 Task: Enable and manage GitHub Discussions for project updates.
Action: Mouse moved to (812, 437)
Screenshot: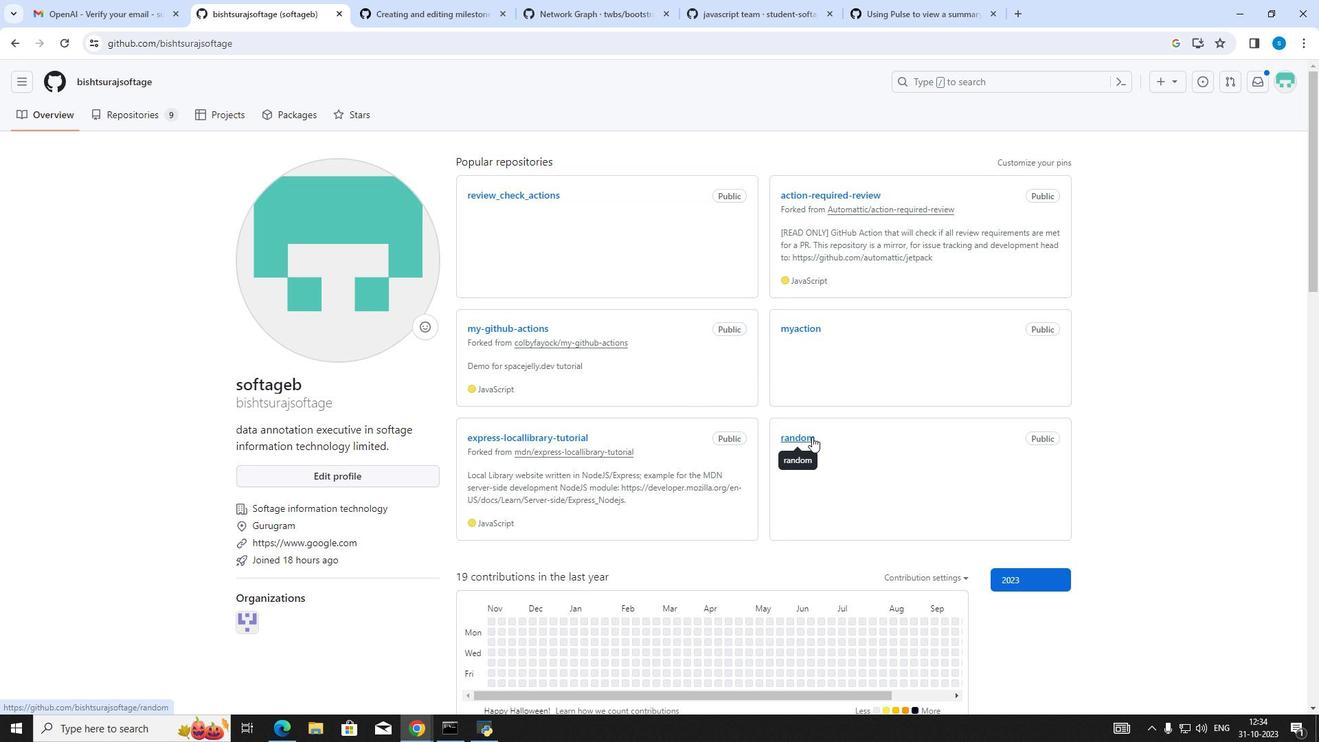 
Action: Mouse pressed left at (812, 437)
Screenshot: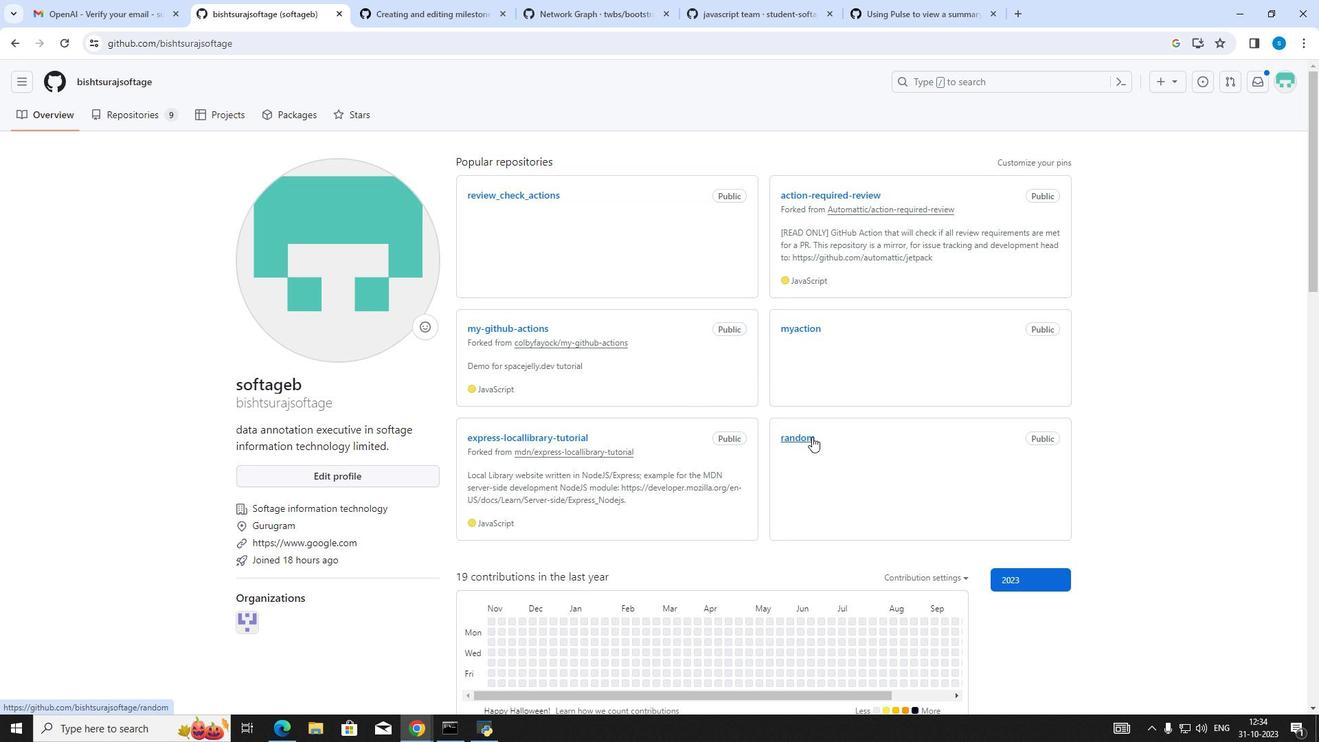 
Action: Mouse moved to (558, 120)
Screenshot: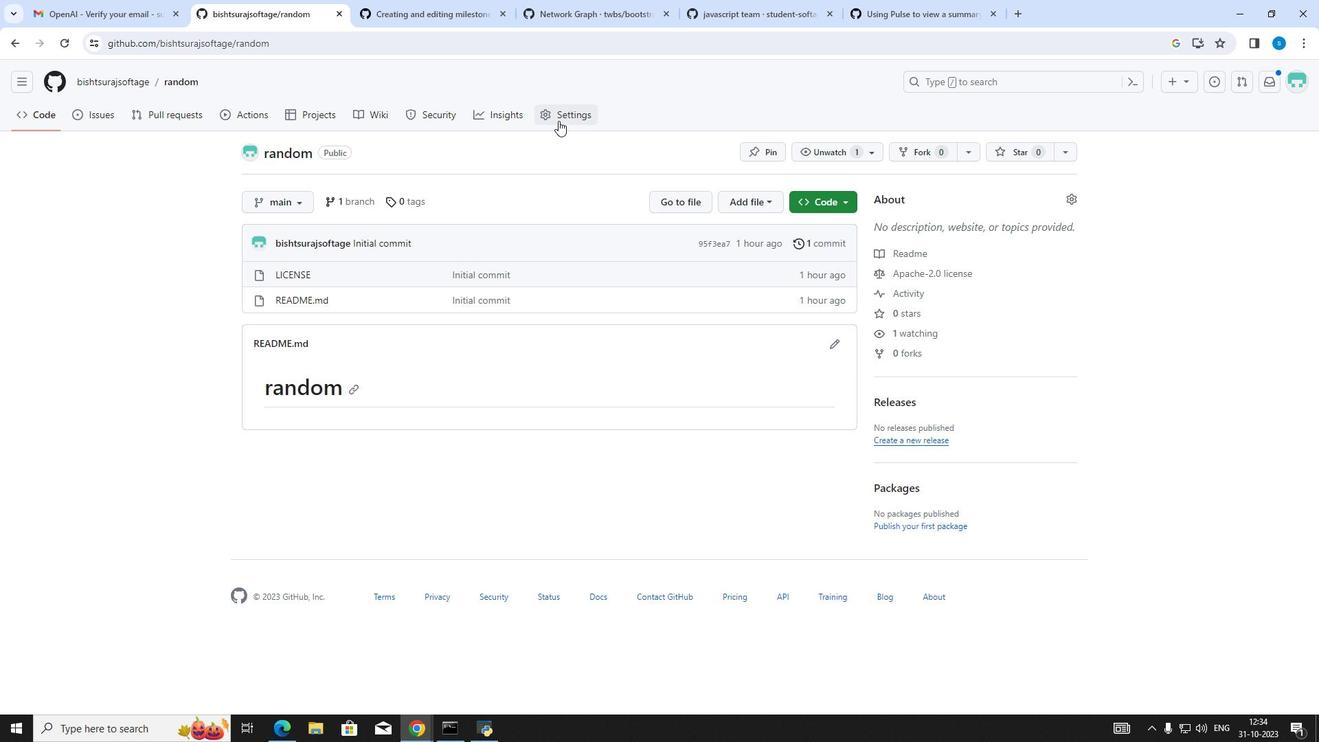
Action: Mouse pressed left at (558, 120)
Screenshot: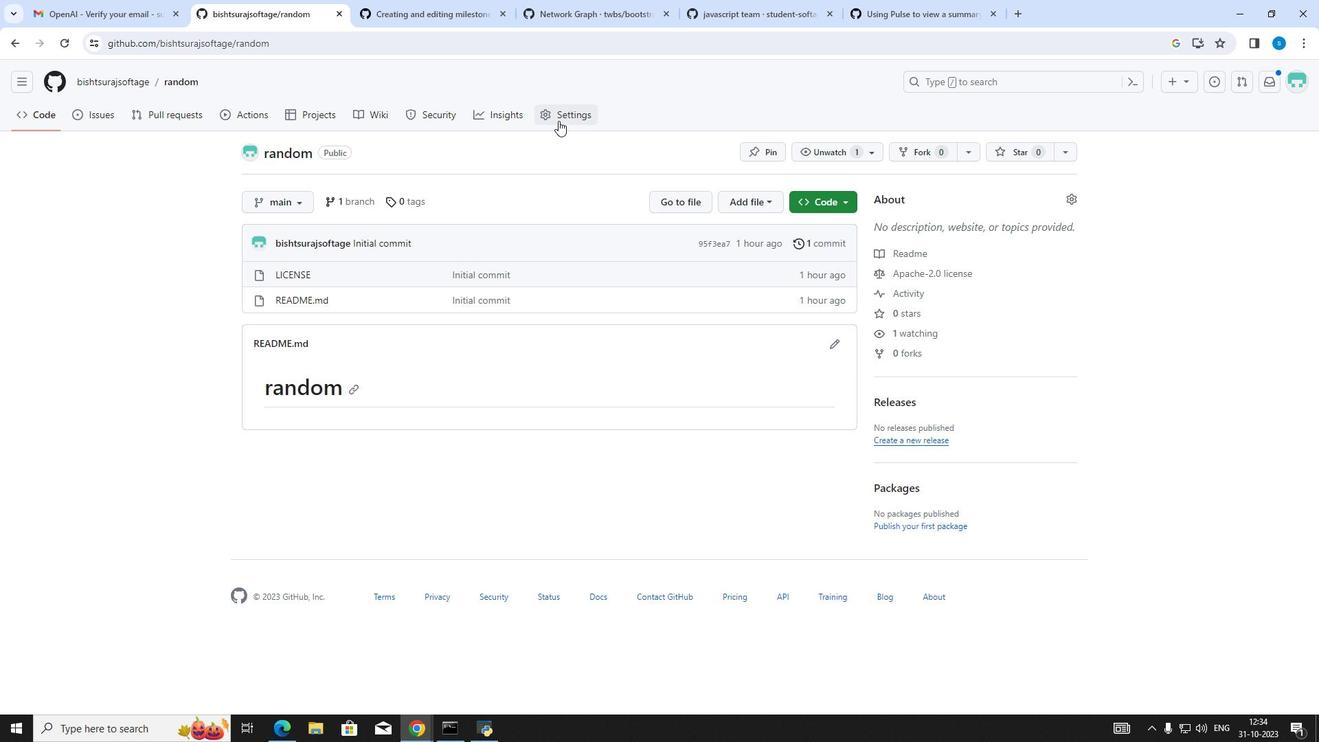 
Action: Mouse moved to (630, 483)
Screenshot: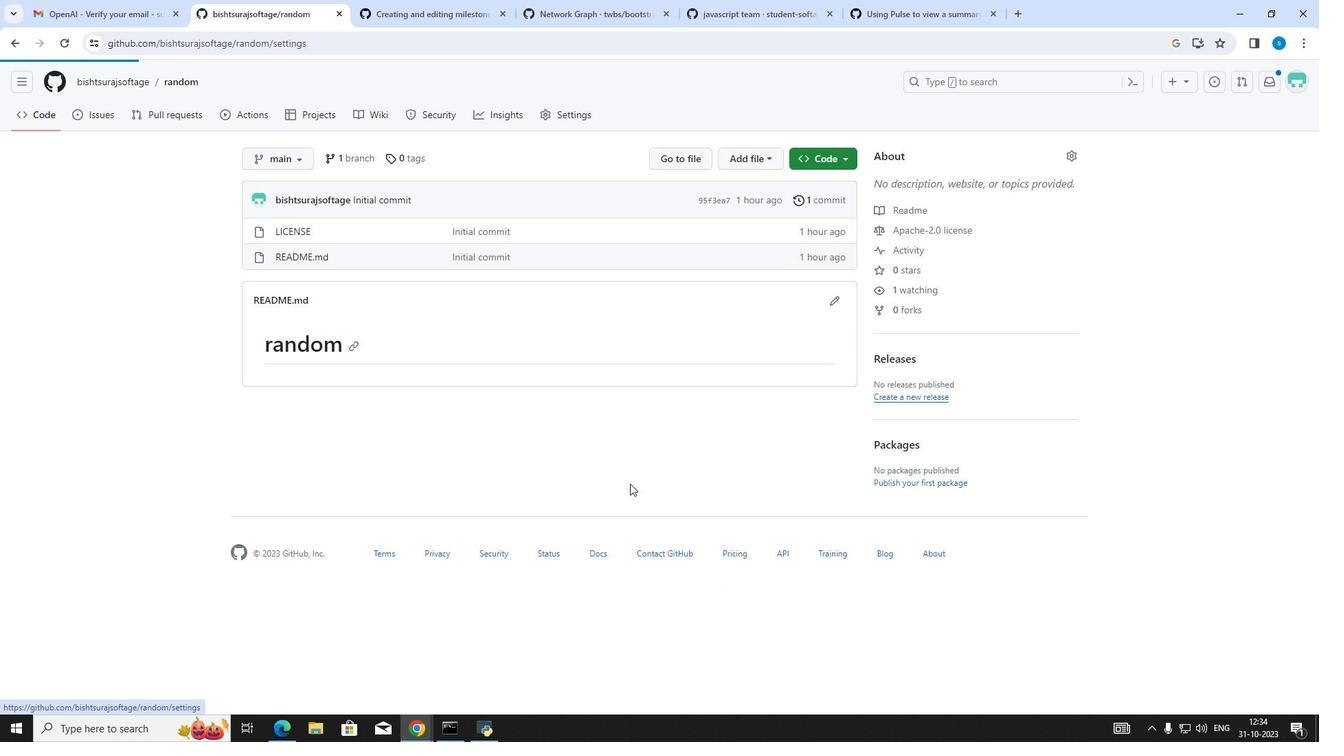
Action: Mouse scrolled (630, 483) with delta (0, 0)
Screenshot: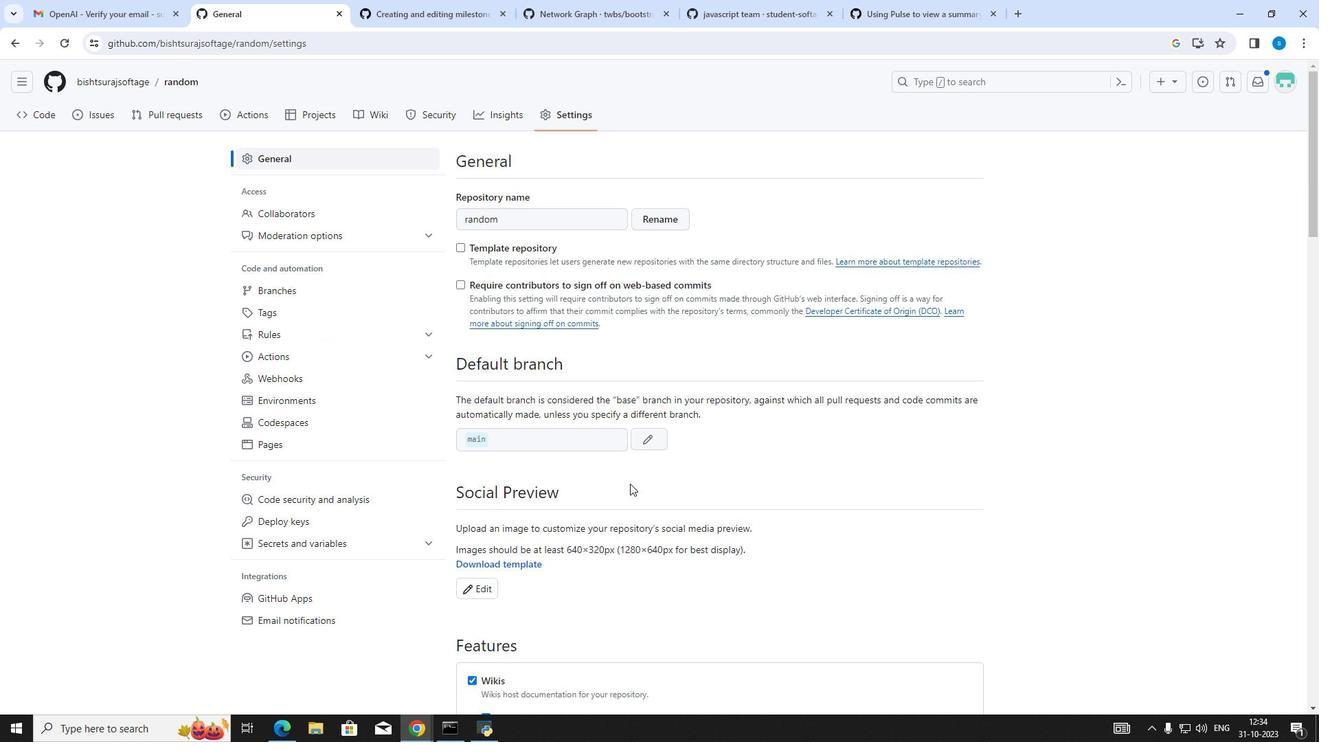 
Action: Mouse scrolled (630, 483) with delta (0, 0)
Screenshot: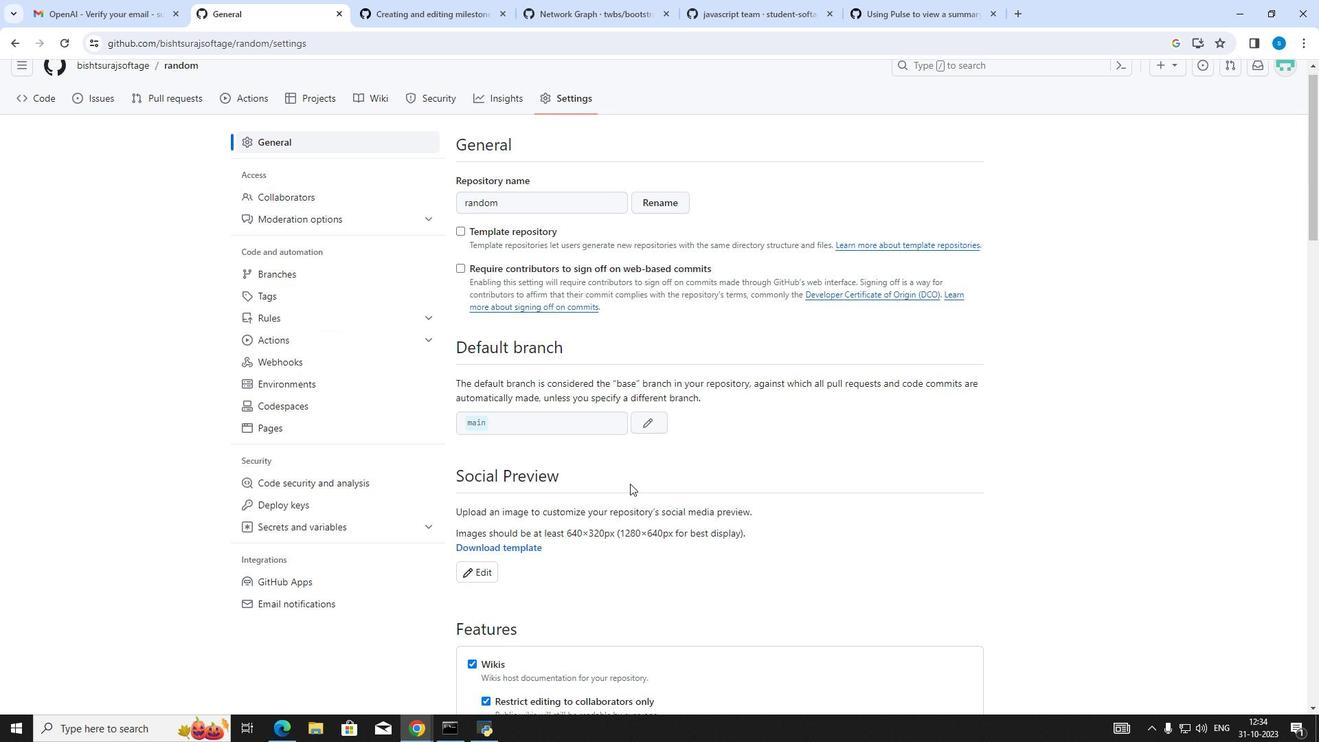 
Action: Mouse scrolled (630, 483) with delta (0, 0)
Screenshot: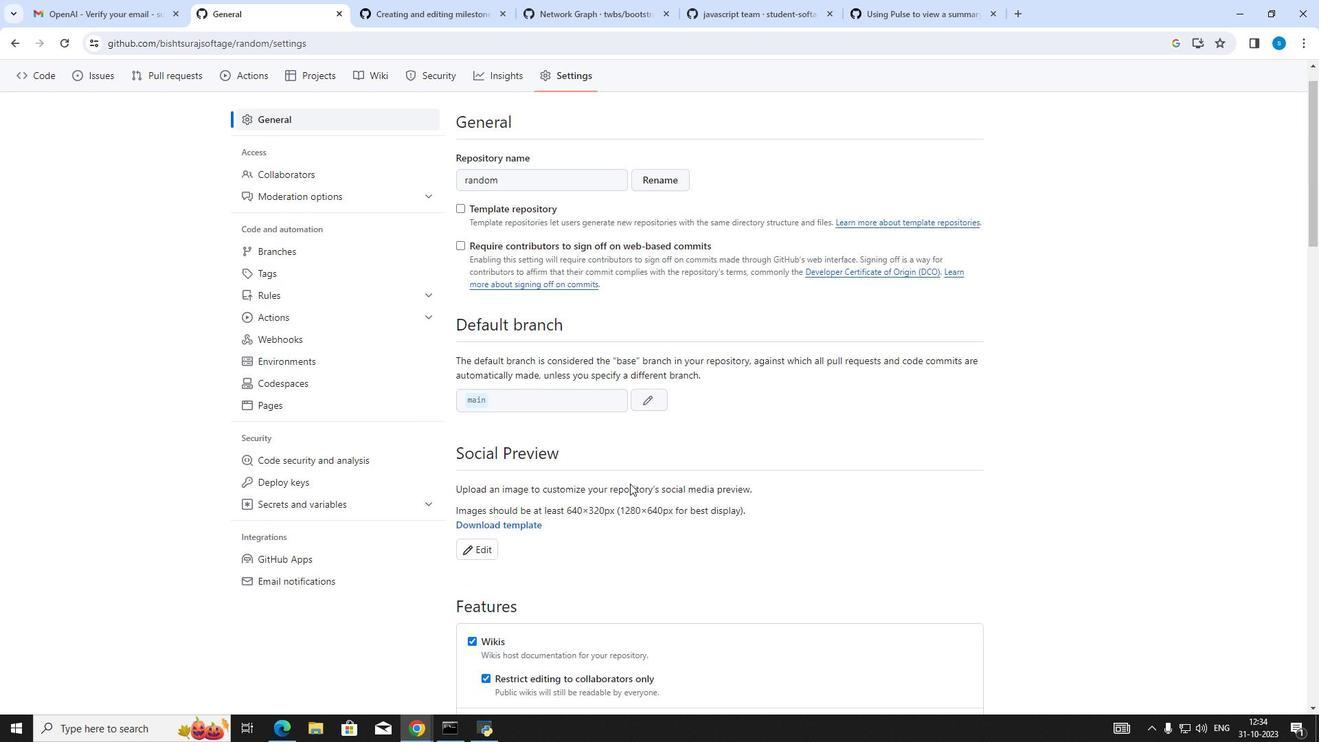 
Action: Mouse scrolled (630, 483) with delta (0, 0)
Screenshot: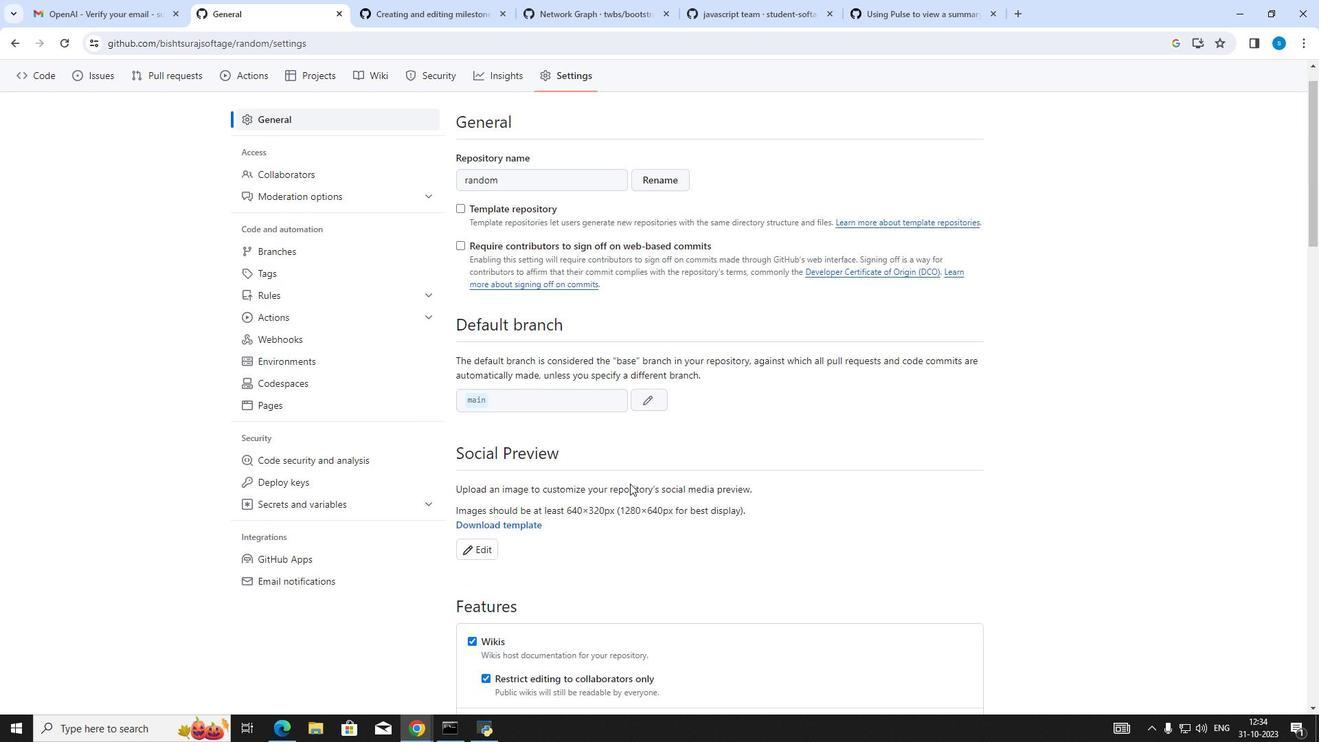 
Action: Mouse scrolled (630, 483) with delta (0, 0)
Screenshot: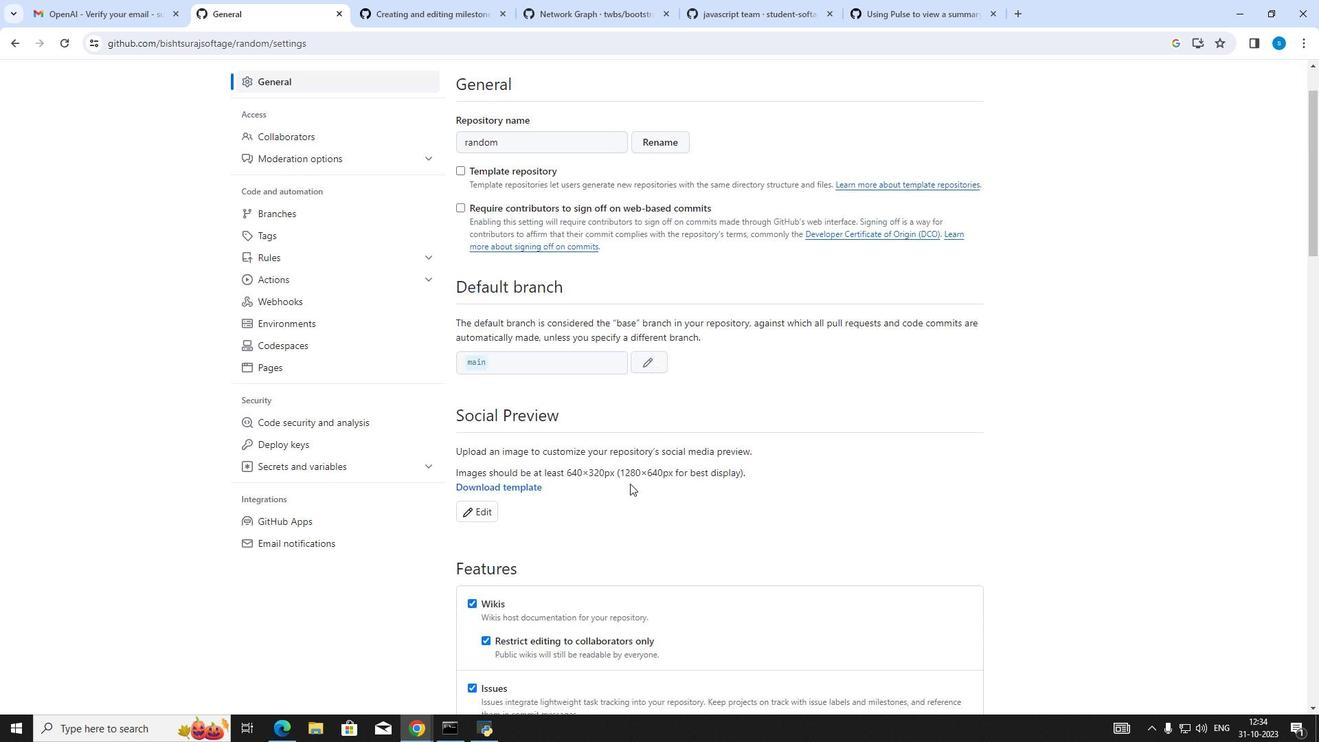 
Action: Mouse scrolled (630, 483) with delta (0, 0)
Screenshot: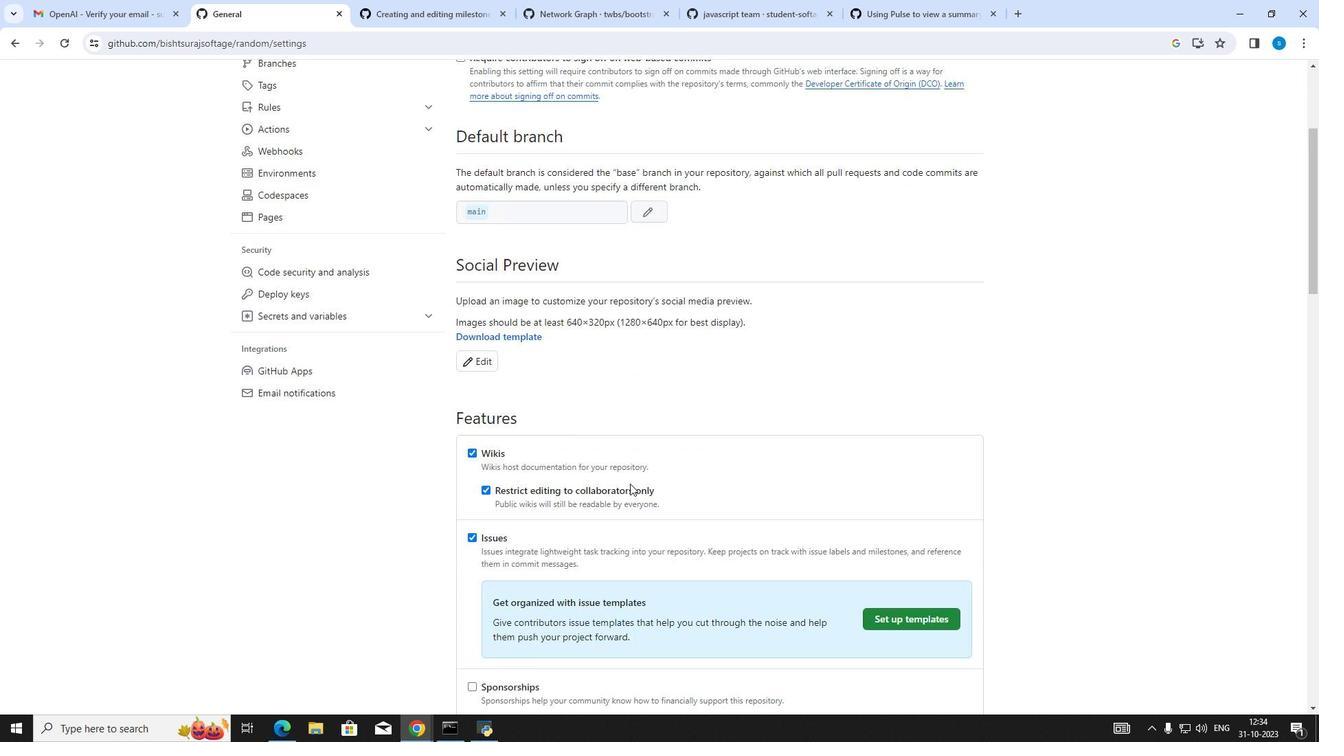 
Action: Mouse scrolled (630, 483) with delta (0, 0)
Screenshot: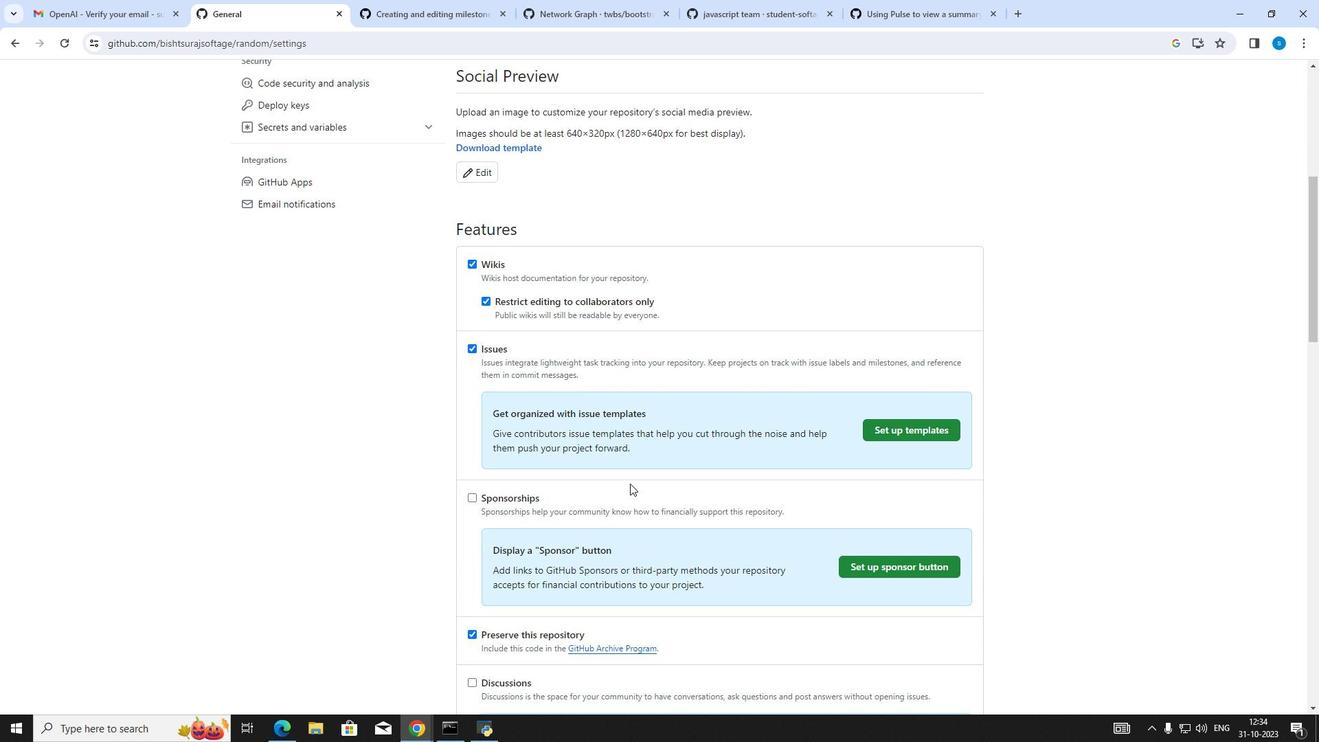 
Action: Mouse scrolled (630, 483) with delta (0, 0)
Screenshot: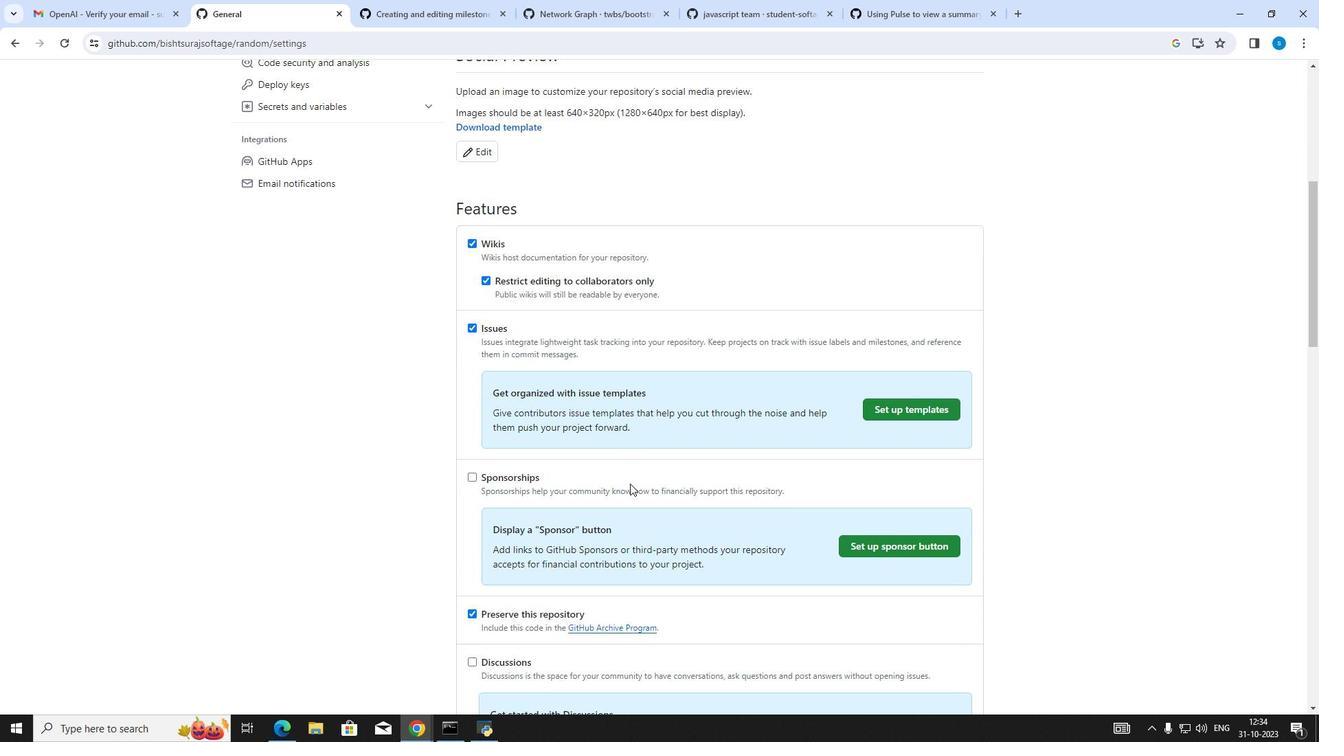 
Action: Mouse scrolled (630, 483) with delta (0, 0)
Screenshot: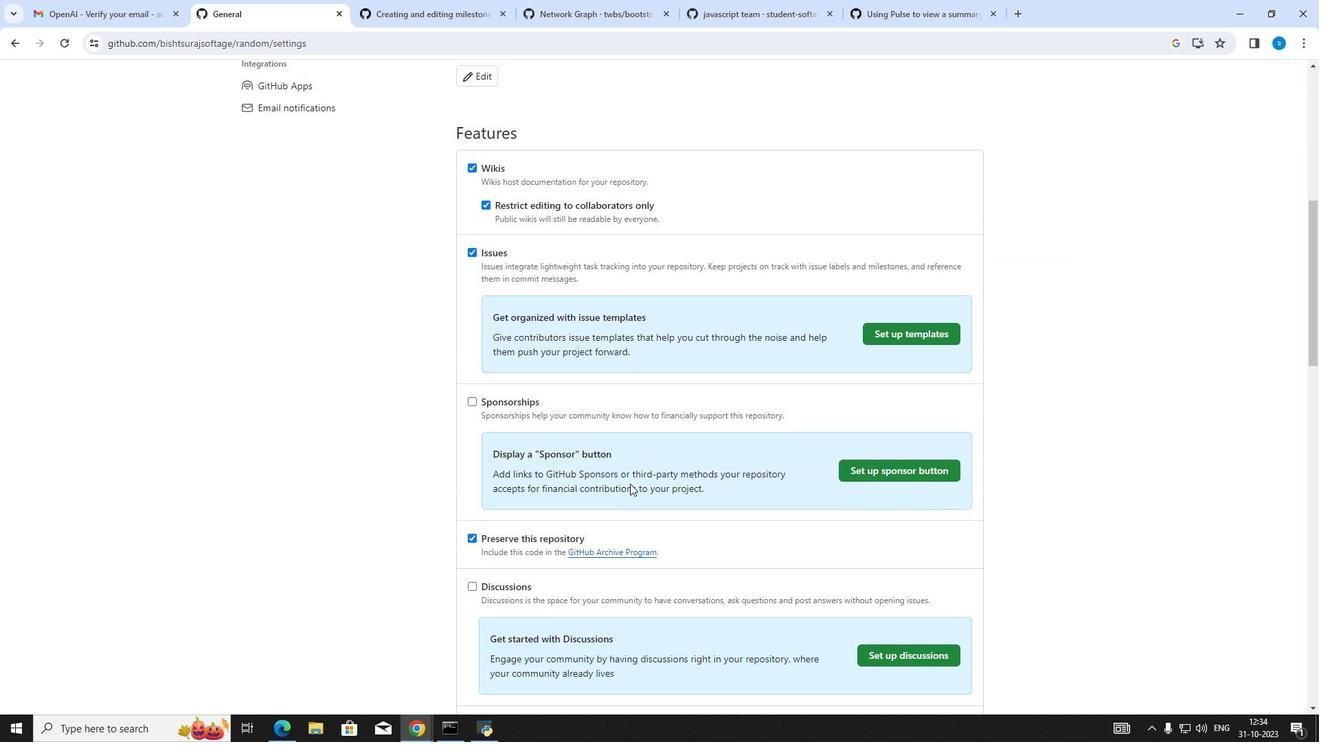 
Action: Mouse scrolled (630, 483) with delta (0, 0)
Screenshot: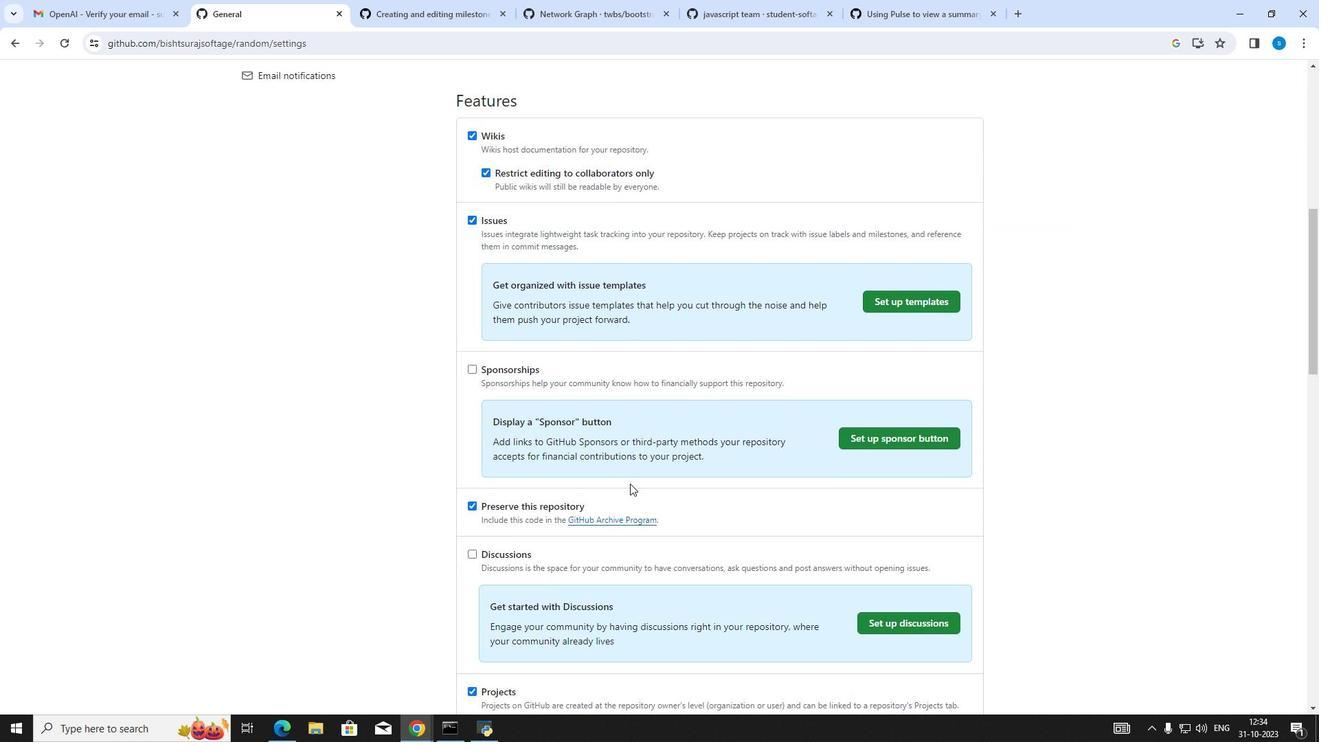 
Action: Mouse moved to (897, 476)
Screenshot: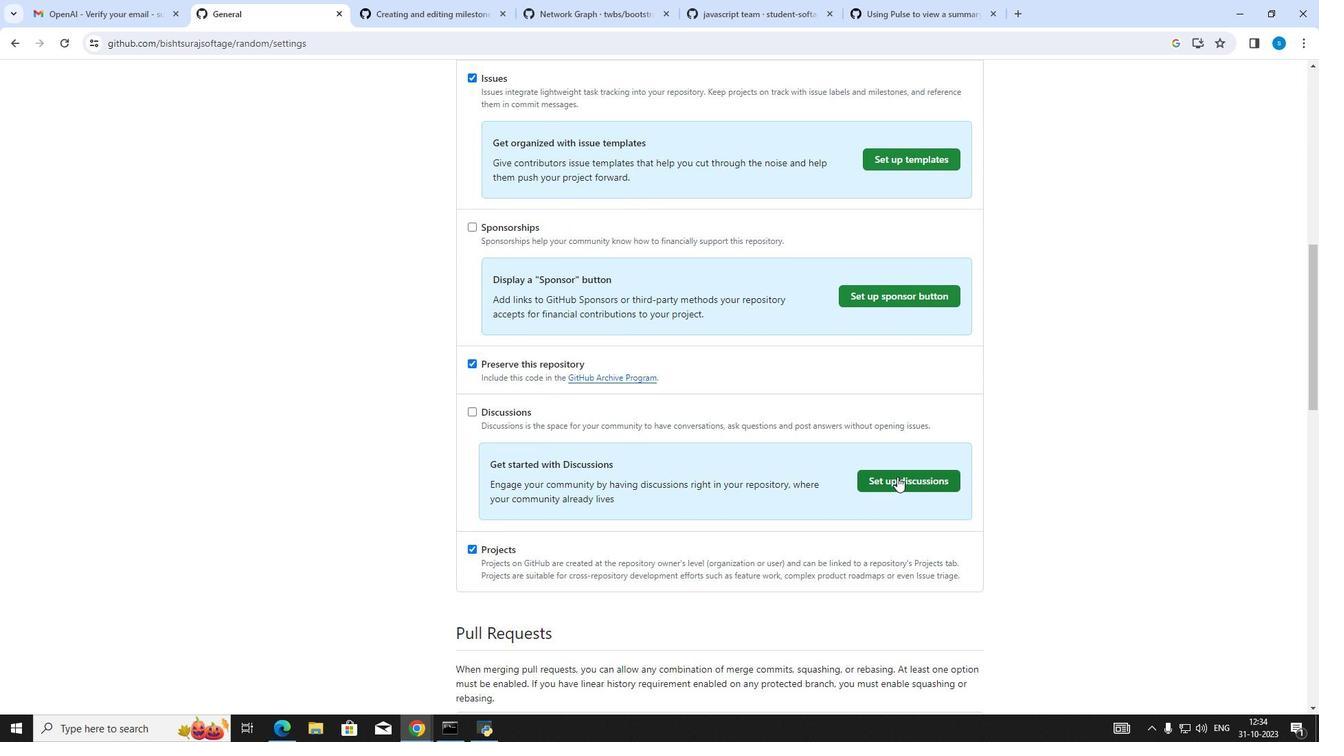 
Action: Mouse pressed left at (897, 476)
Screenshot: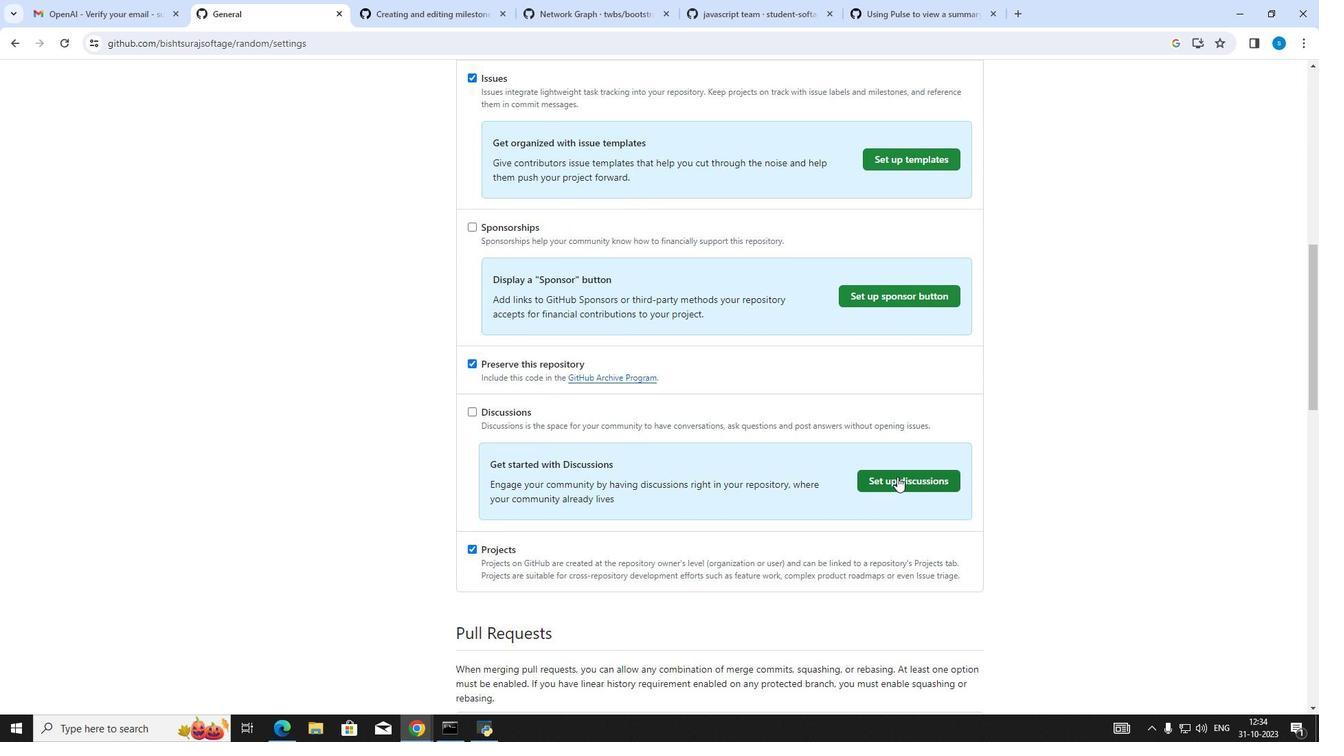 
Action: Mouse moved to (773, 442)
Screenshot: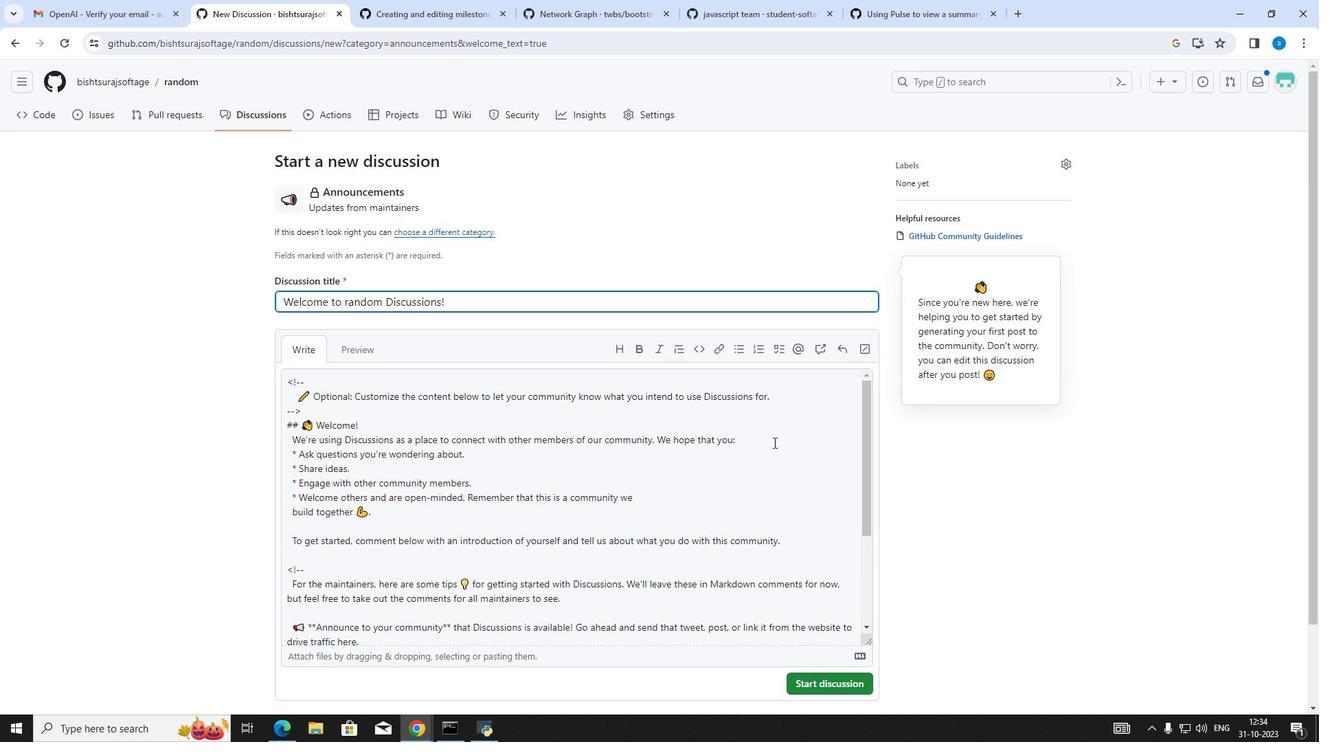 
Action: Key pressed anoter<Key.space><Key.backspace><Key.backspace><Key.backspace>her<Key.space>
Screenshot: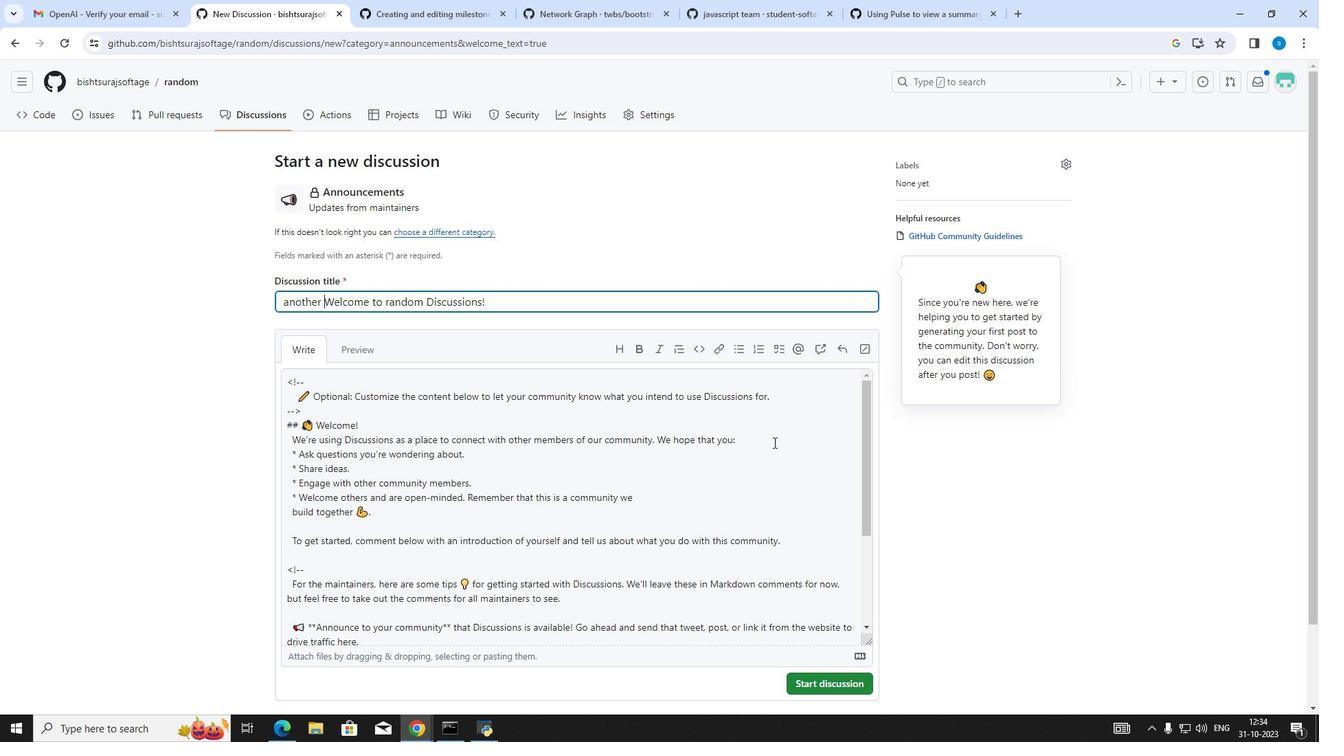 
Action: Mouse moved to (727, 494)
Screenshot: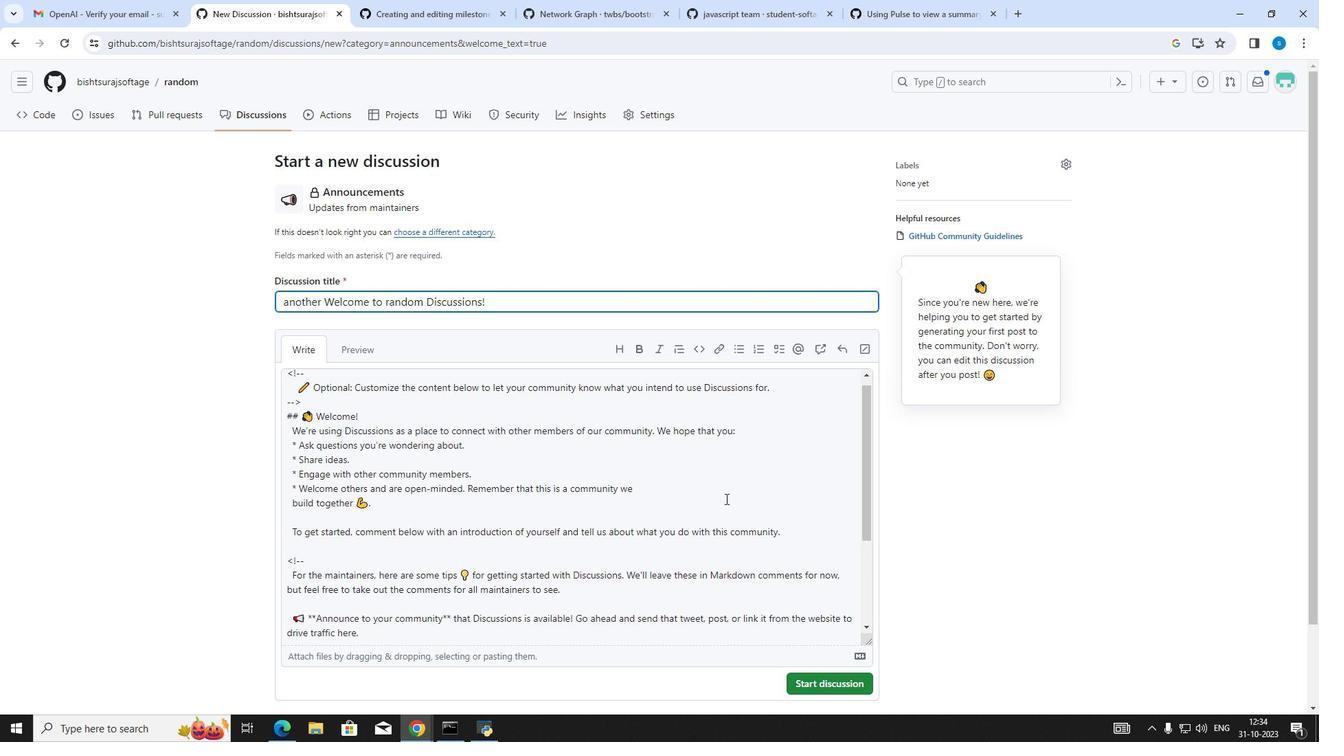 
Action: Mouse scrolled (727, 493) with delta (0, 0)
Screenshot: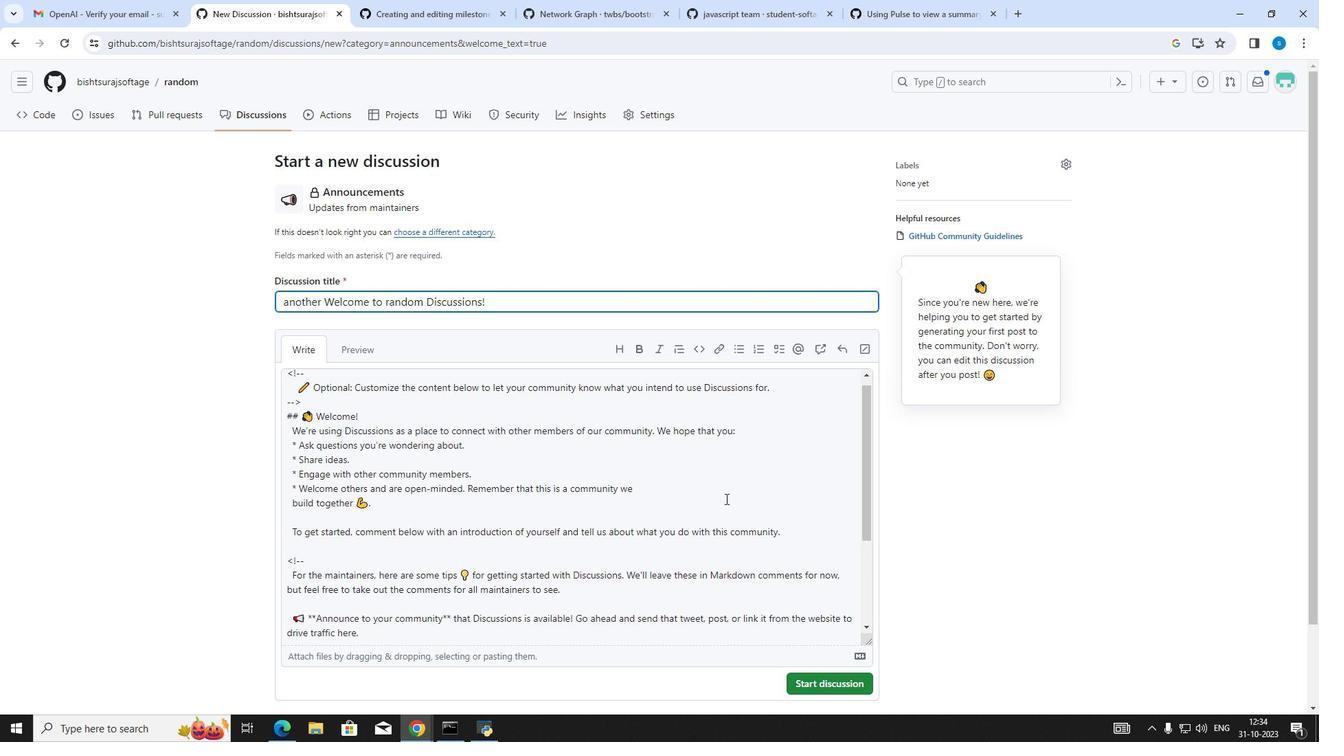 
Action: Mouse moved to (725, 498)
Screenshot: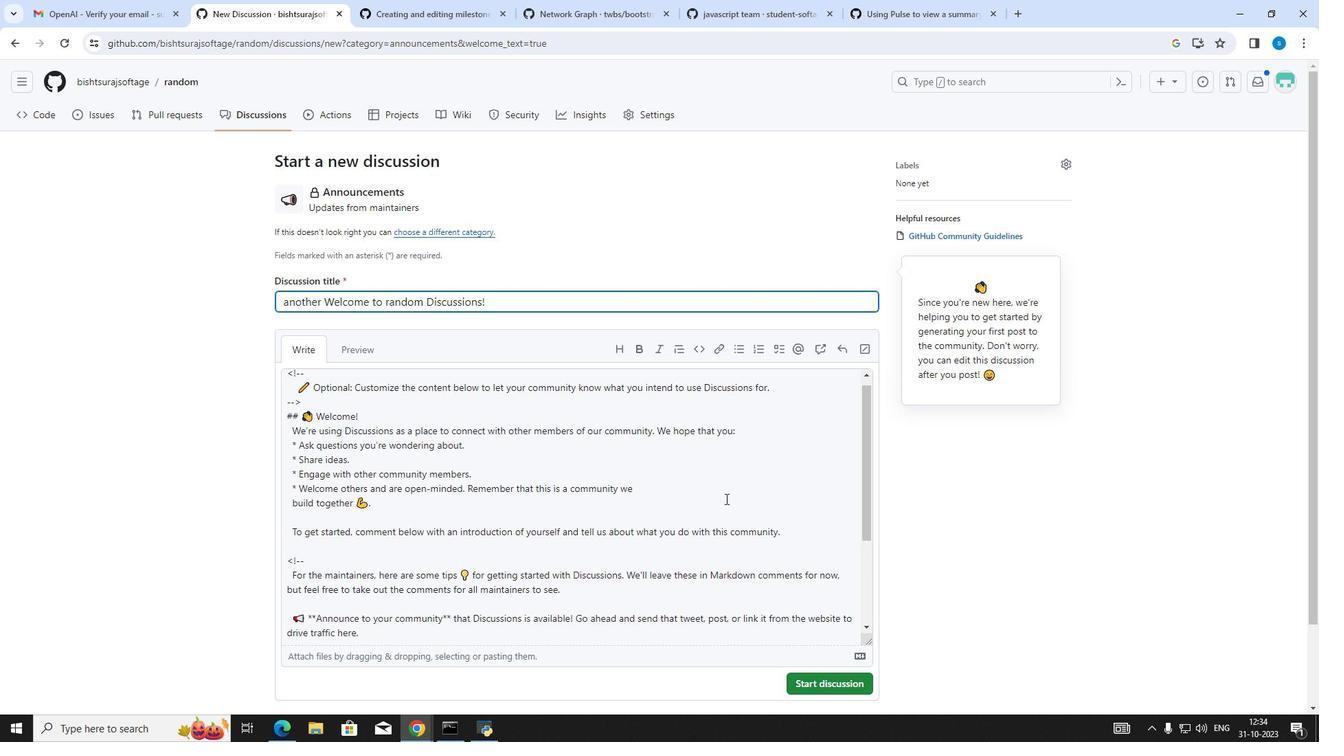 
Action: Mouse scrolled (725, 497) with delta (0, 0)
Screenshot: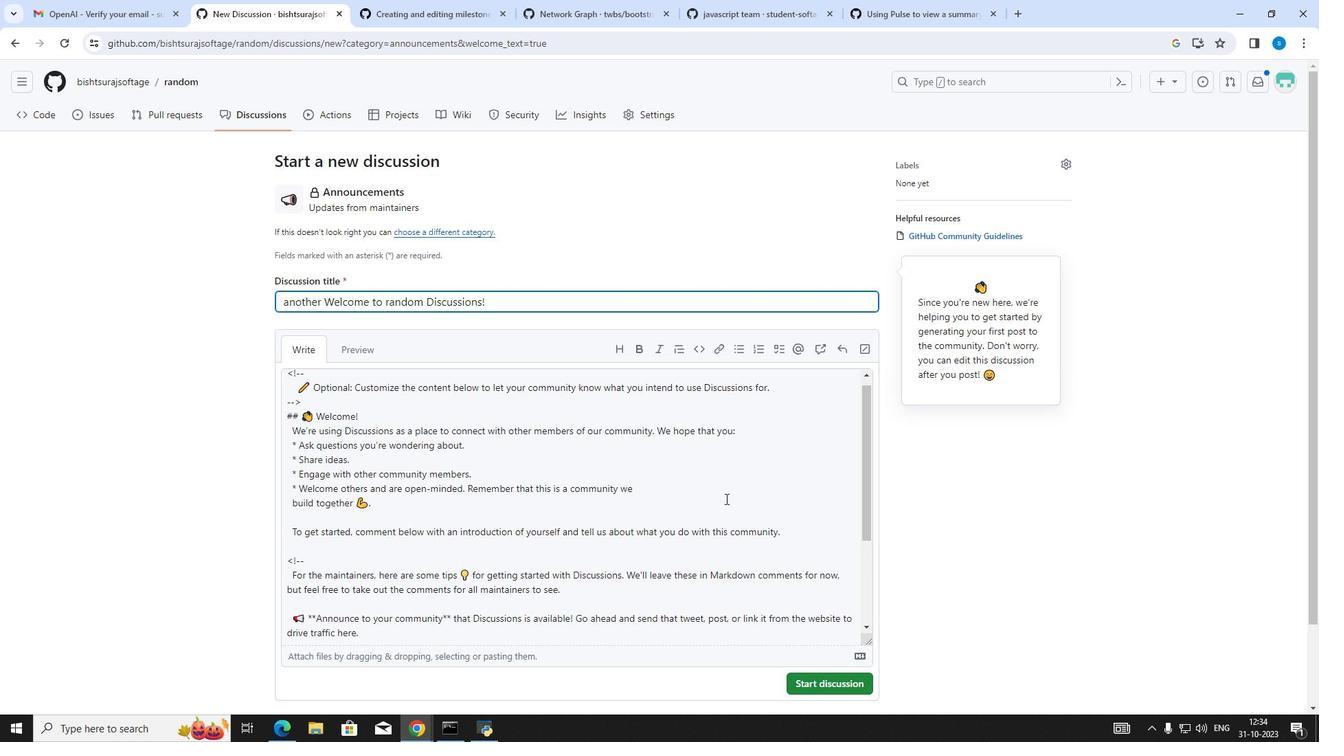 
Action: Mouse moved to (725, 498)
Screenshot: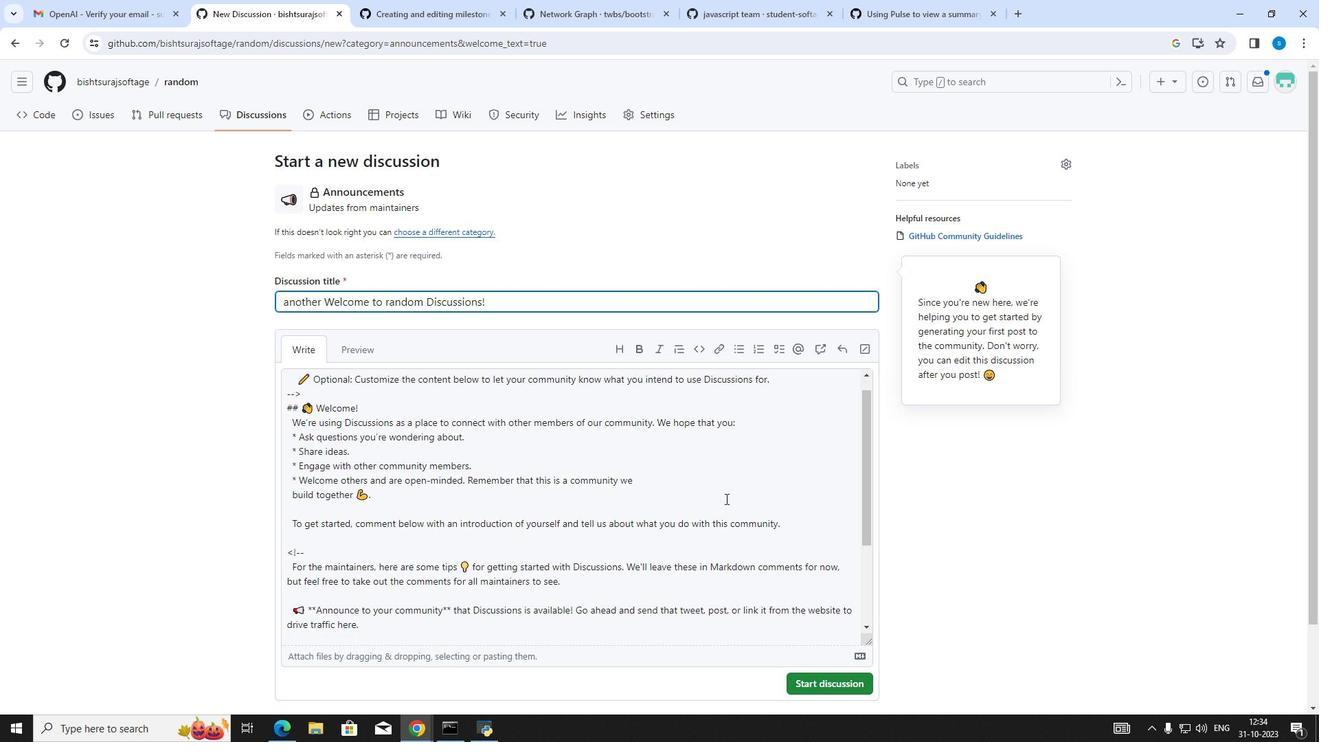 
Action: Mouse scrolled (725, 498) with delta (0, 0)
Screenshot: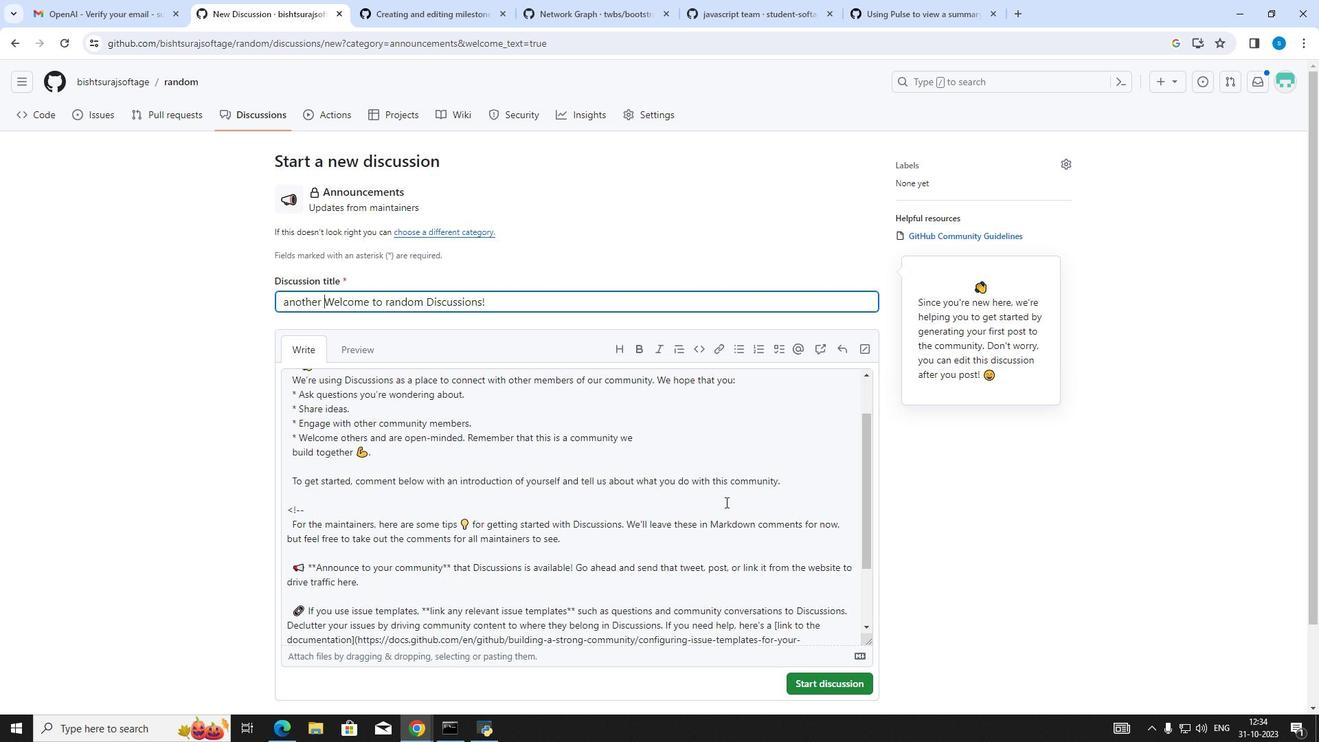 
Action: Mouse moved to (726, 503)
Screenshot: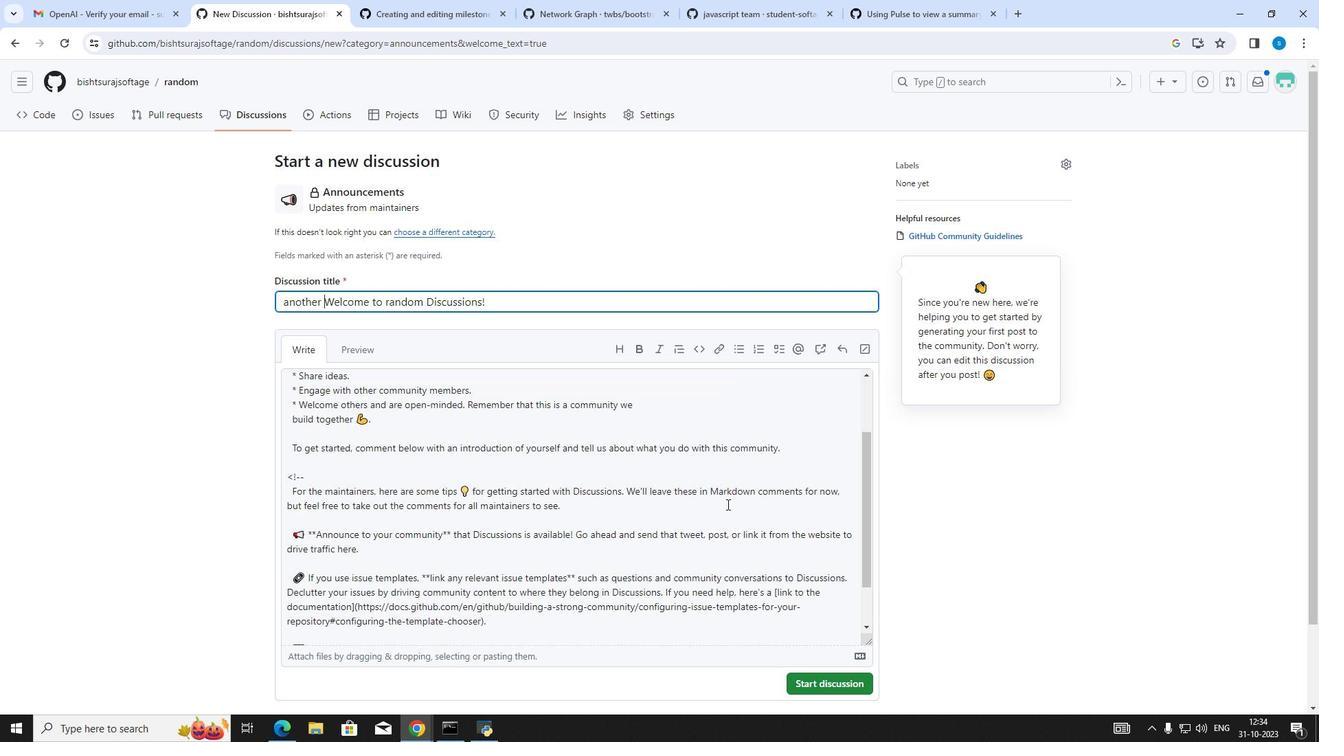 
Action: Mouse scrolled (726, 503) with delta (0, 0)
Screenshot: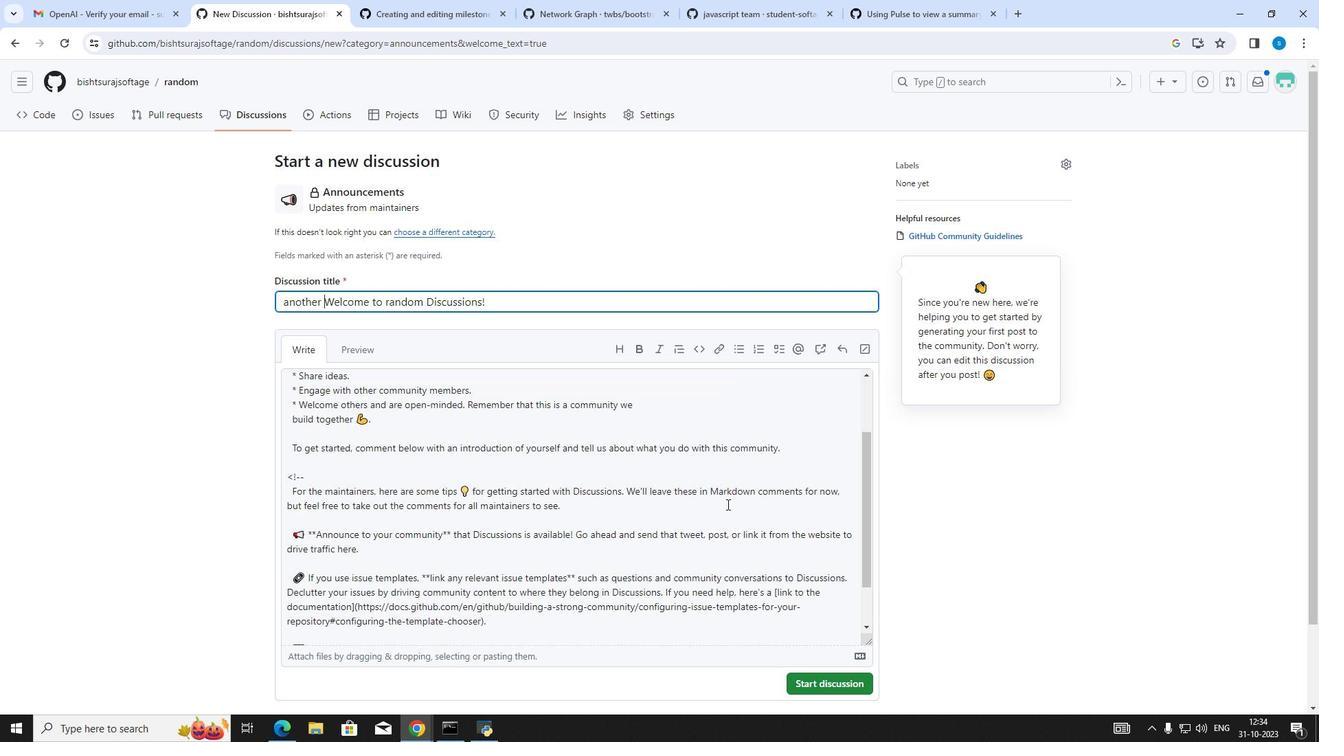 
Action: Mouse moved to (775, 590)
Screenshot: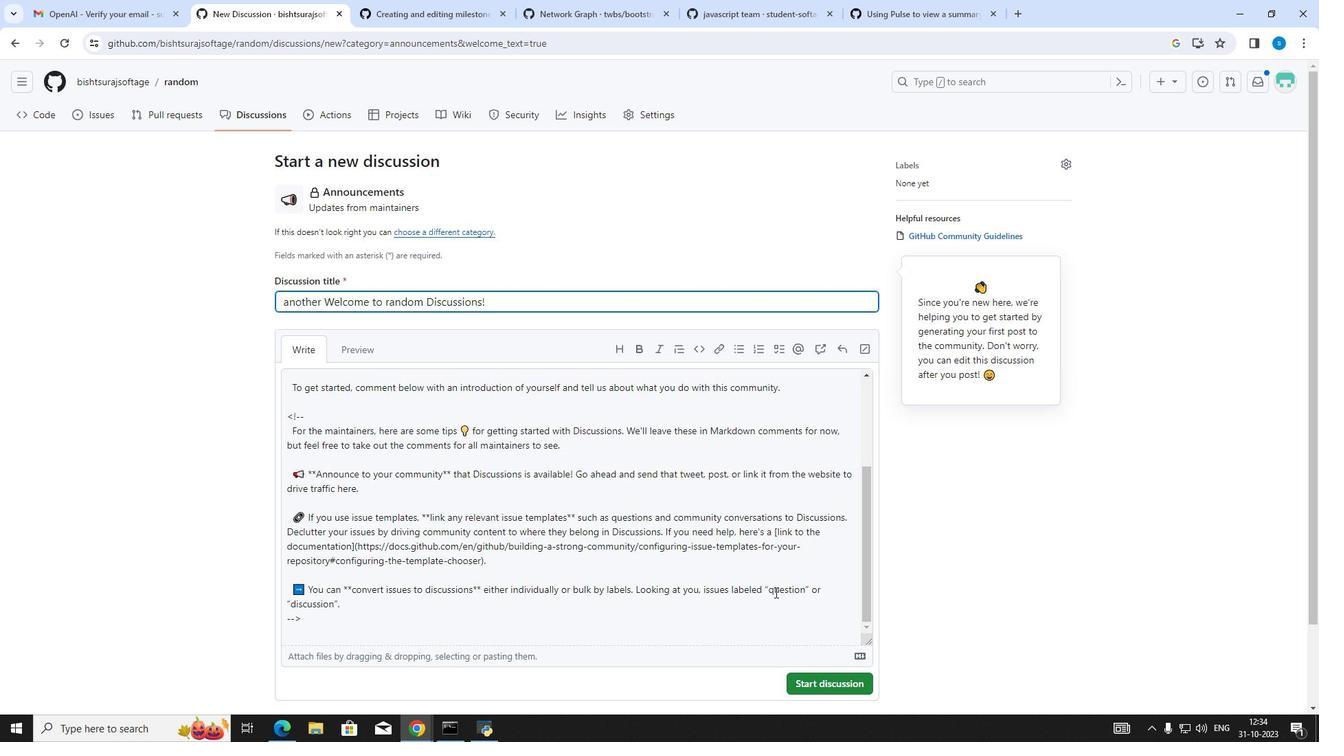 
Action: Mouse scrolled (775, 590) with delta (0, 0)
Screenshot: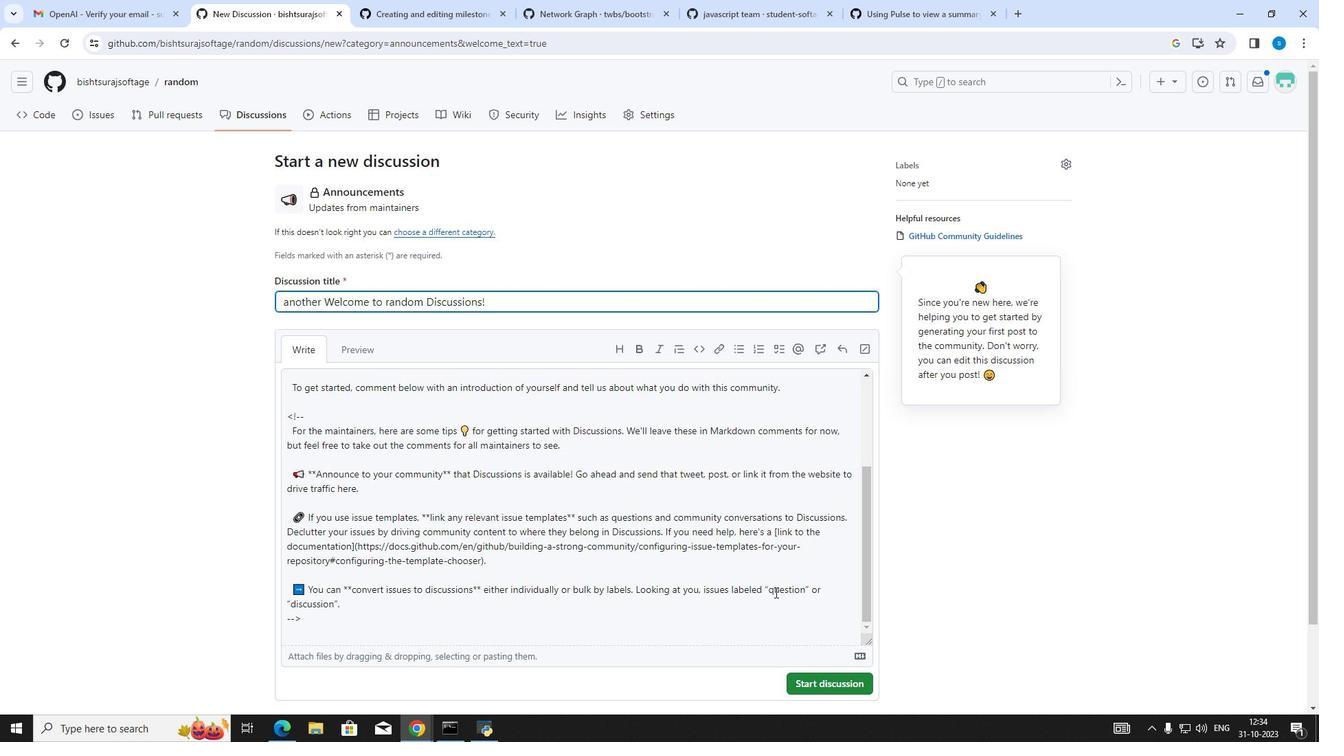 
Action: Mouse moved to (777, 594)
Screenshot: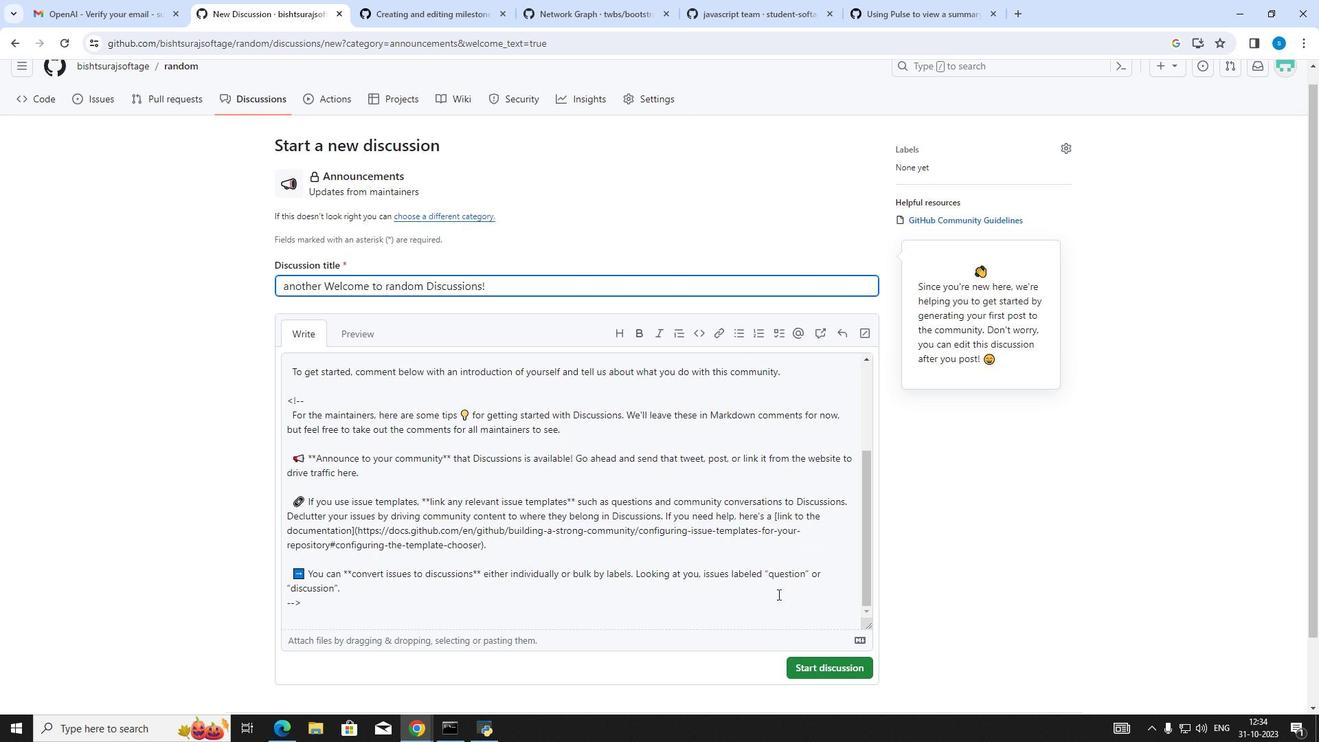 
Action: Mouse scrolled (777, 593) with delta (0, 0)
Screenshot: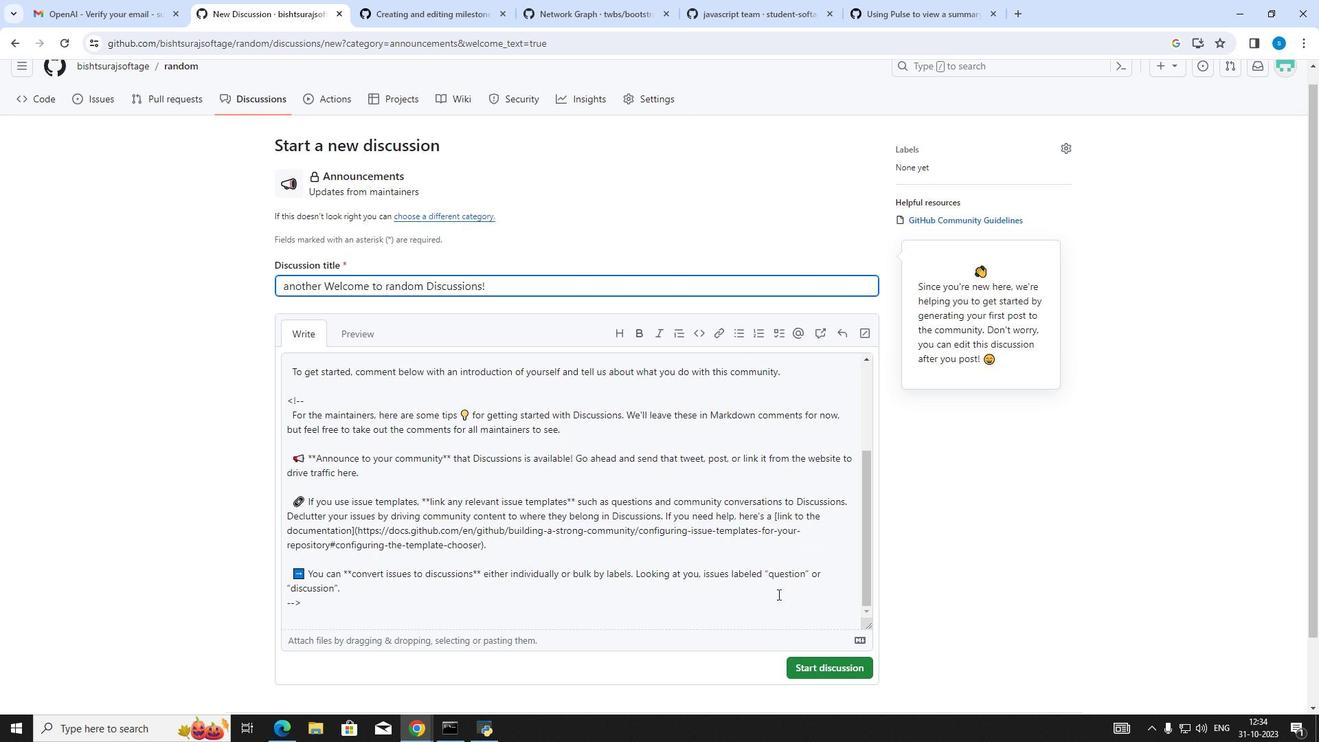 
Action: Mouse moved to (777, 594)
Screenshot: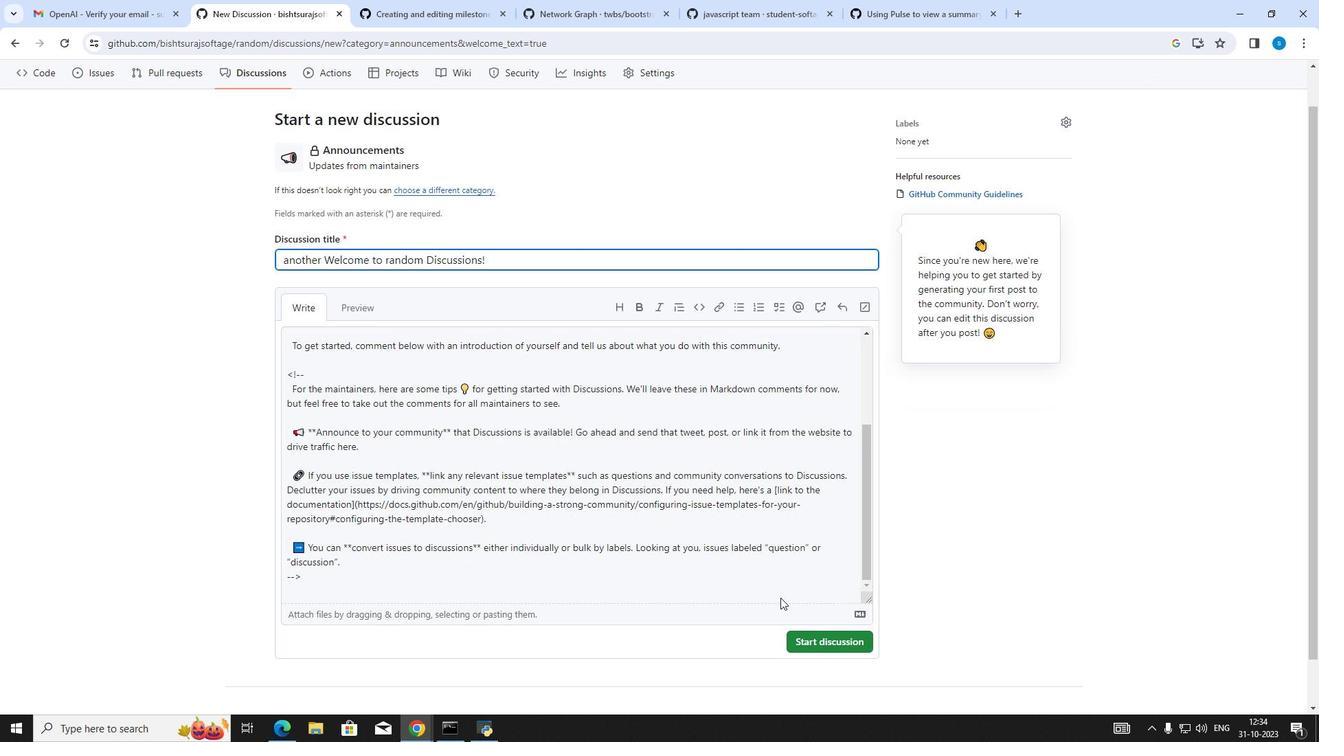 
Action: Mouse scrolled (777, 593) with delta (0, 0)
Screenshot: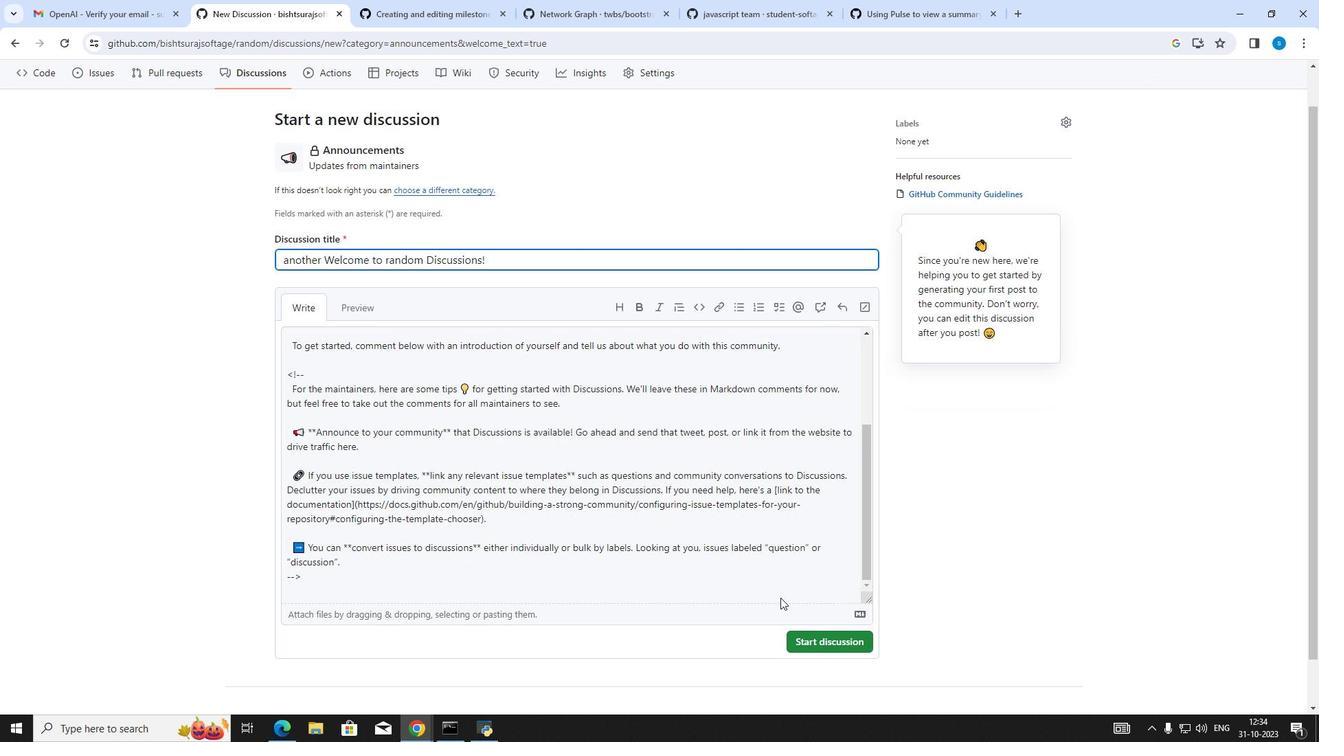 
Action: Mouse moved to (809, 601)
Screenshot: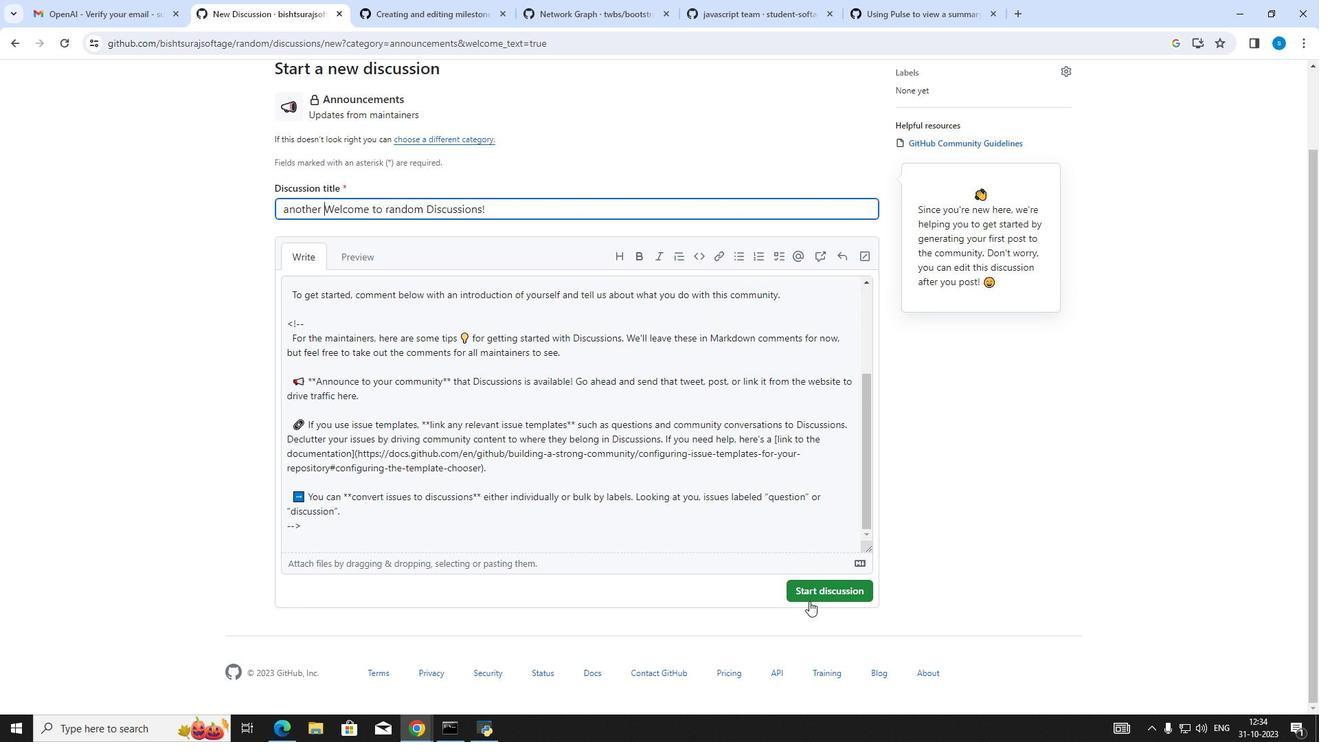 
Action: Mouse pressed left at (809, 601)
Screenshot: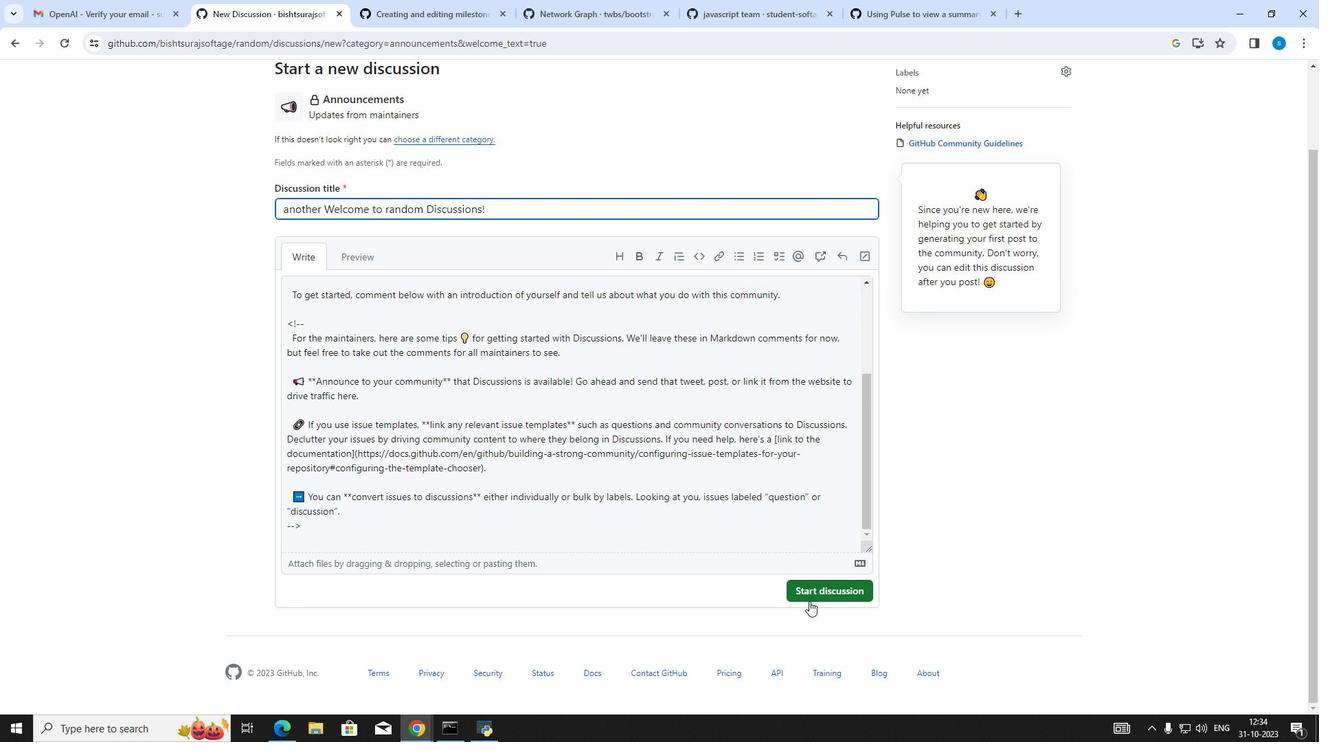 
Action: Mouse moved to (565, 576)
Screenshot: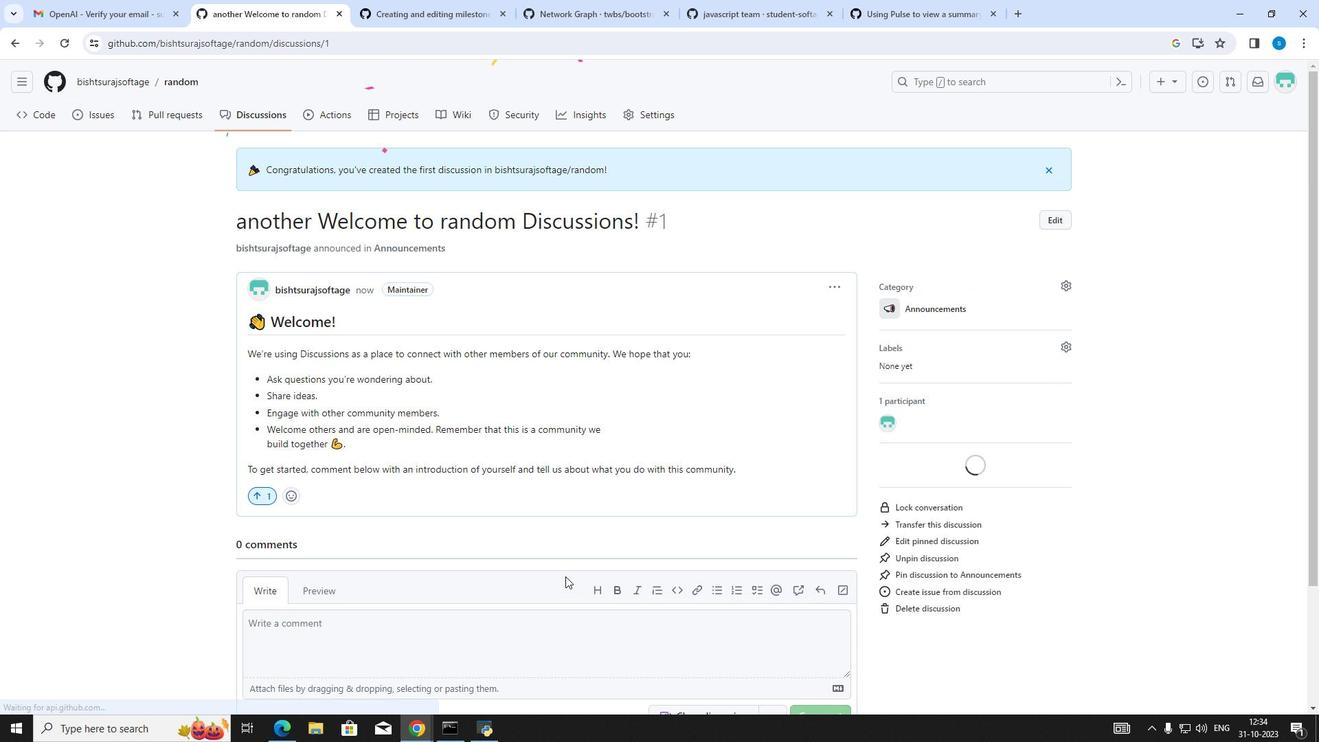 
Action: Mouse scrolled (565, 575) with delta (0, 0)
Screenshot: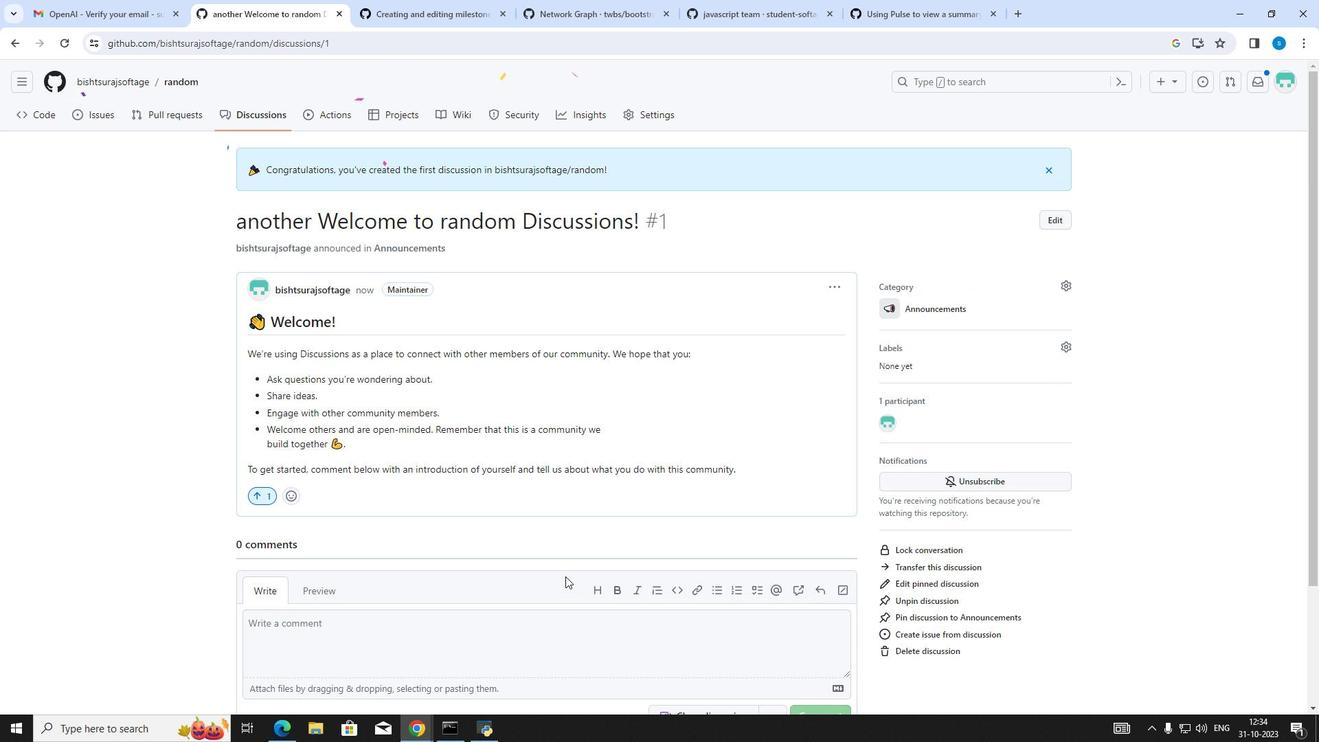 
Action: Mouse scrolled (565, 575) with delta (0, 0)
Screenshot: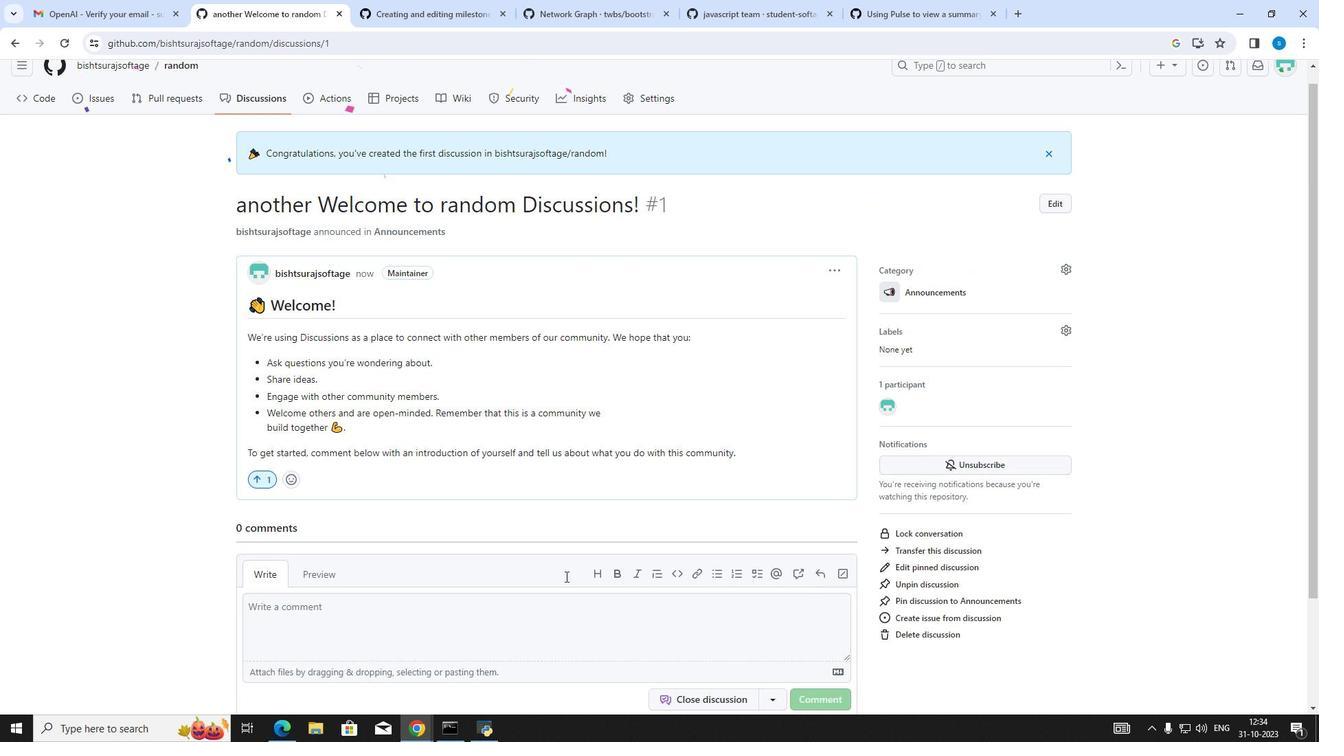 
Action: Mouse scrolled (565, 575) with delta (0, 0)
Screenshot: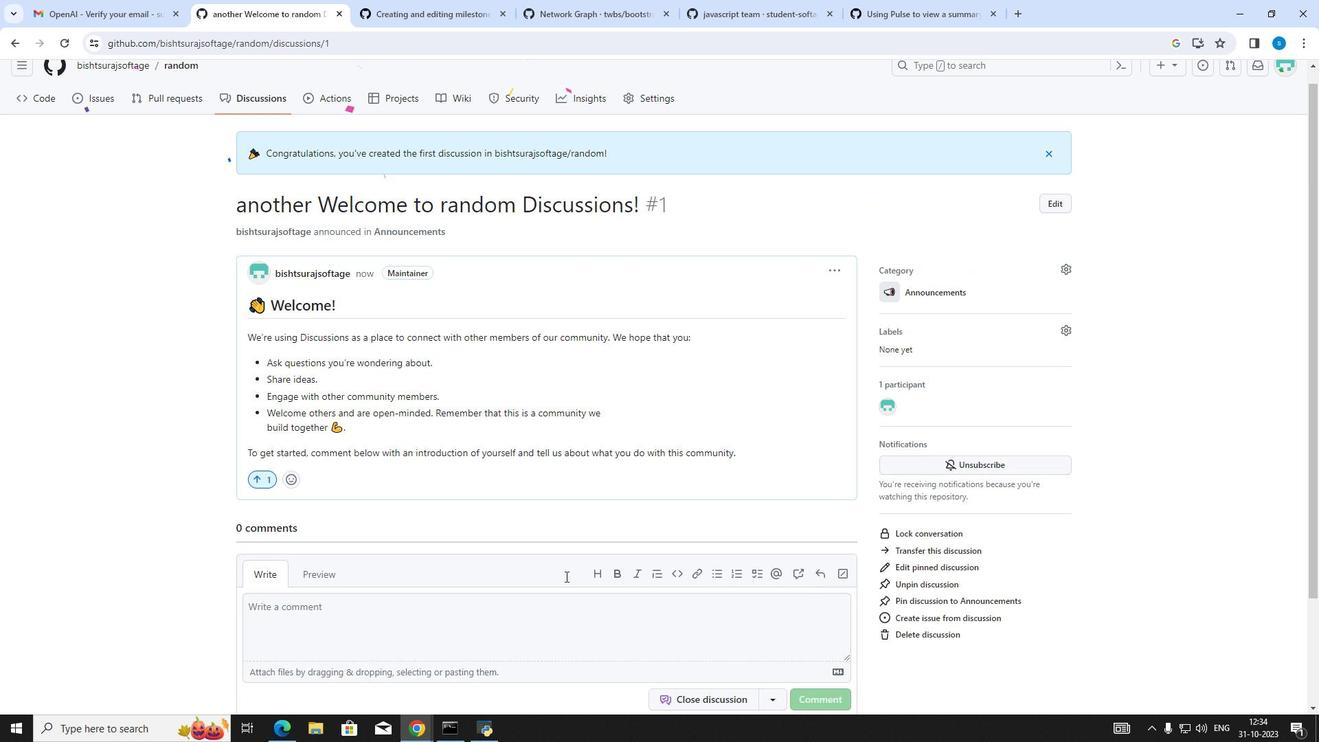 
Action: Mouse scrolled (565, 575) with delta (0, 0)
Screenshot: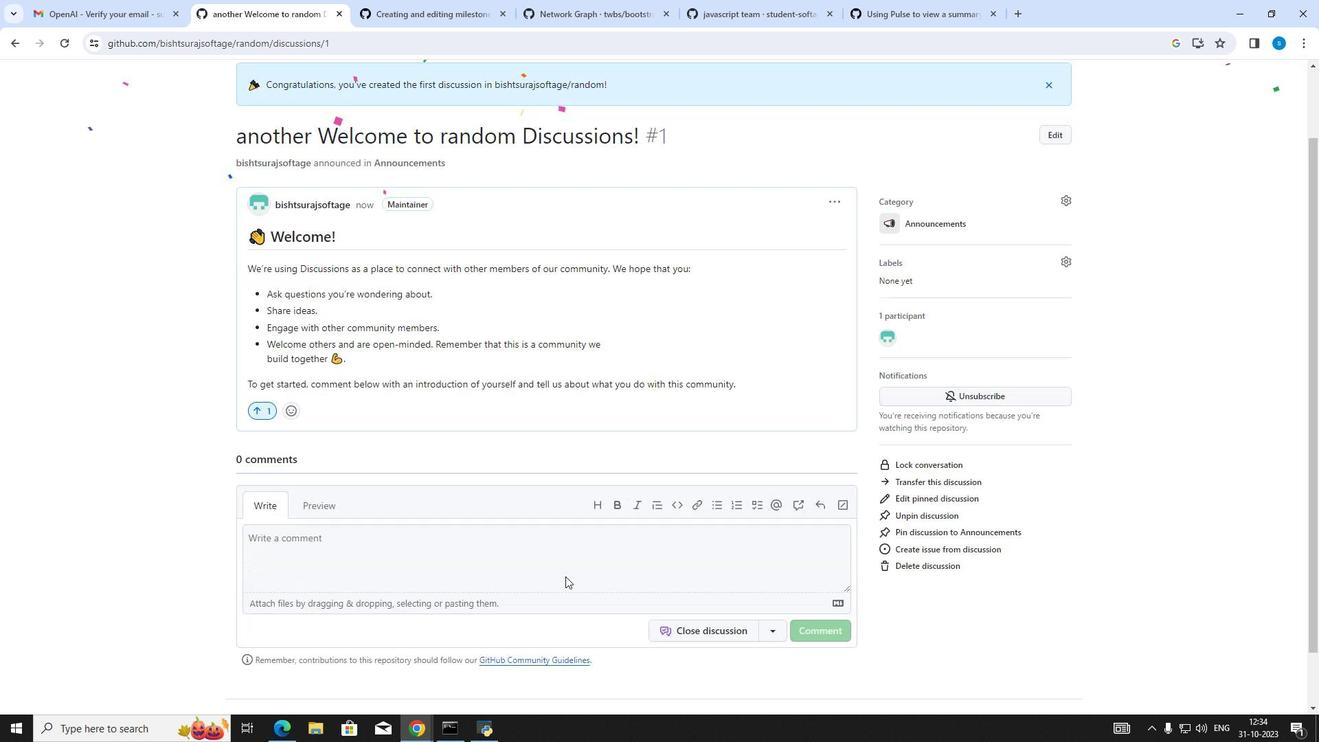 
Action: Mouse moved to (656, 441)
Screenshot: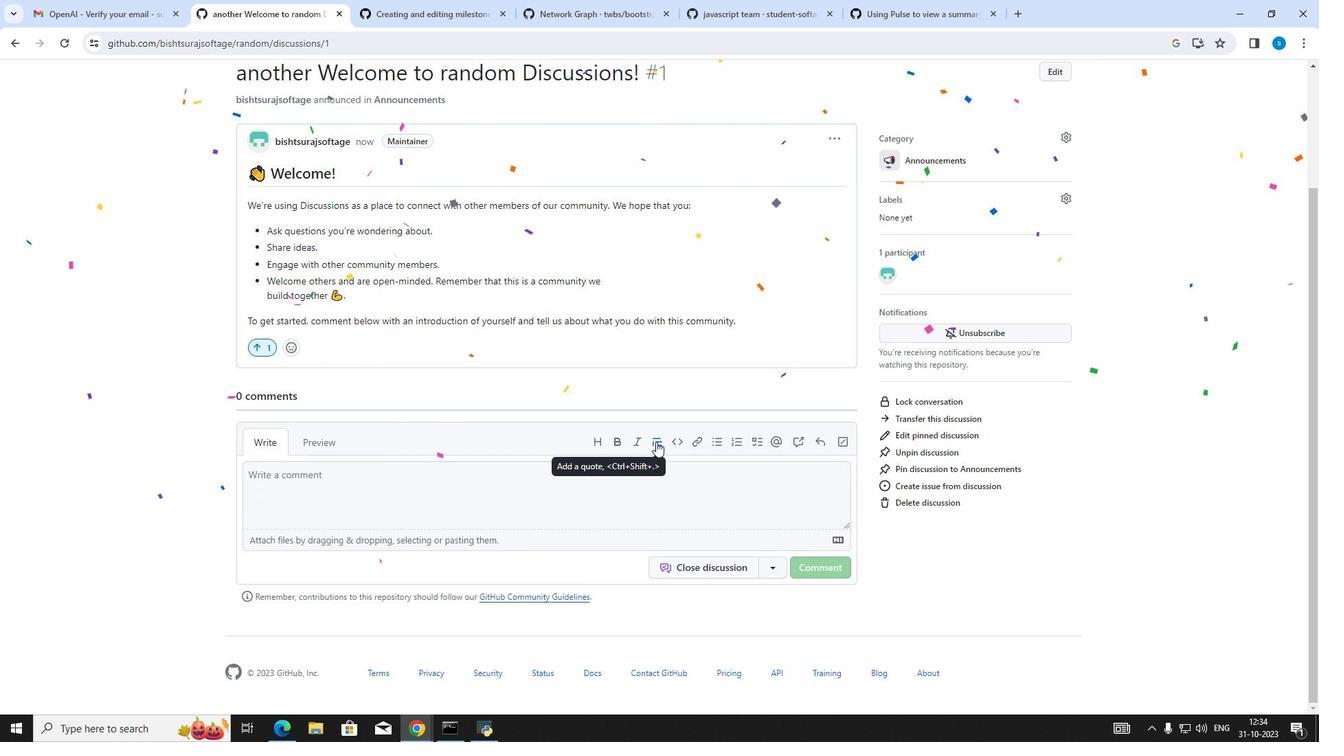 
Action: Mouse pressed left at (656, 441)
Screenshot: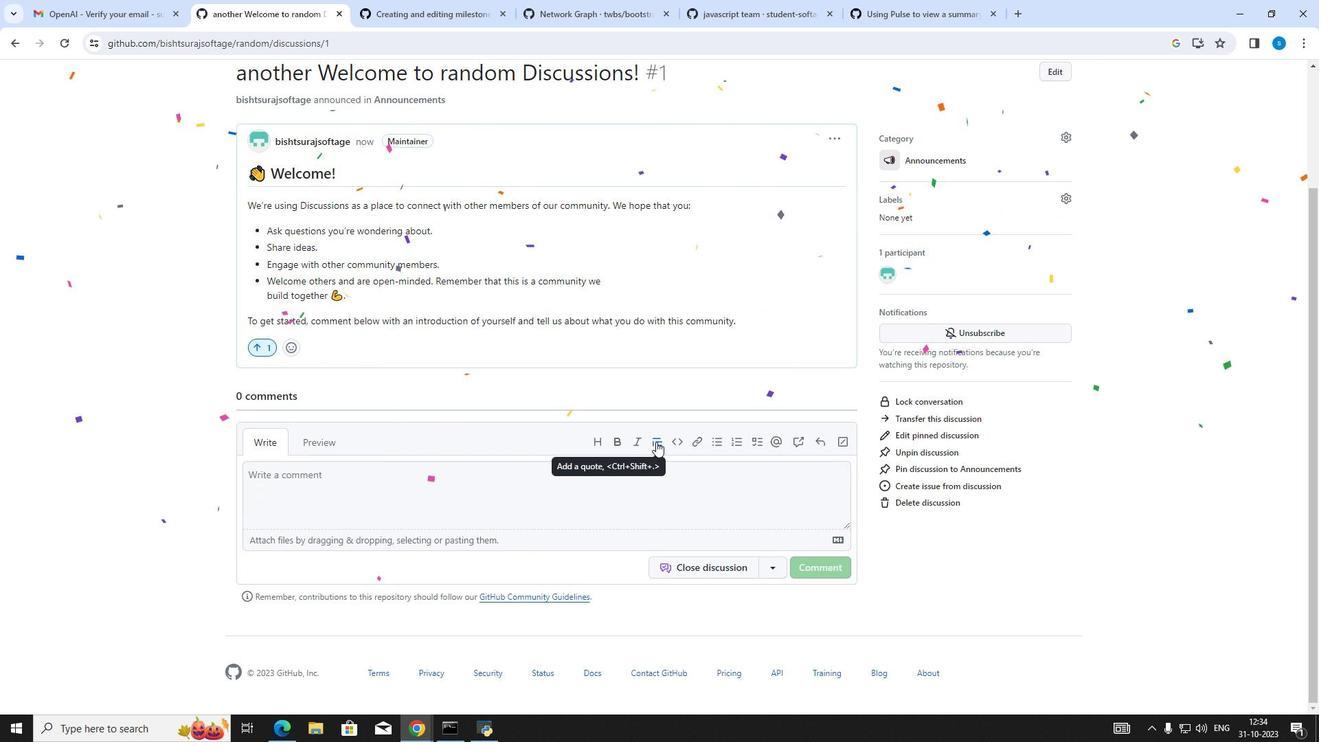 
Action: Mouse moved to (615, 474)
Screenshot: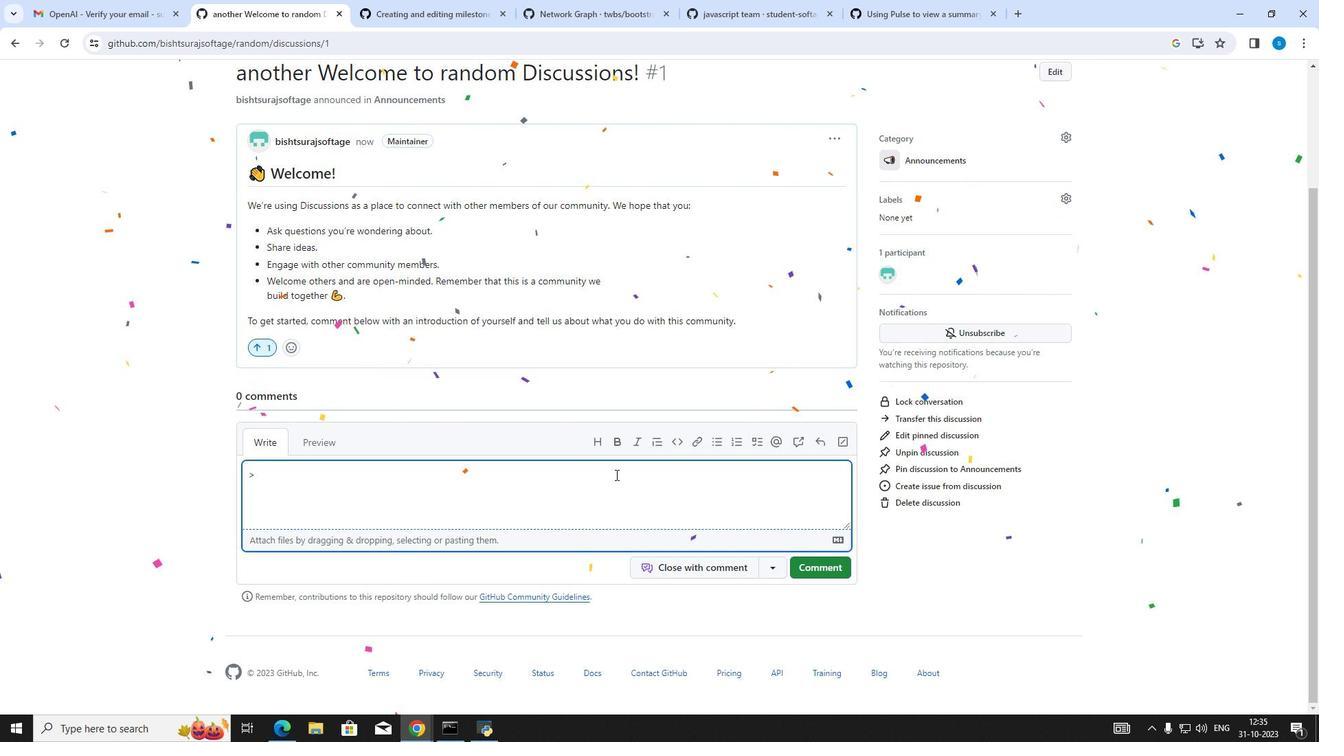 
Action: Key pressed thsi<Key.backspace><Key.backspace>si<Key.backspace><Key.backspace>is<Key.space>is<Key.space>just<Key.space>an<Key.space>example<Key.space>of<Key.space>discussion<Key.space>on<Key.space>github.
Screenshot: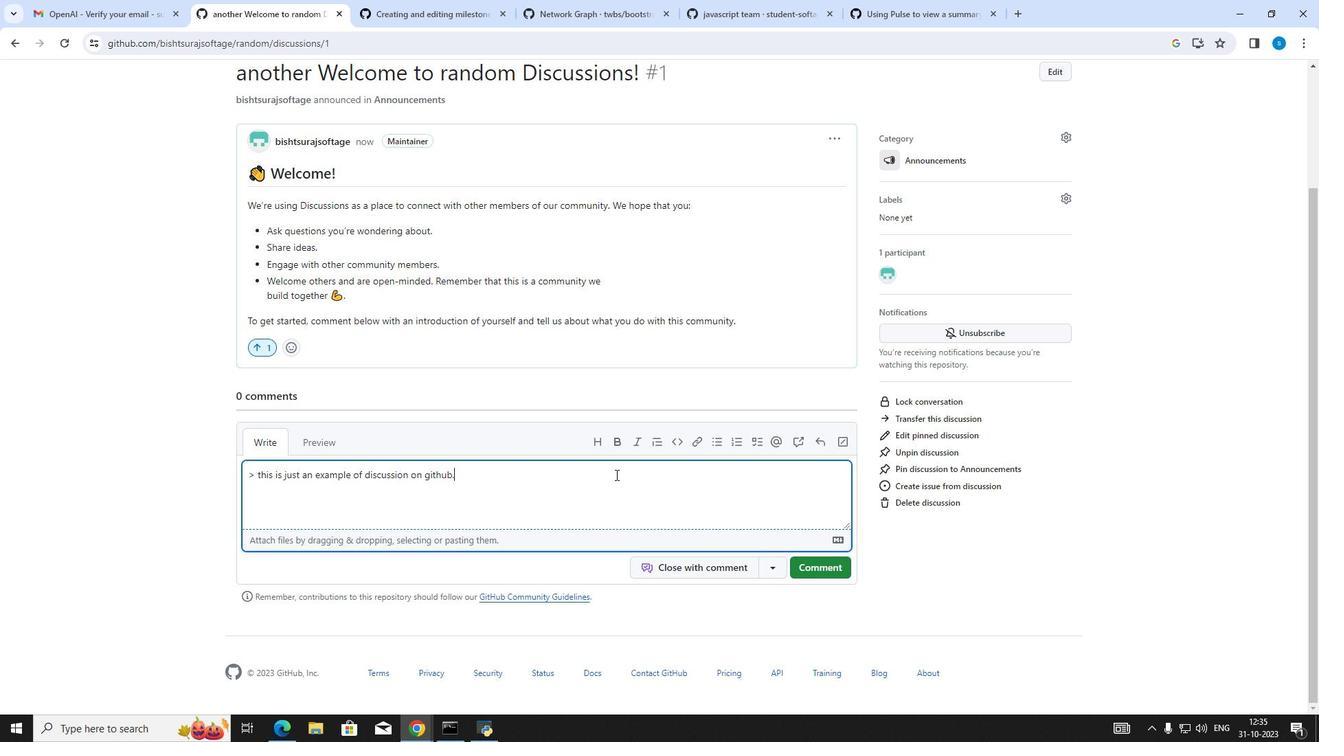 
Action: Mouse moved to (812, 562)
Screenshot: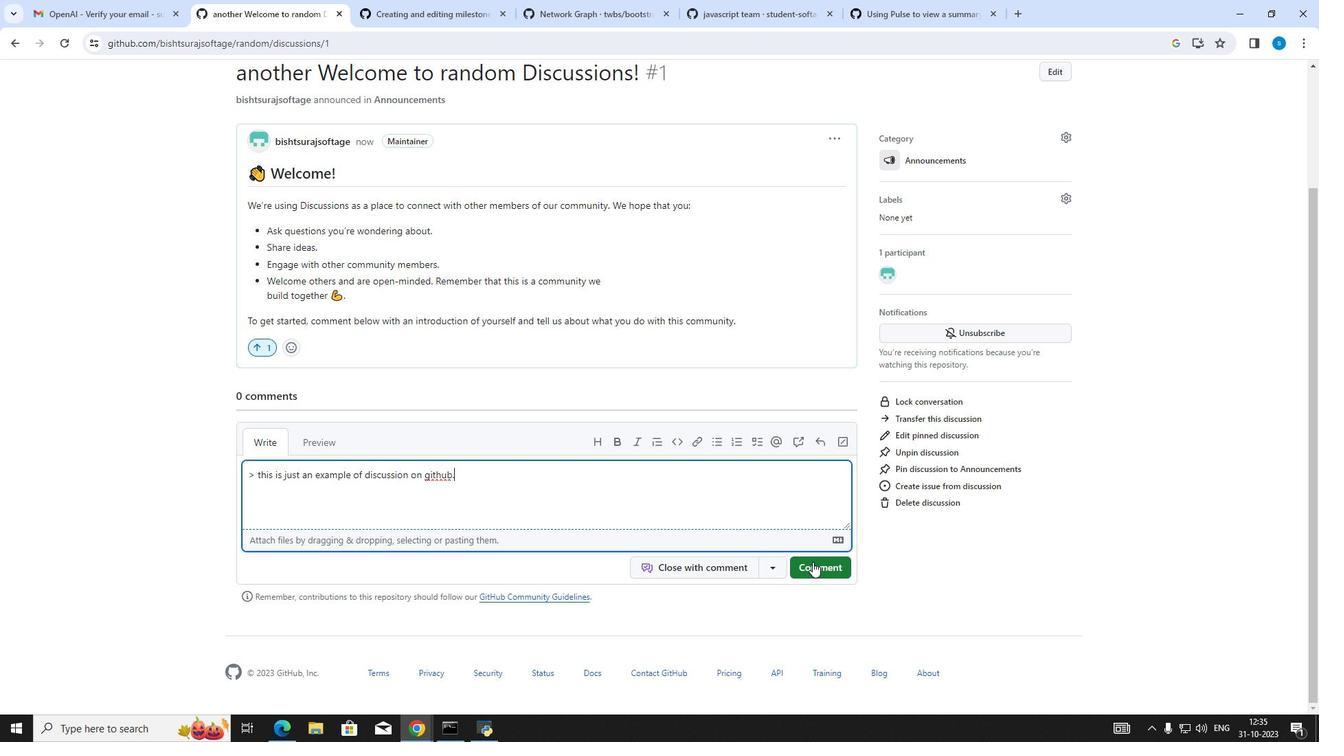 
Action: Mouse pressed left at (812, 562)
Screenshot: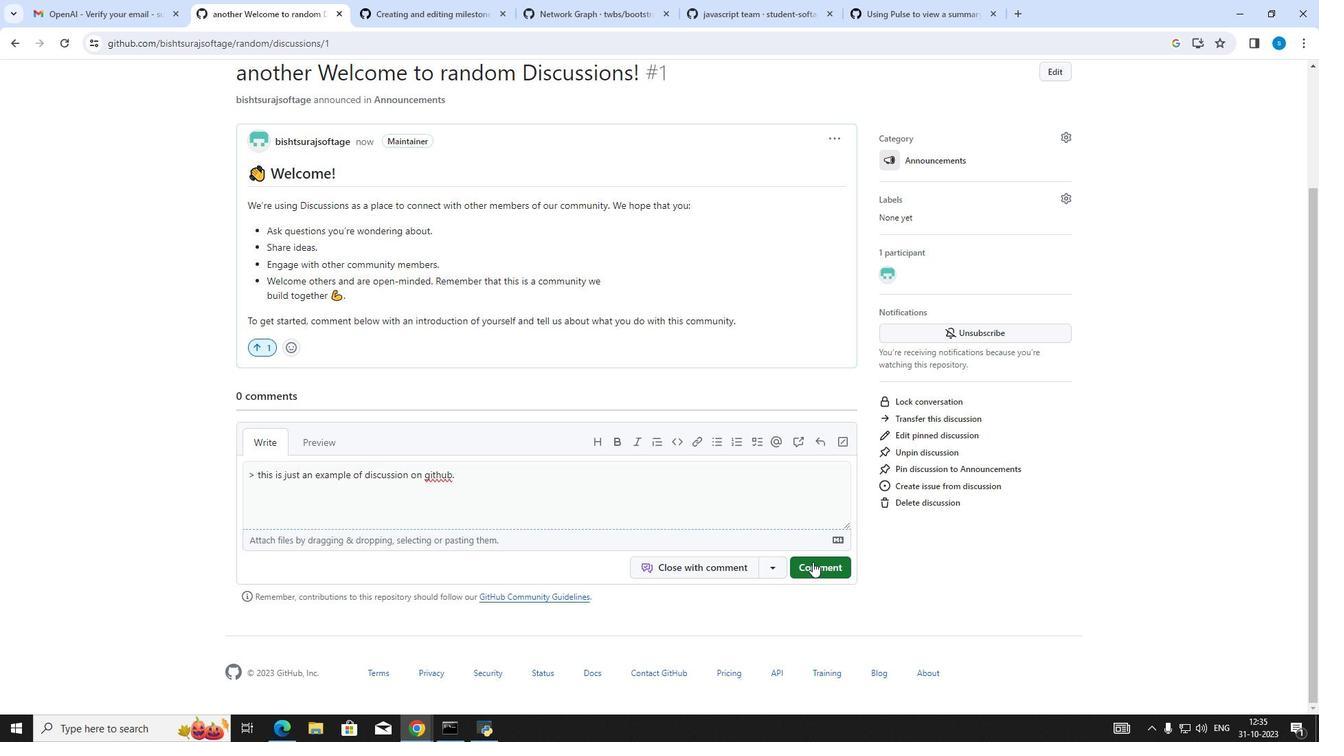 
Action: Mouse moved to (735, 444)
Screenshot: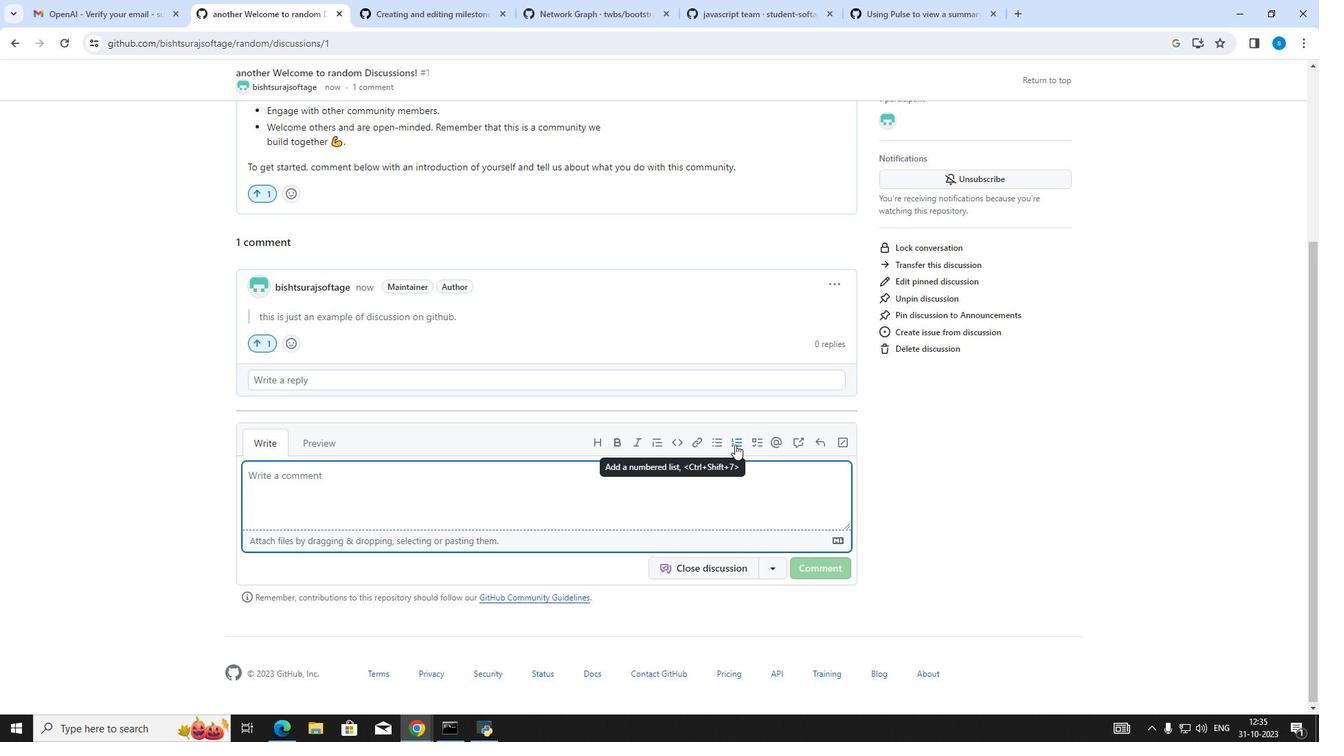 
Action: Mouse pressed left at (735, 444)
Screenshot: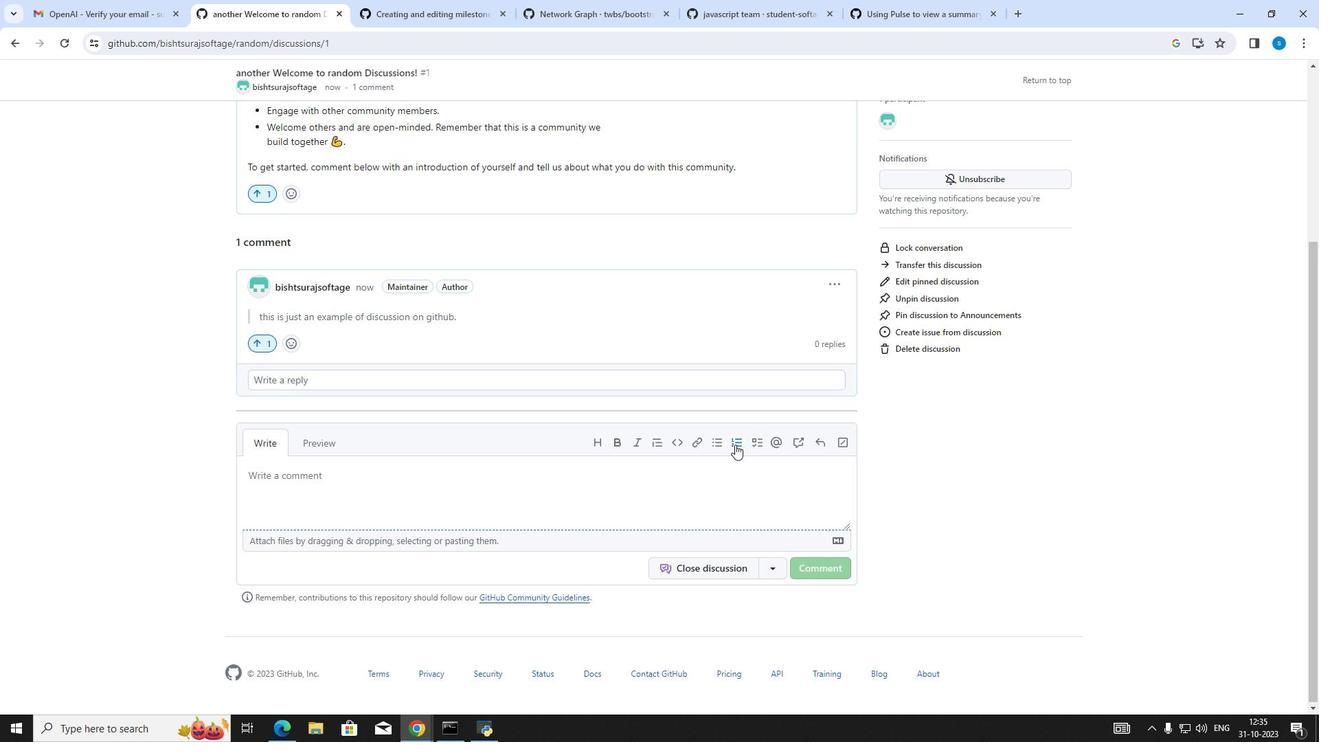 
Action: Key pressed github<Key.enter>javascript<Key.enter>html<Key.enter>css
Screenshot: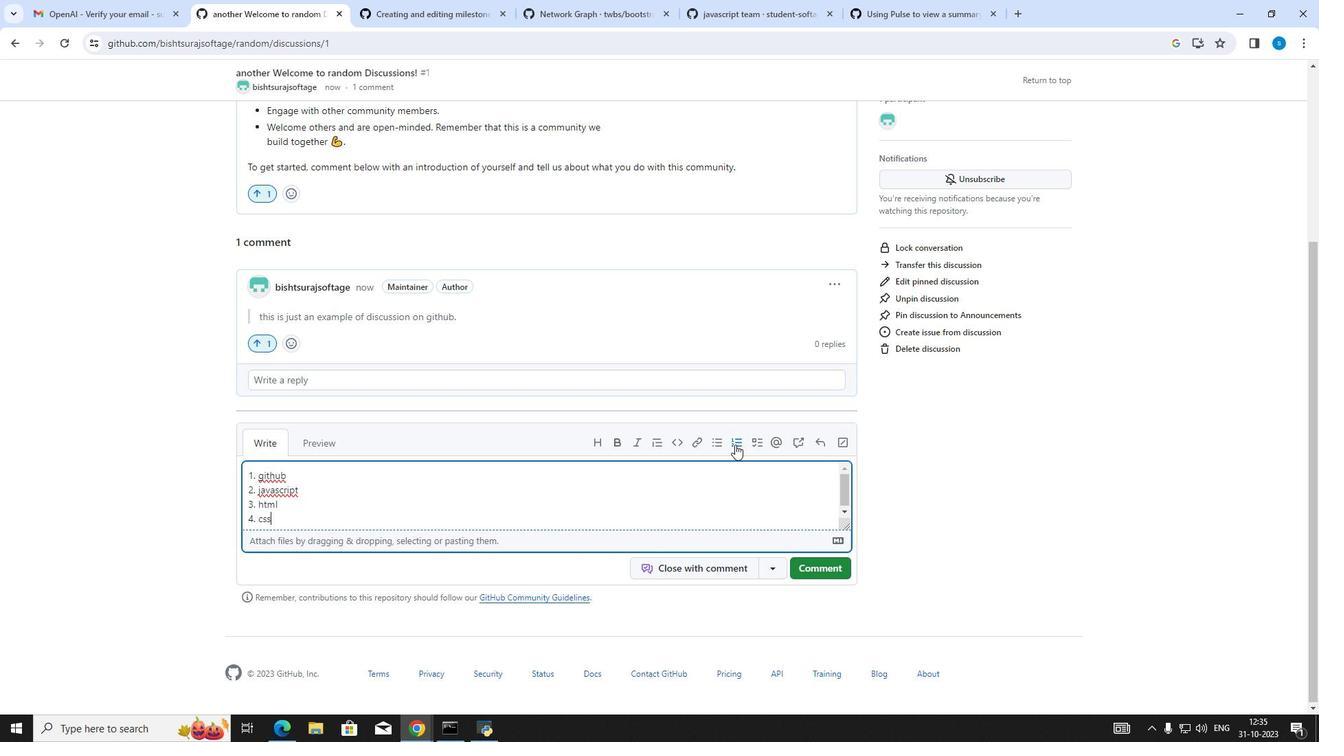 
Action: Mouse moved to (836, 566)
Screenshot: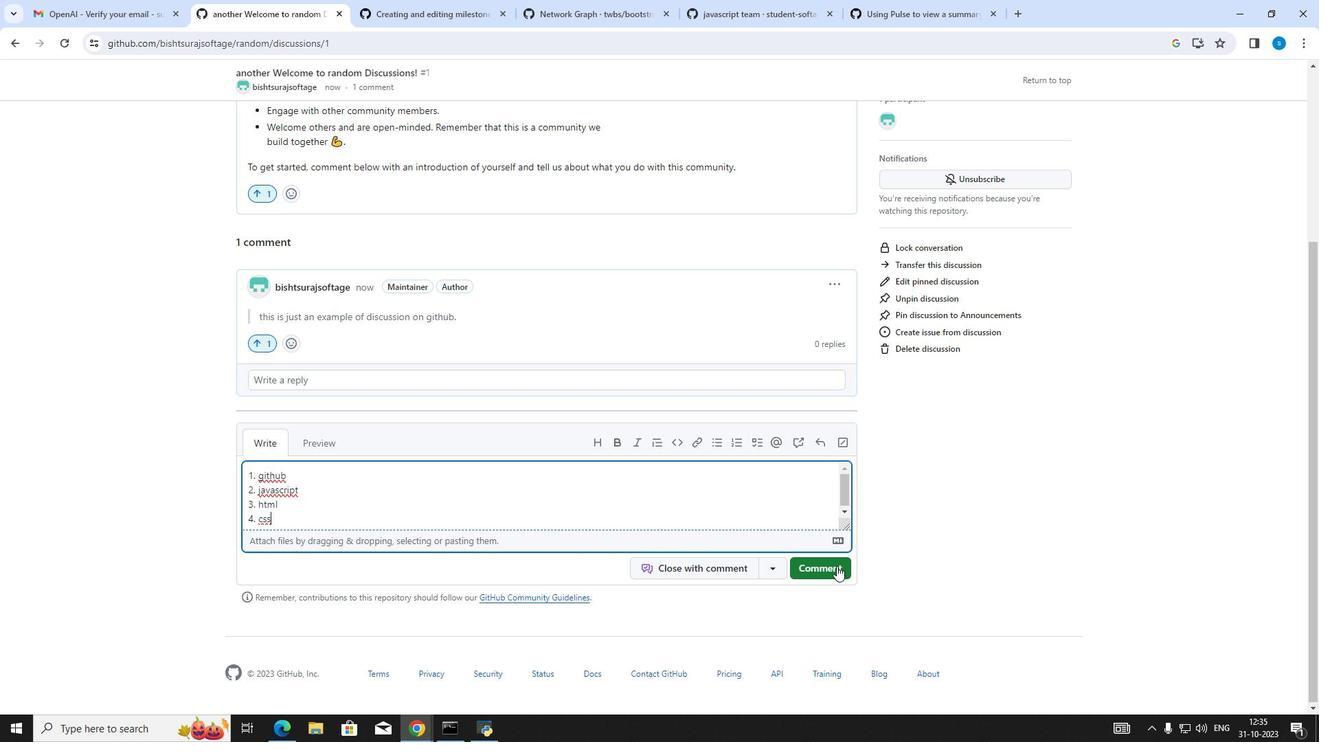 
Action: Mouse pressed left at (836, 566)
Screenshot: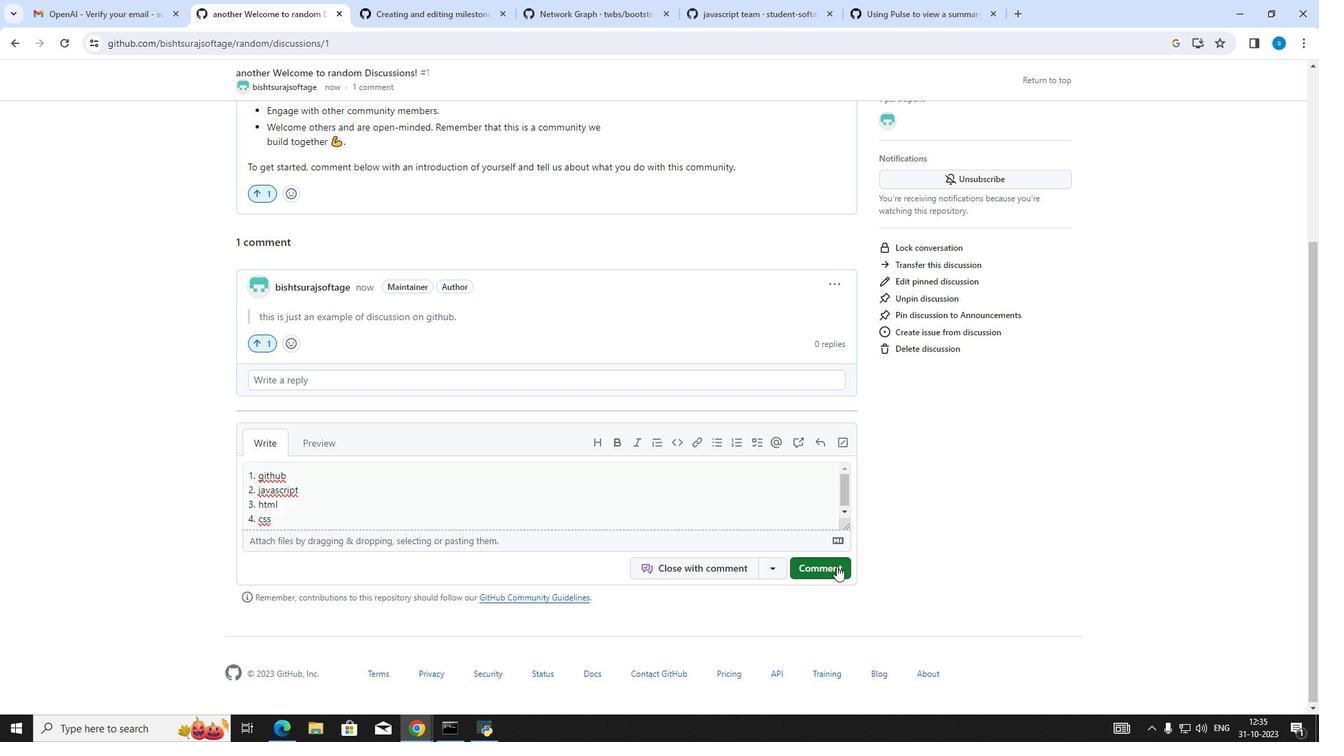 
Action: Mouse moved to (821, 459)
Screenshot: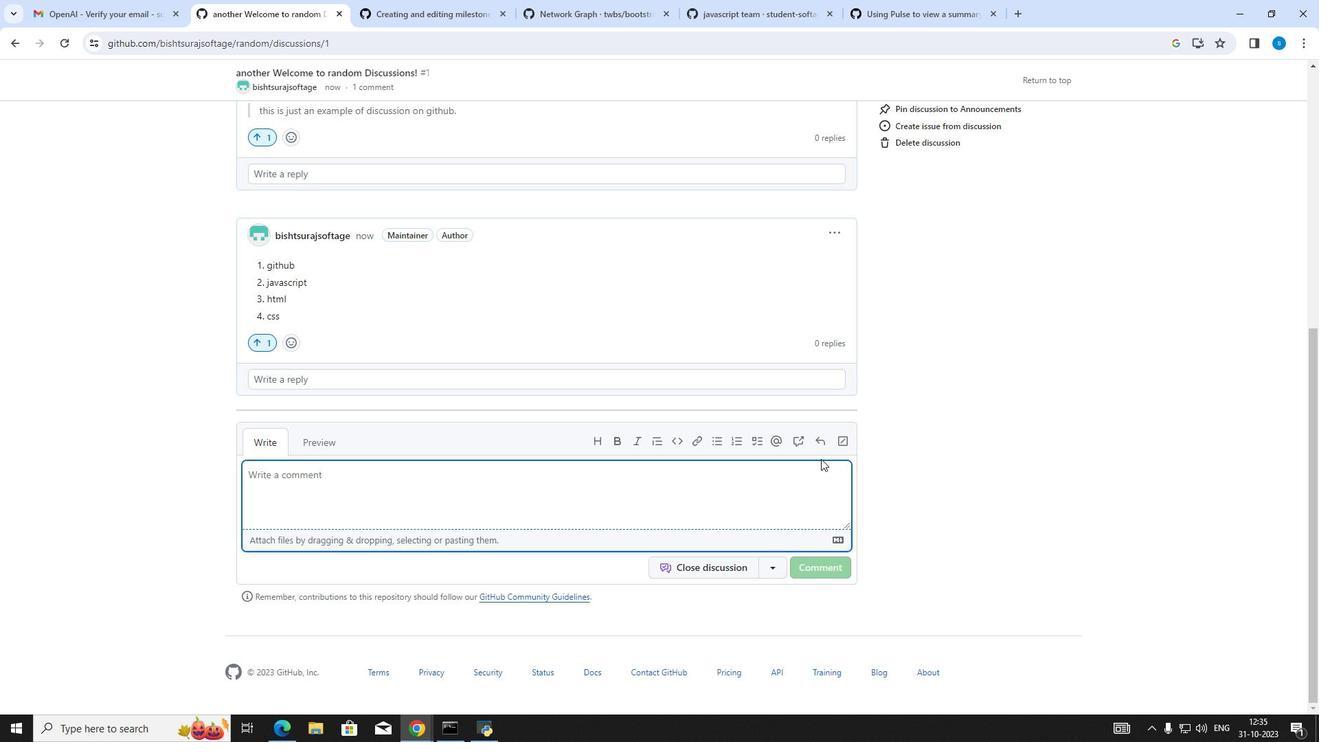 
Action: Mouse scrolled (821, 458) with delta (0, 0)
Screenshot: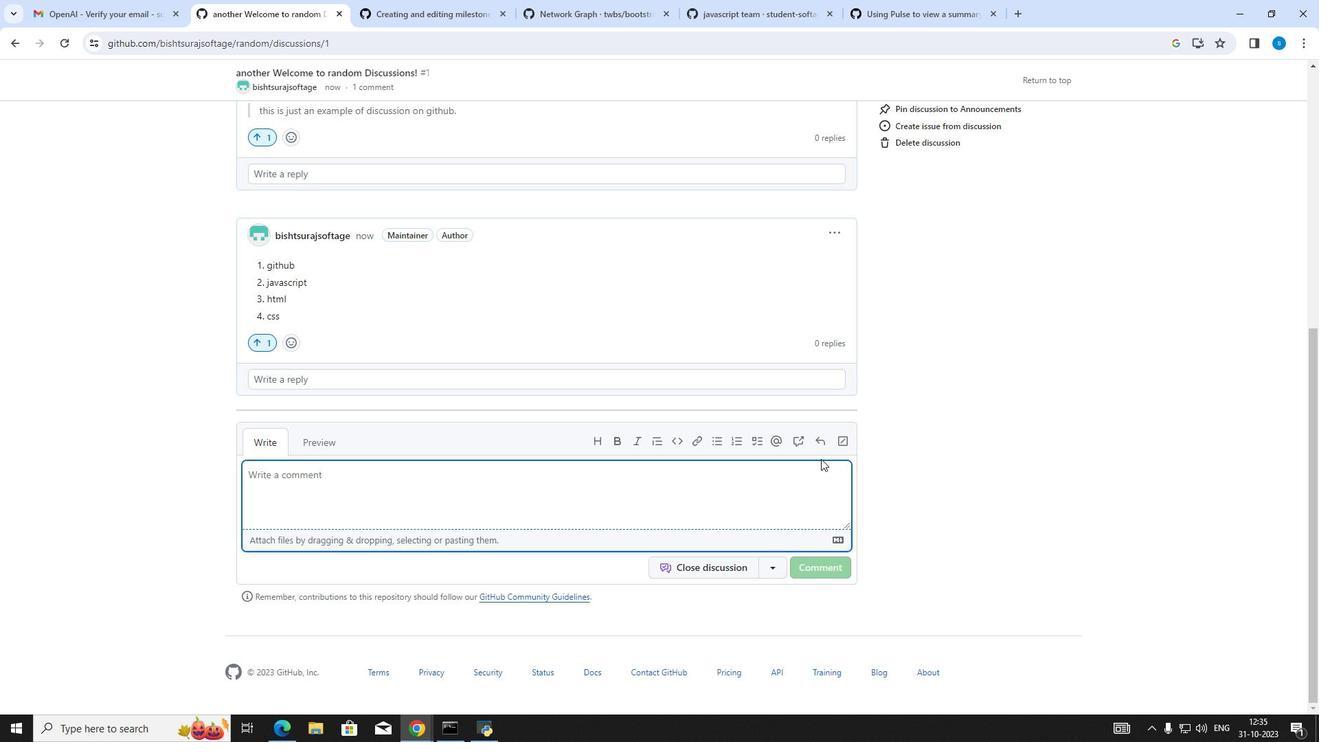 
Action: Mouse scrolled (821, 458) with delta (0, 0)
Screenshot: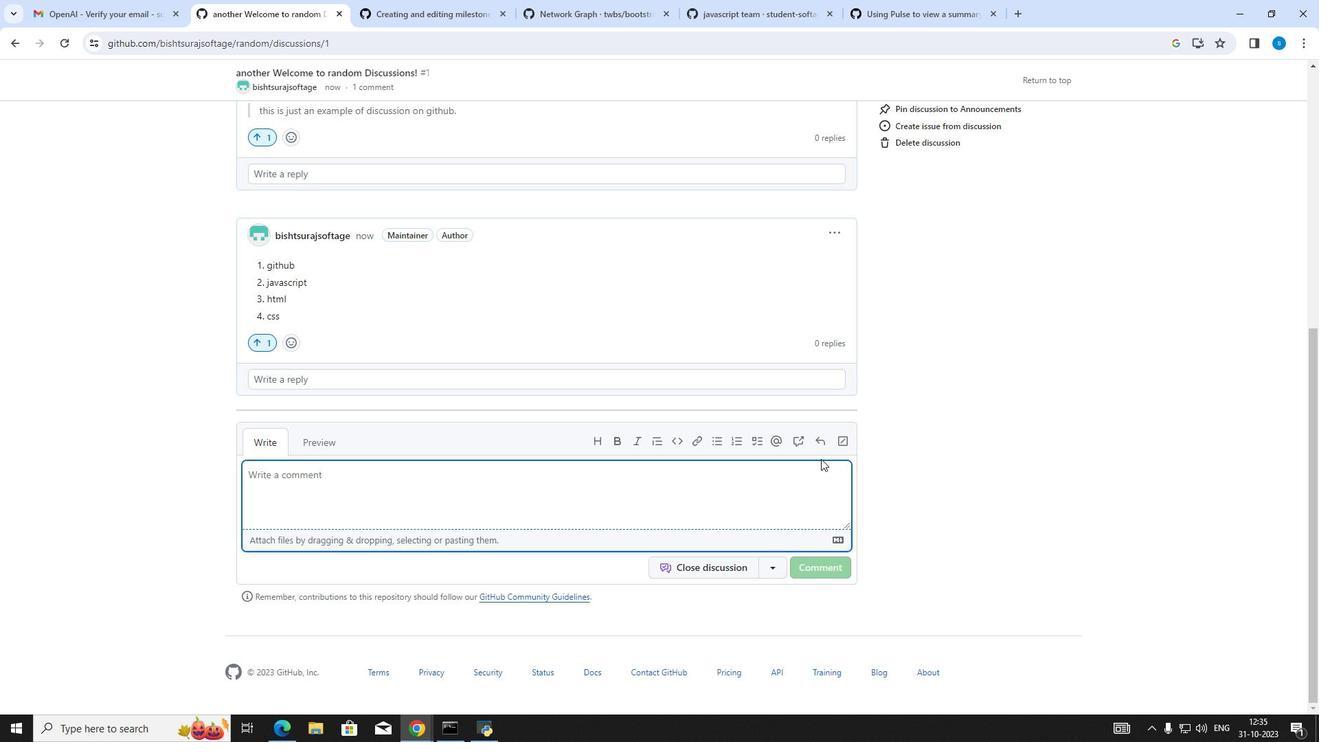 
Action: Mouse scrolled (821, 459) with delta (0, 0)
Screenshot: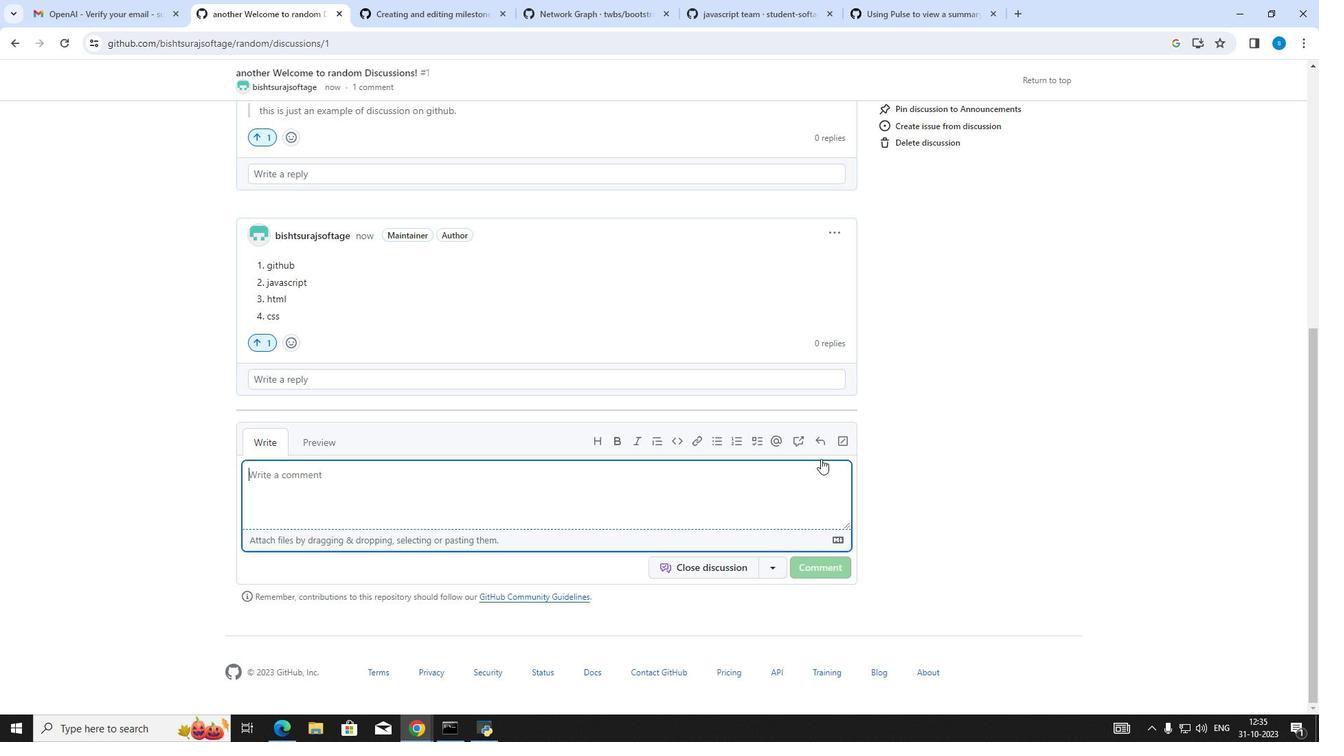 
Action: Mouse scrolled (821, 459) with delta (0, 0)
Screenshot: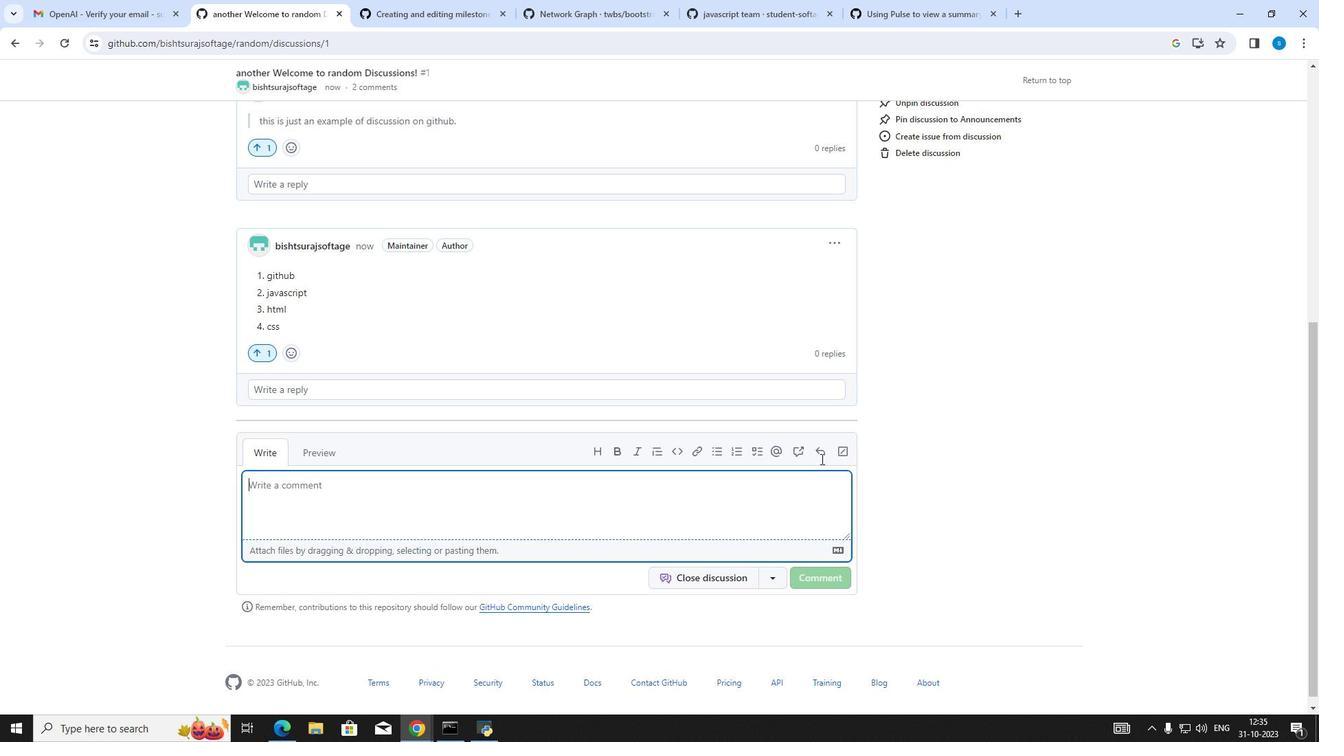 
Action: Mouse scrolled (821, 459) with delta (0, 0)
Screenshot: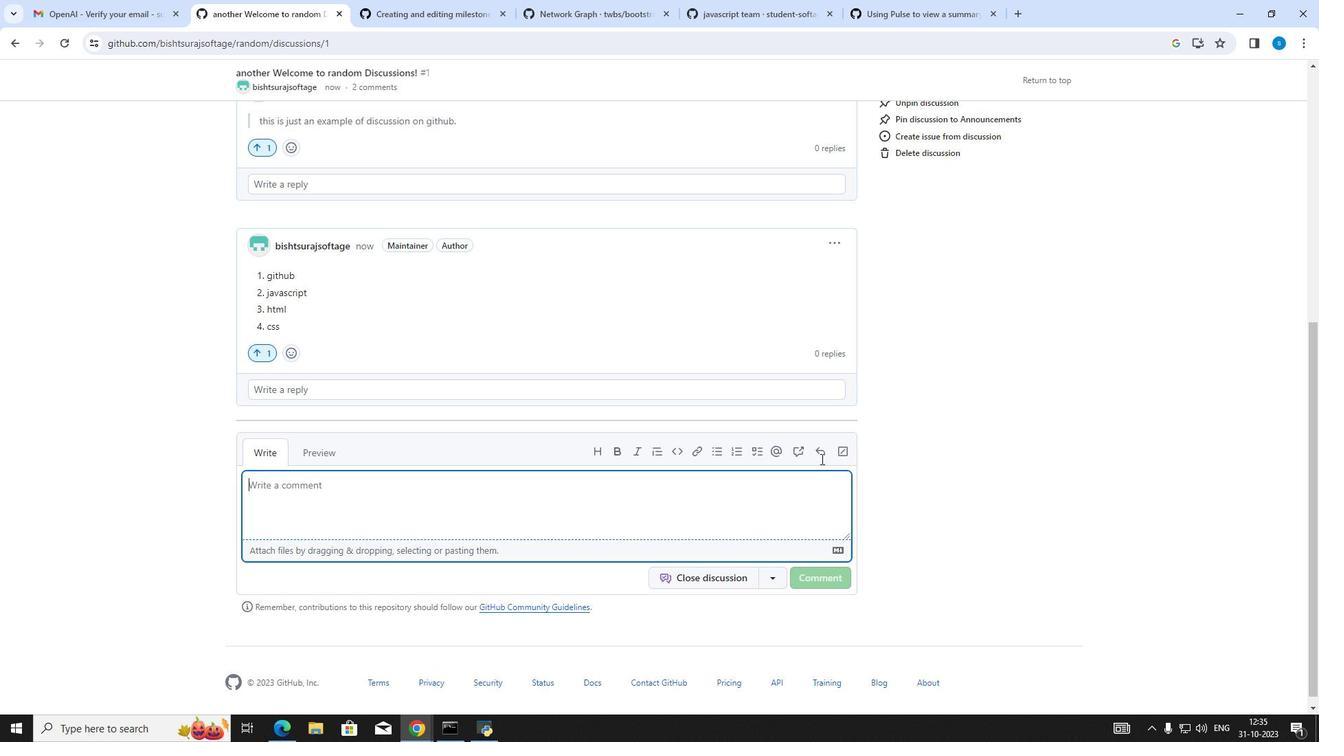 
Action: Mouse scrolled (821, 459) with delta (0, 0)
Screenshot: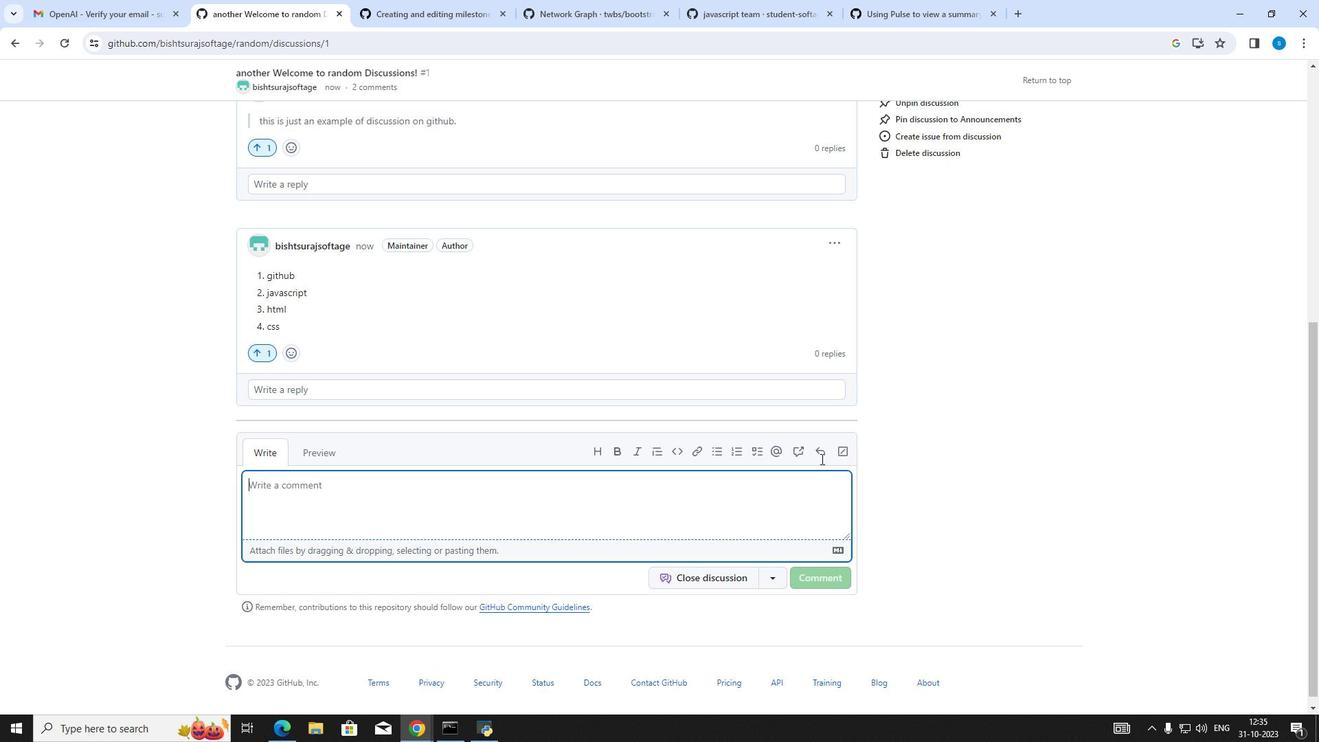 
Action: Mouse scrolled (821, 459) with delta (0, 0)
Screenshot: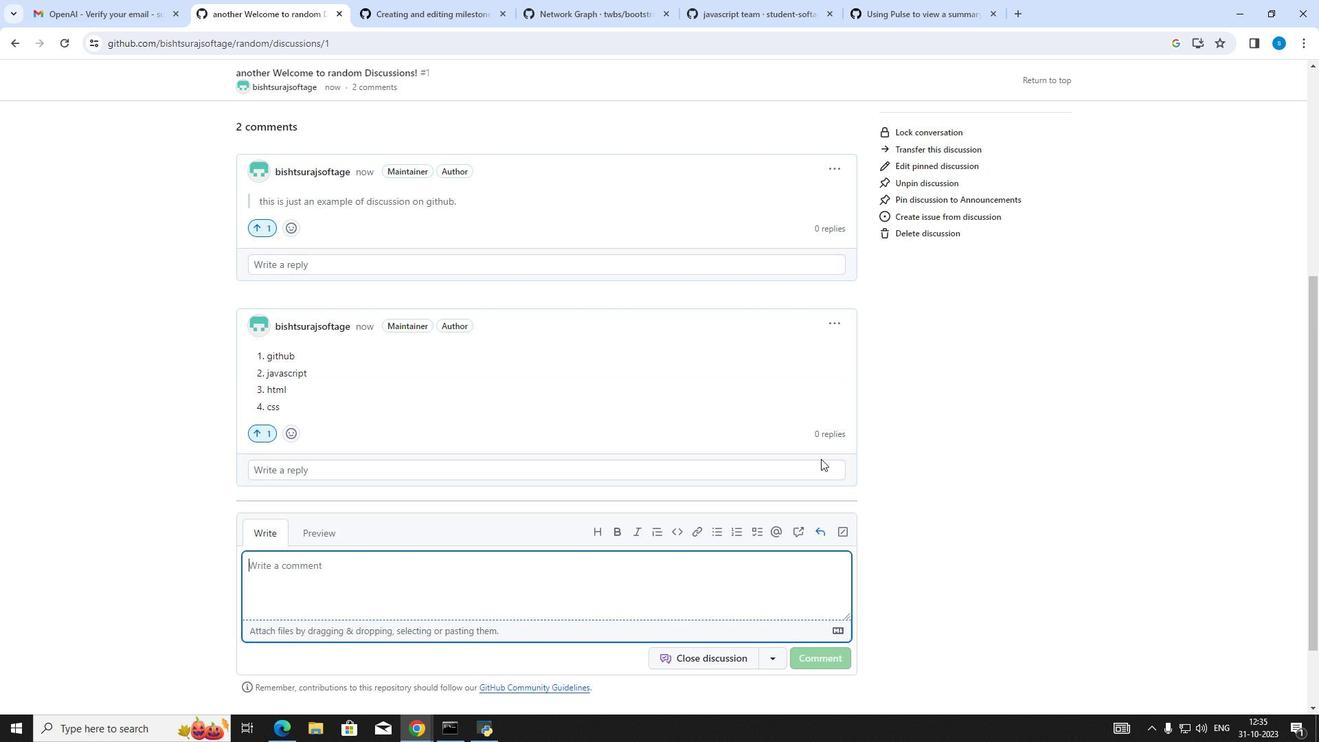 
Action: Mouse scrolled (821, 459) with delta (0, 0)
Screenshot: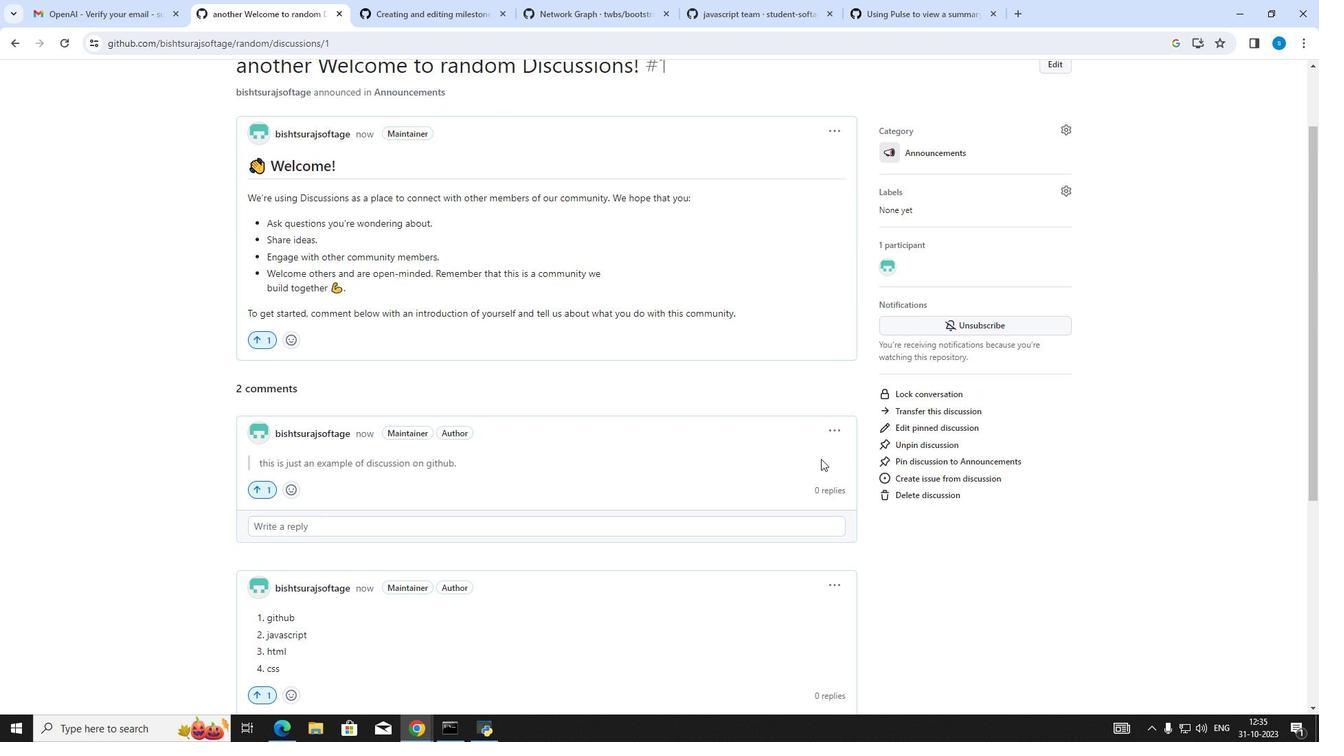 
Action: Mouse scrolled (821, 459) with delta (0, 0)
Screenshot: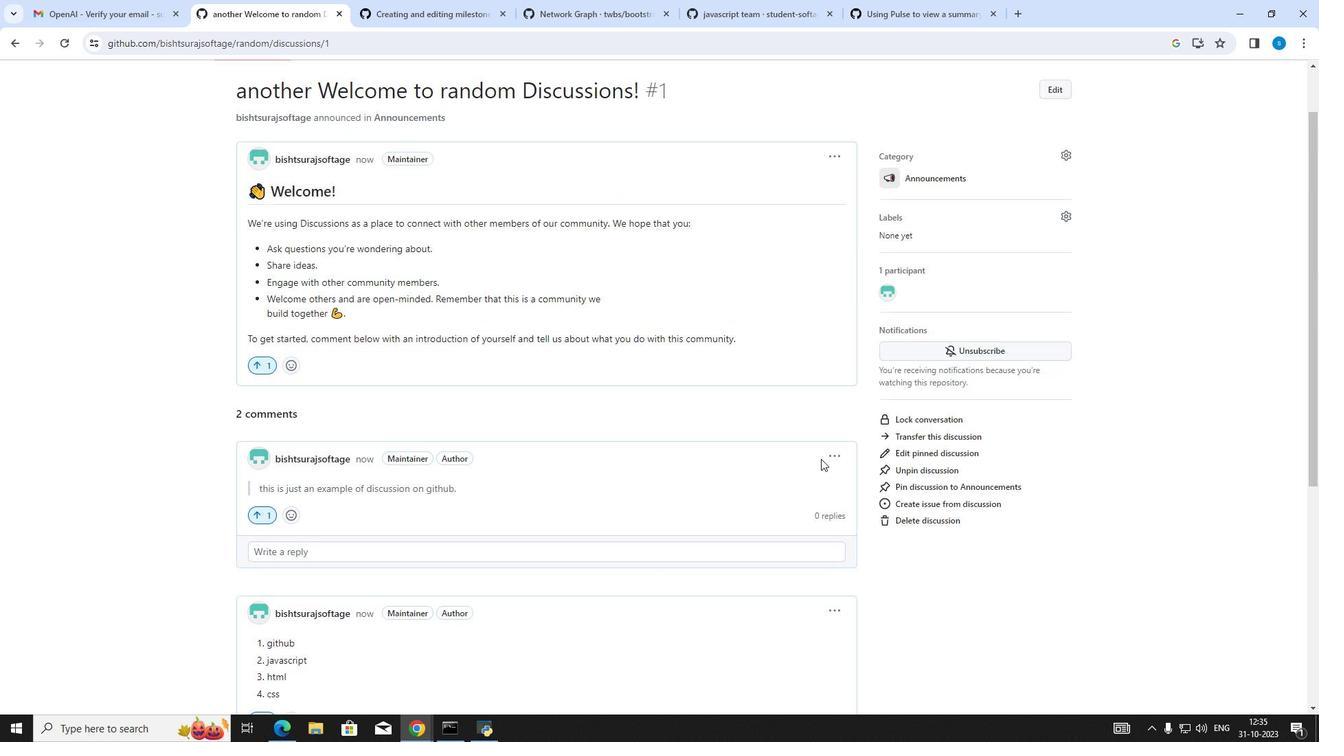 
Action: Mouse scrolled (821, 459) with delta (0, 0)
Screenshot: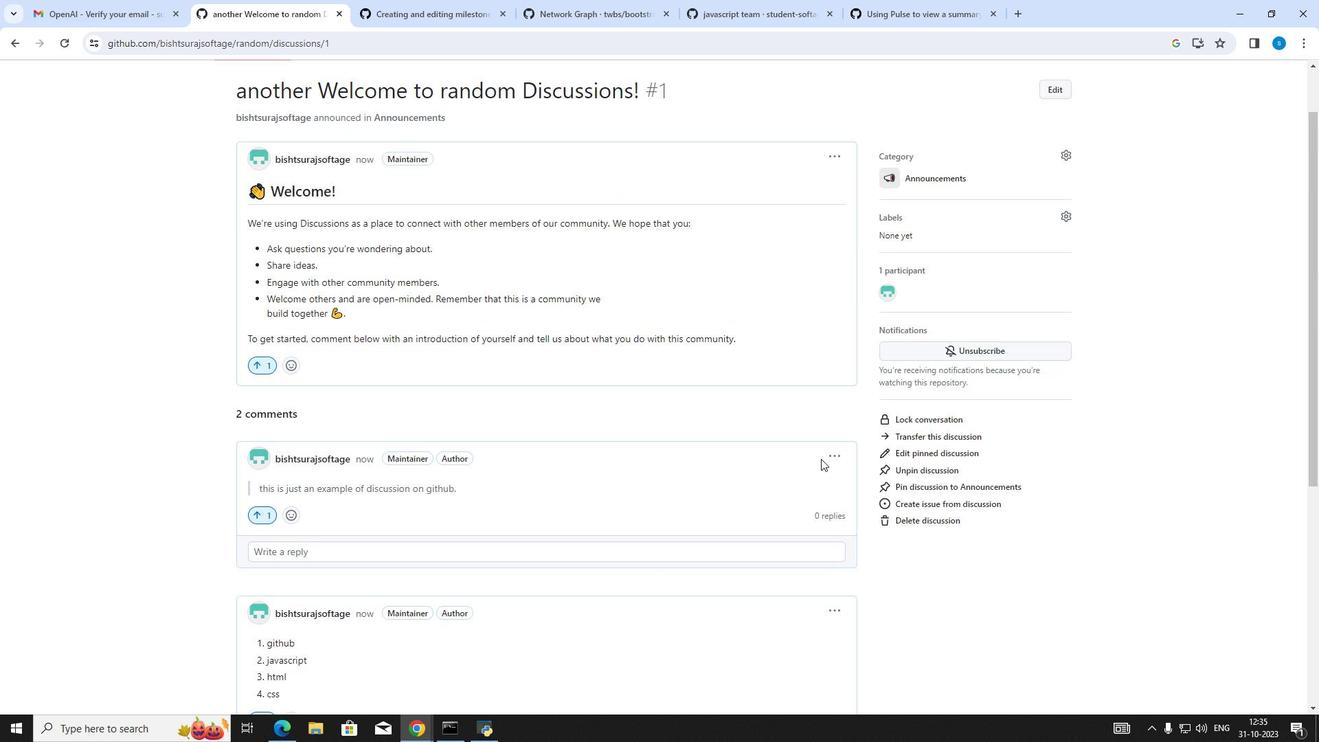 
Action: Mouse moved to (762, 484)
Screenshot: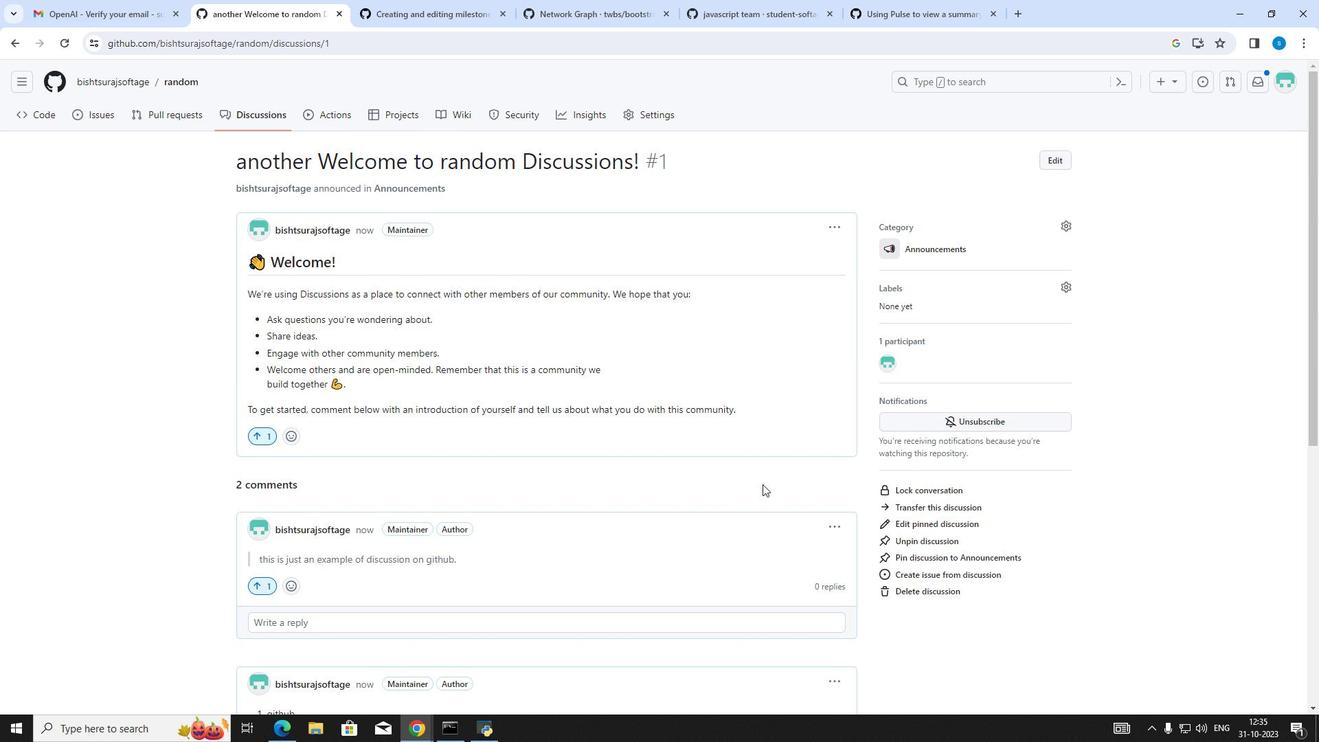 
Action: Mouse scrolled (762, 483) with delta (0, 0)
Screenshot: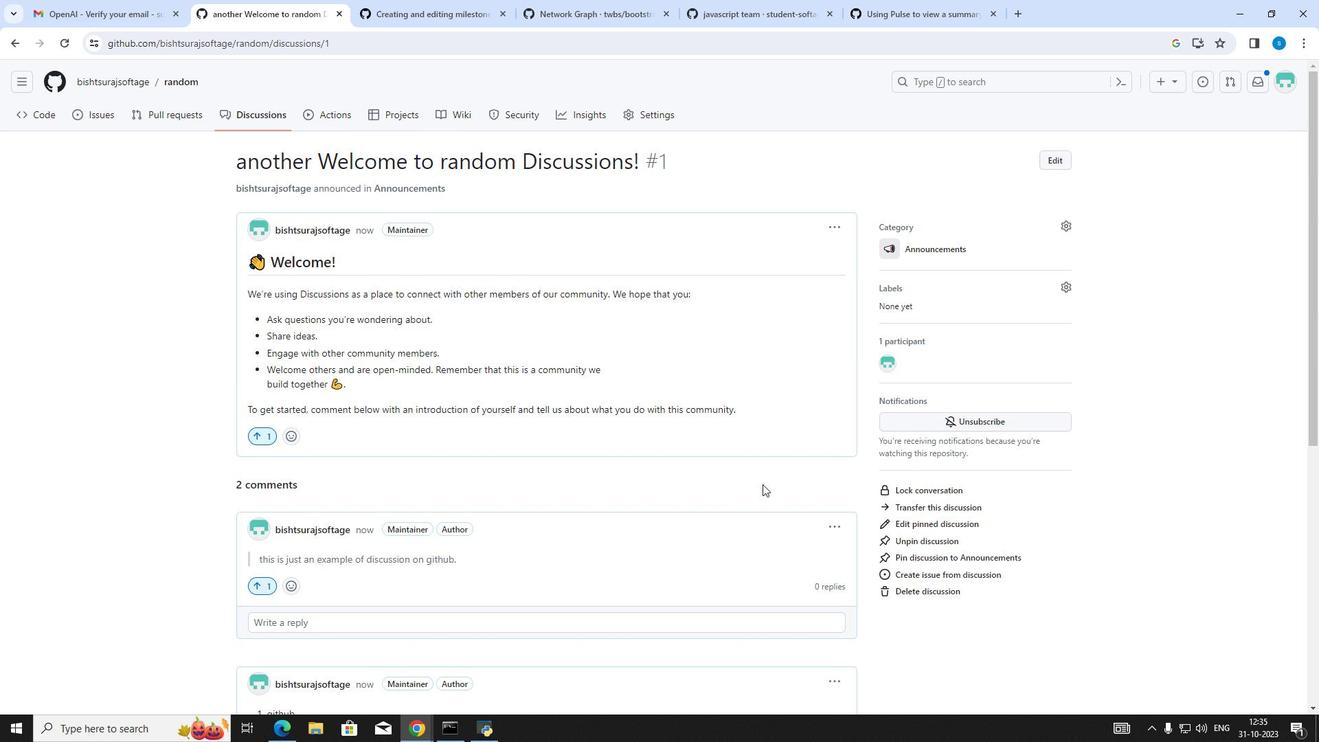 
Action: Mouse scrolled (762, 483) with delta (0, 0)
Screenshot: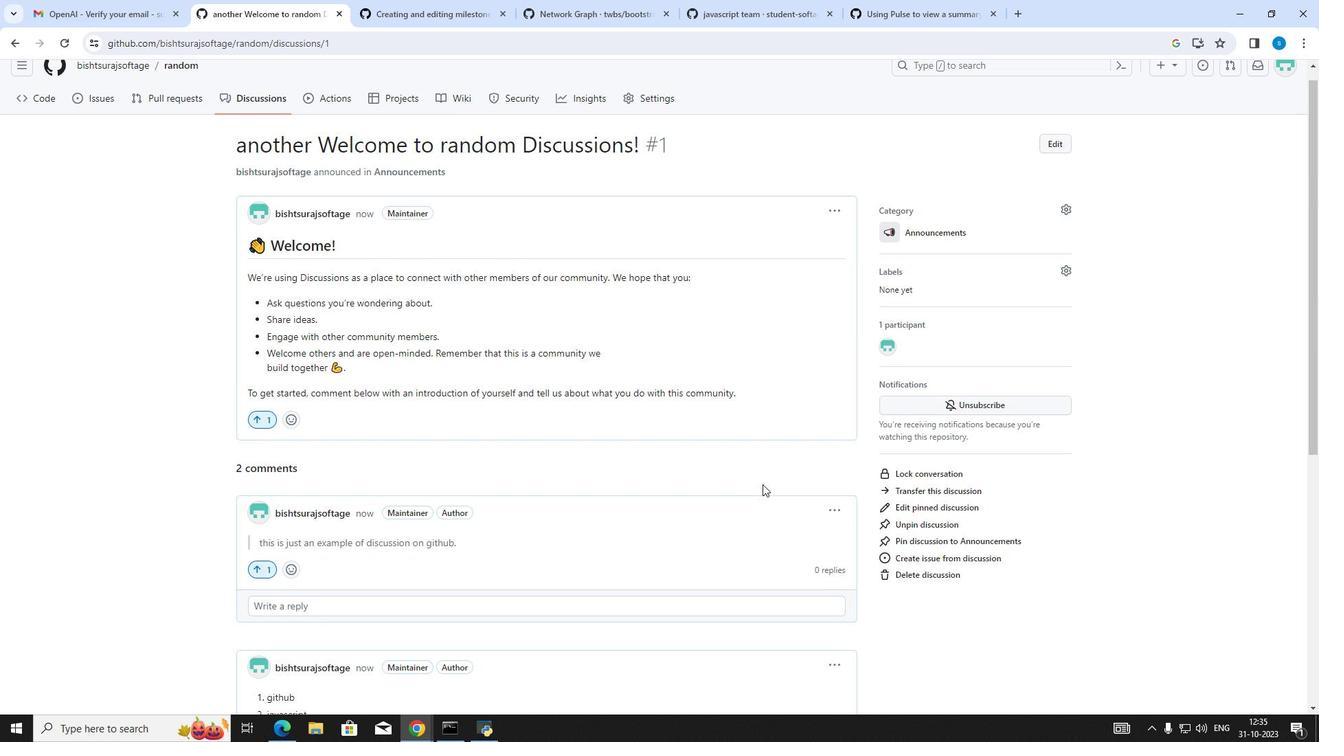 
Action: Mouse scrolled (762, 483) with delta (0, 0)
Screenshot: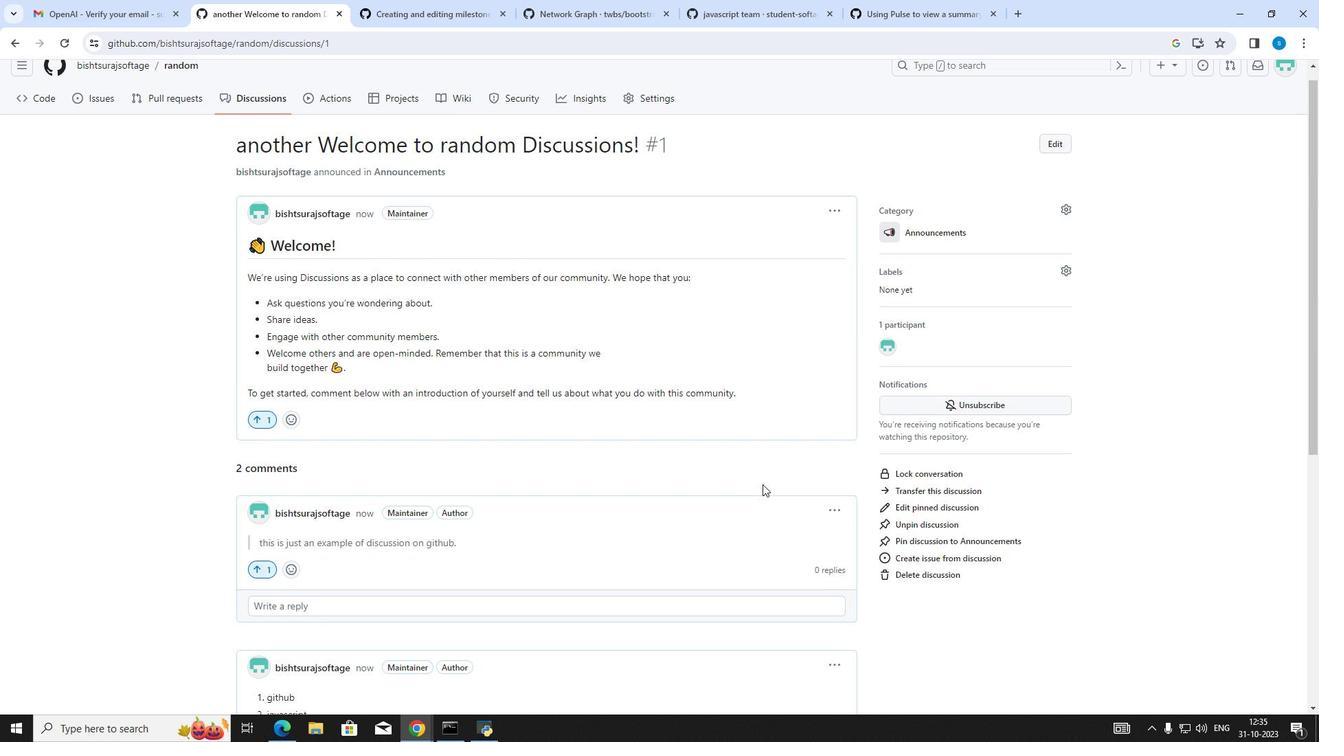 
Action: Mouse scrolled (762, 483) with delta (0, 0)
Screenshot: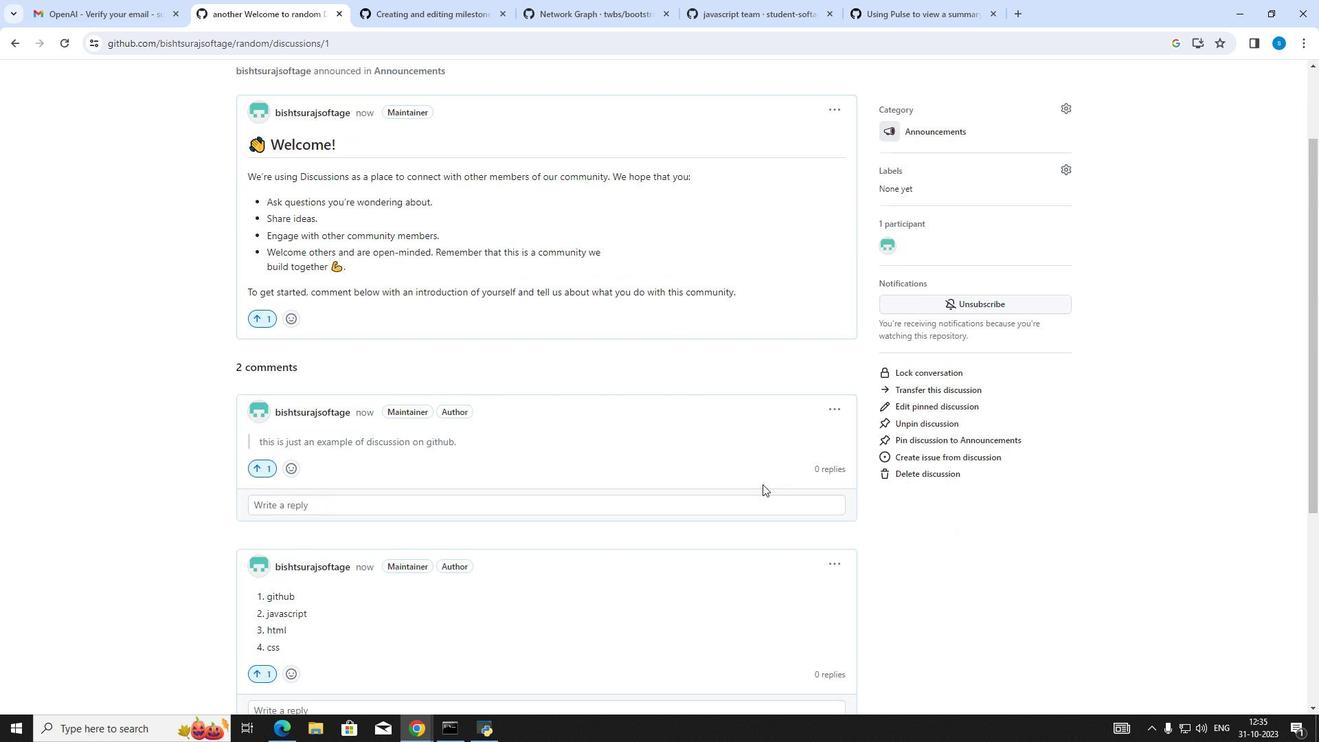 
Action: Mouse scrolled (762, 483) with delta (0, 0)
Screenshot: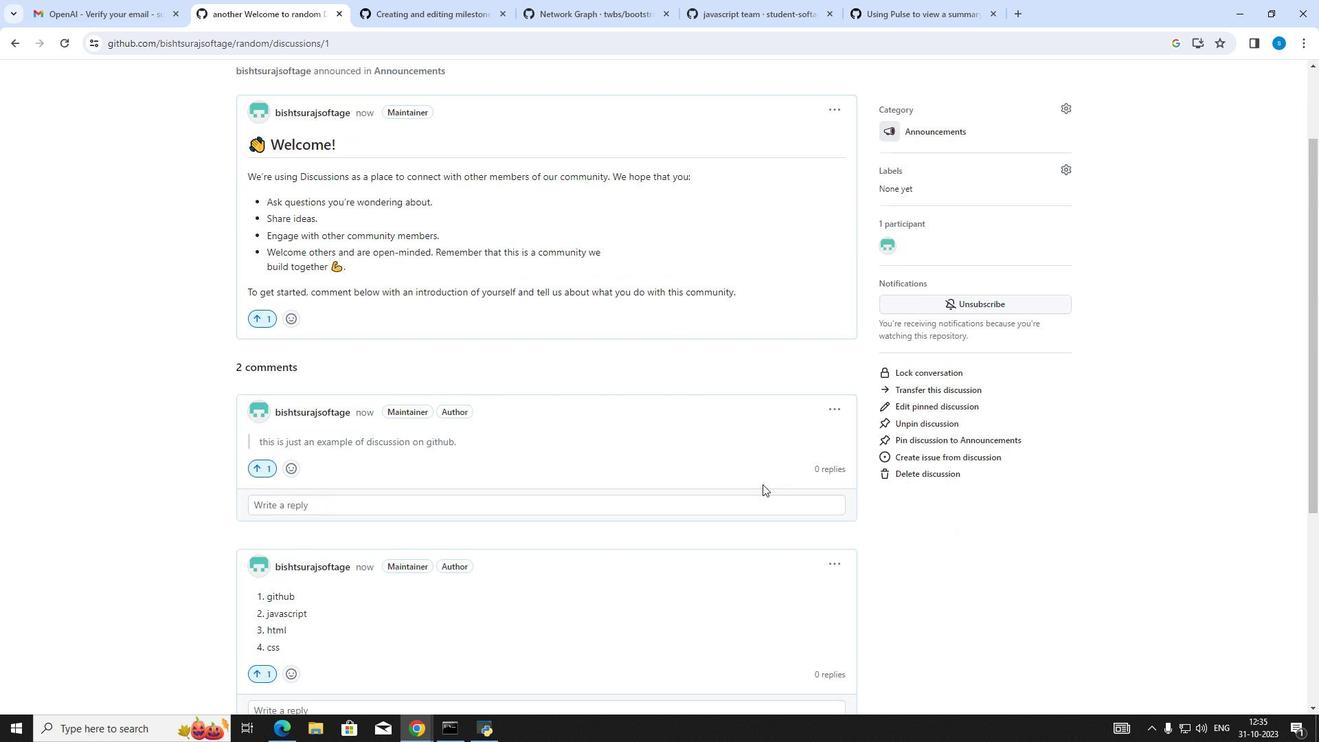 
Action: Mouse scrolled (762, 483) with delta (0, 0)
Screenshot: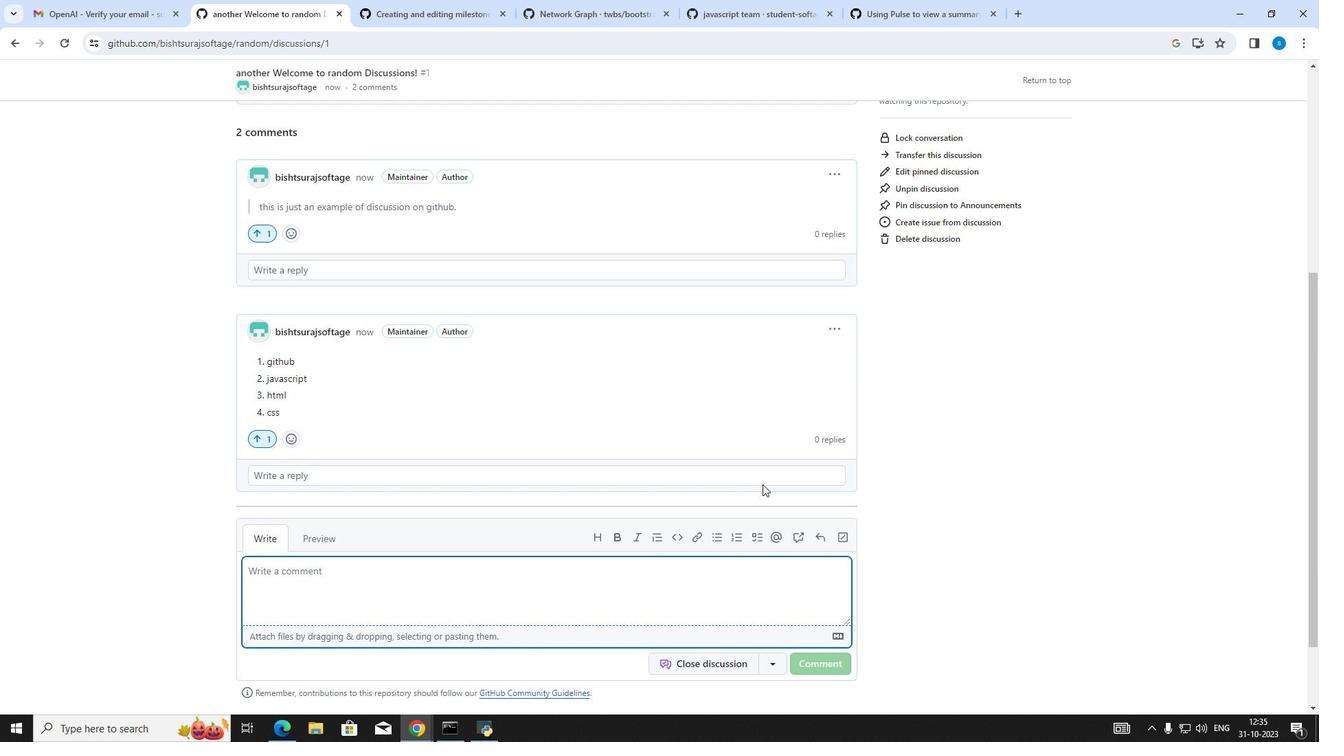 
Action: Mouse scrolled (762, 483) with delta (0, 0)
Screenshot: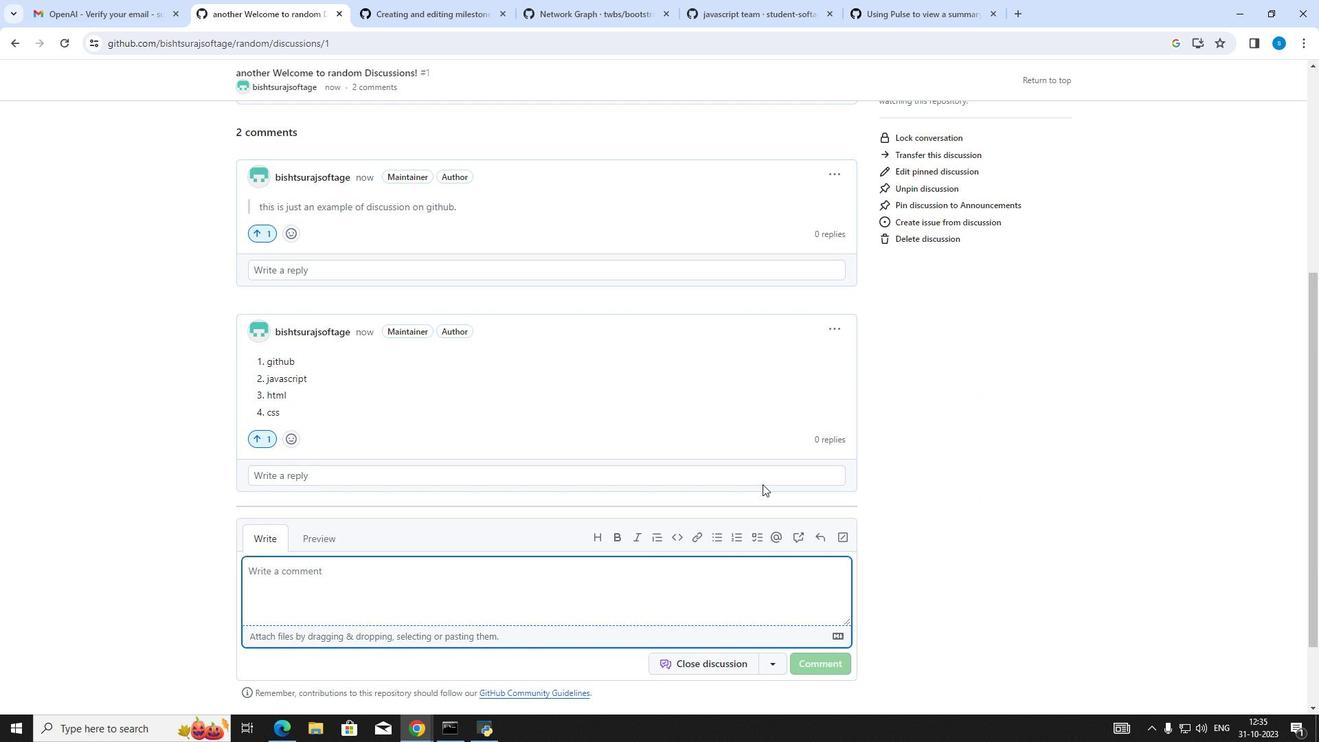 
Action: Mouse scrolled (762, 483) with delta (0, 0)
Screenshot: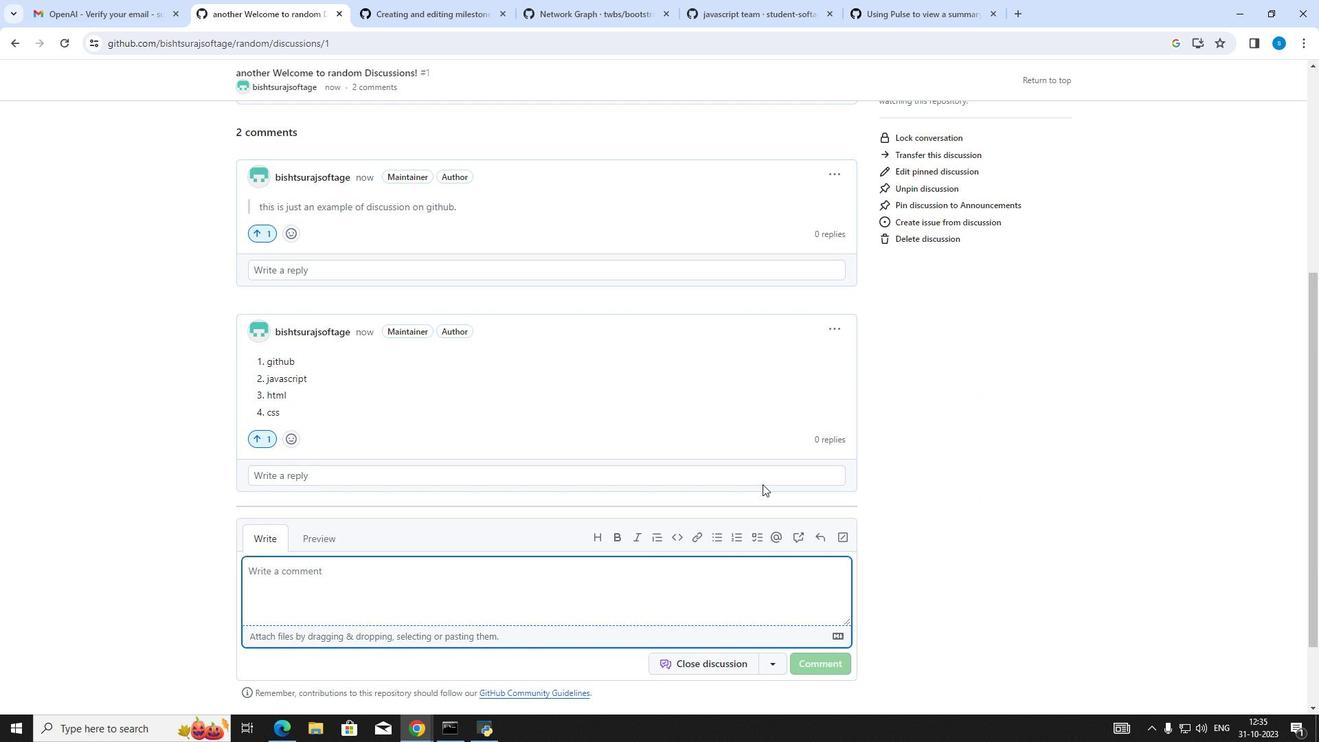 
Action: Mouse scrolled (762, 483) with delta (0, 0)
Screenshot: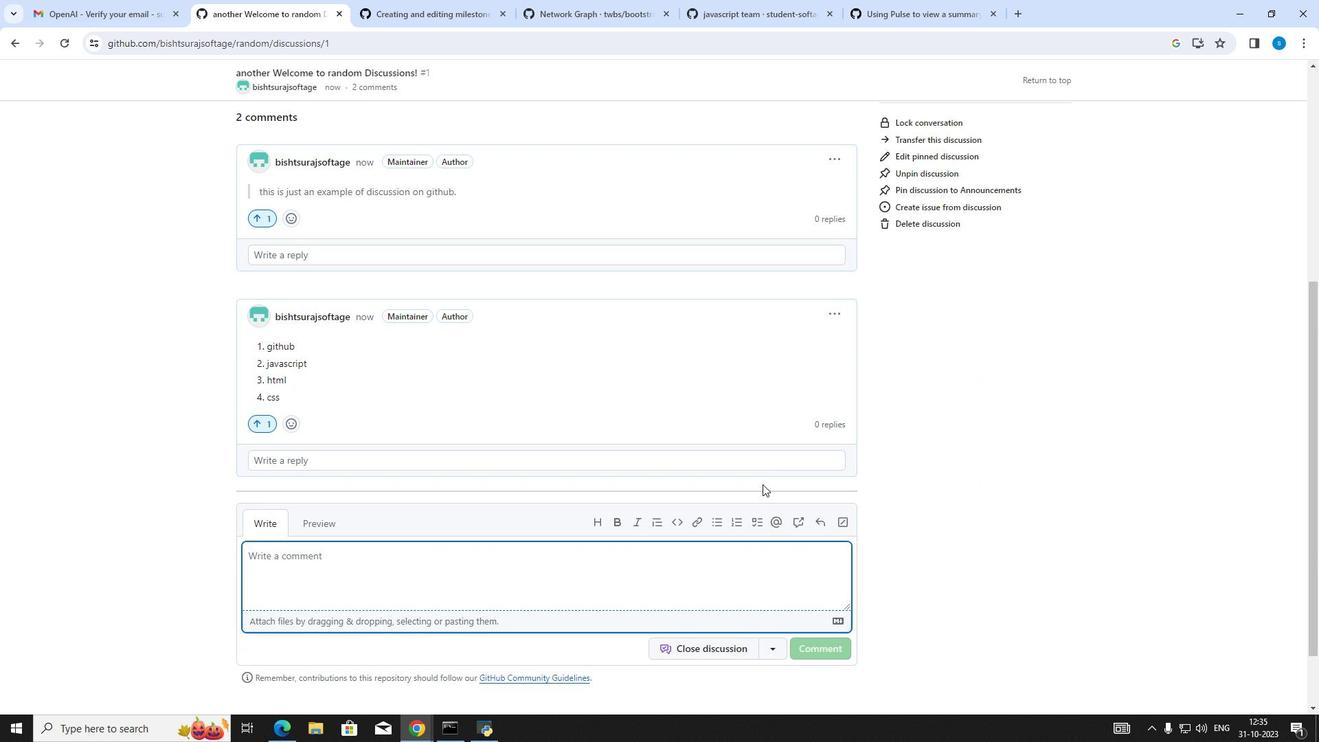 
Action: Mouse scrolled (762, 483) with delta (0, 0)
Screenshot: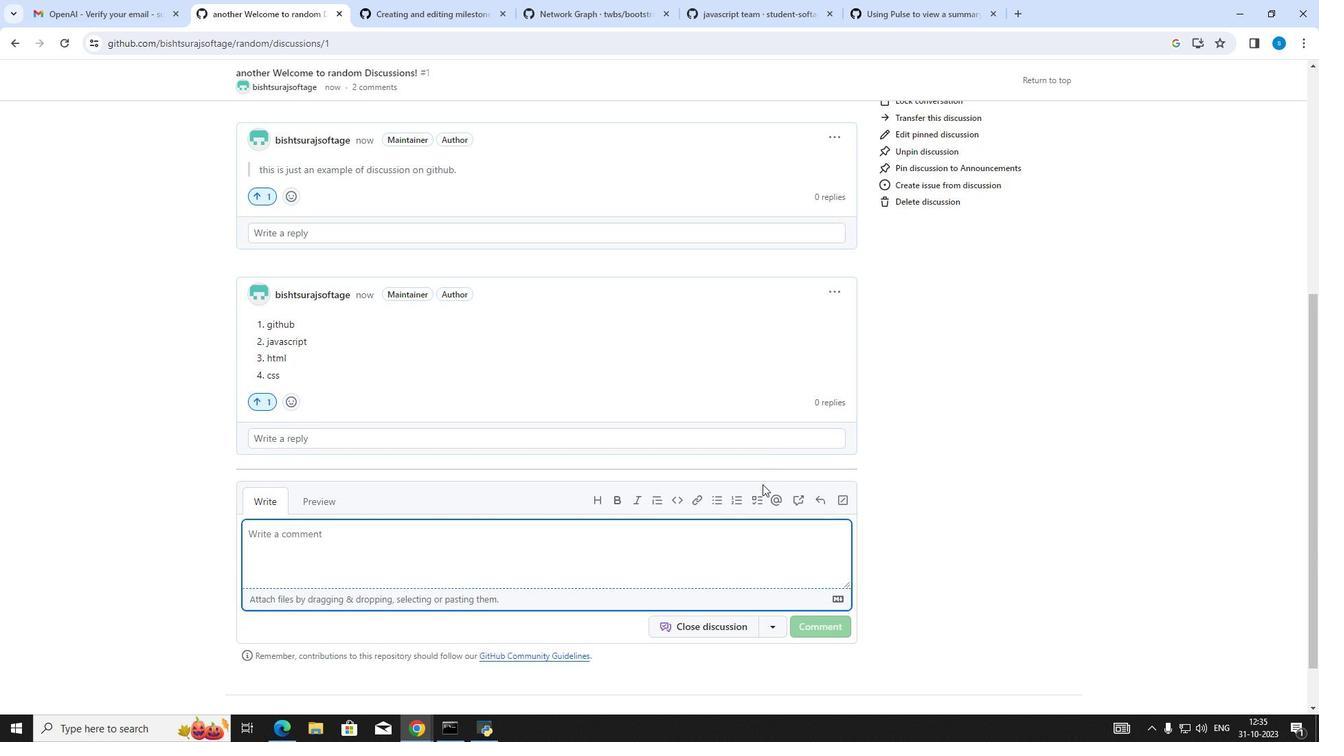 
Action: Mouse moved to (837, 230)
Screenshot: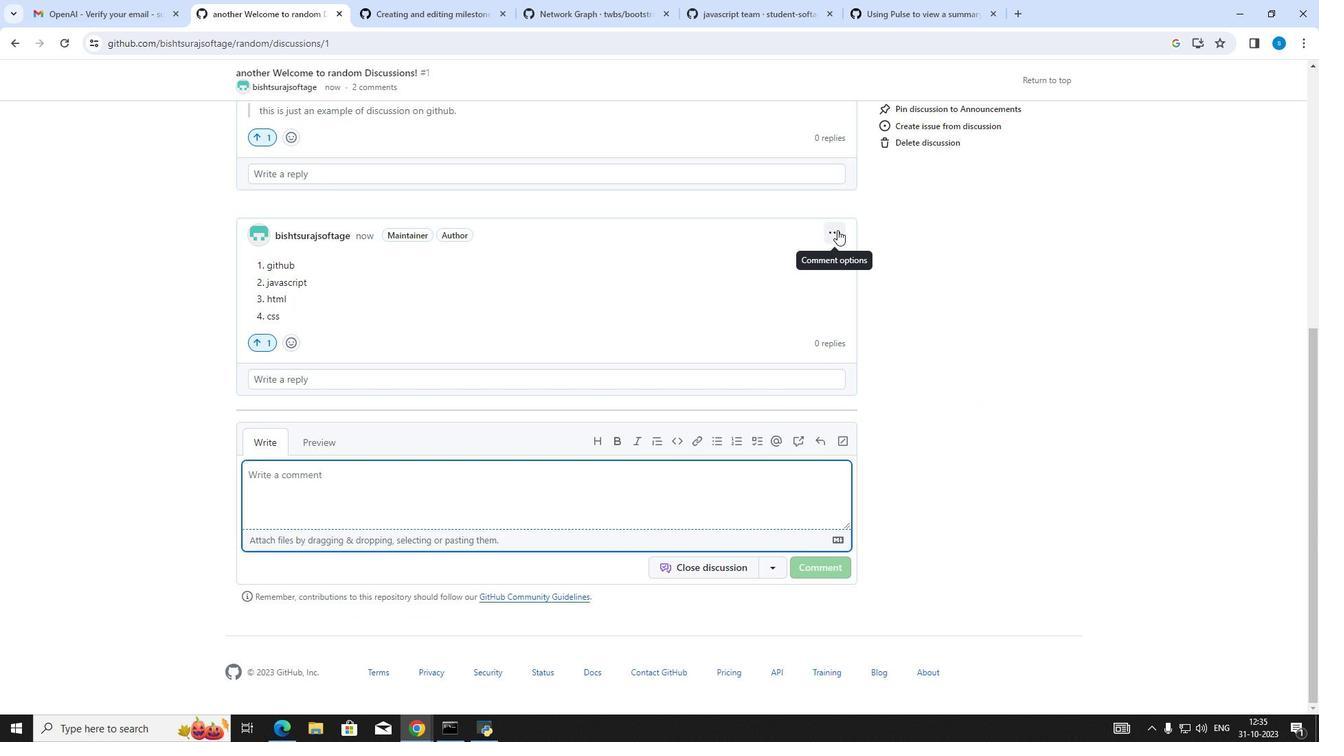 
Action: Mouse pressed left at (837, 230)
Screenshot: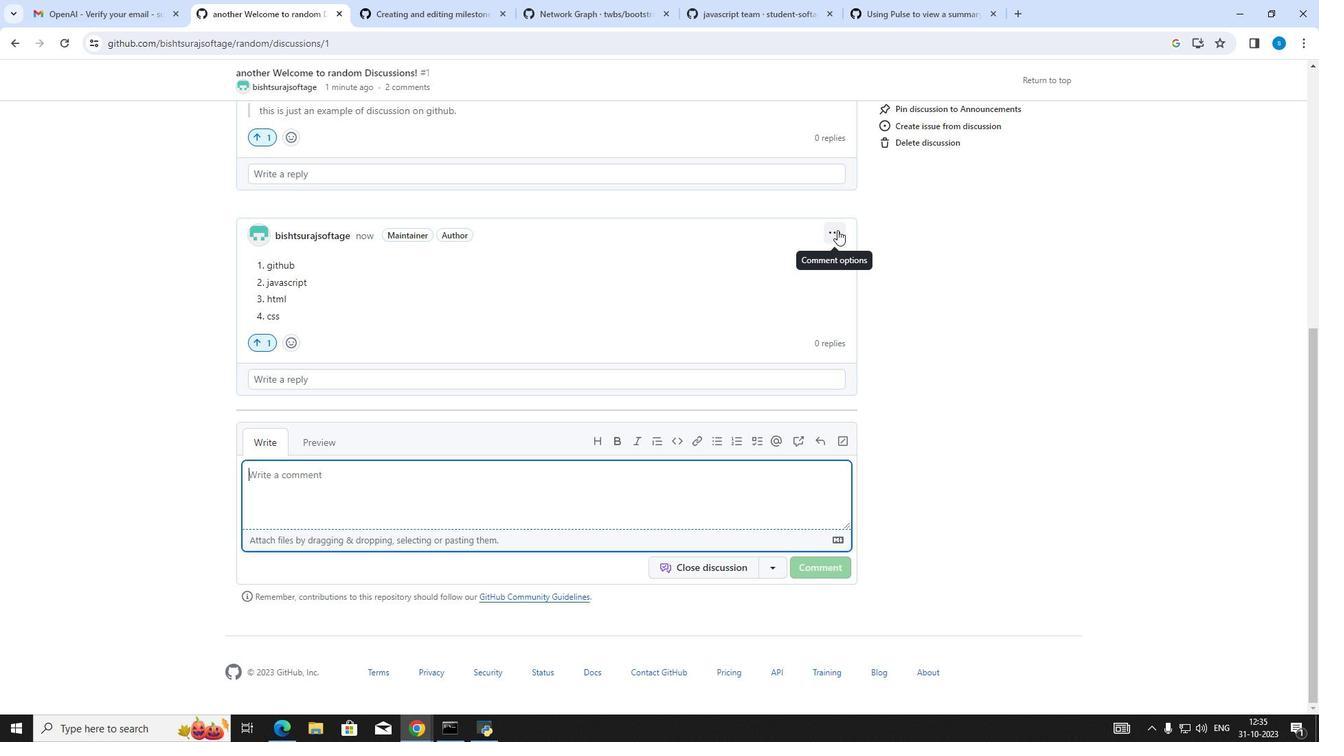 
Action: Mouse moved to (806, 285)
Screenshot: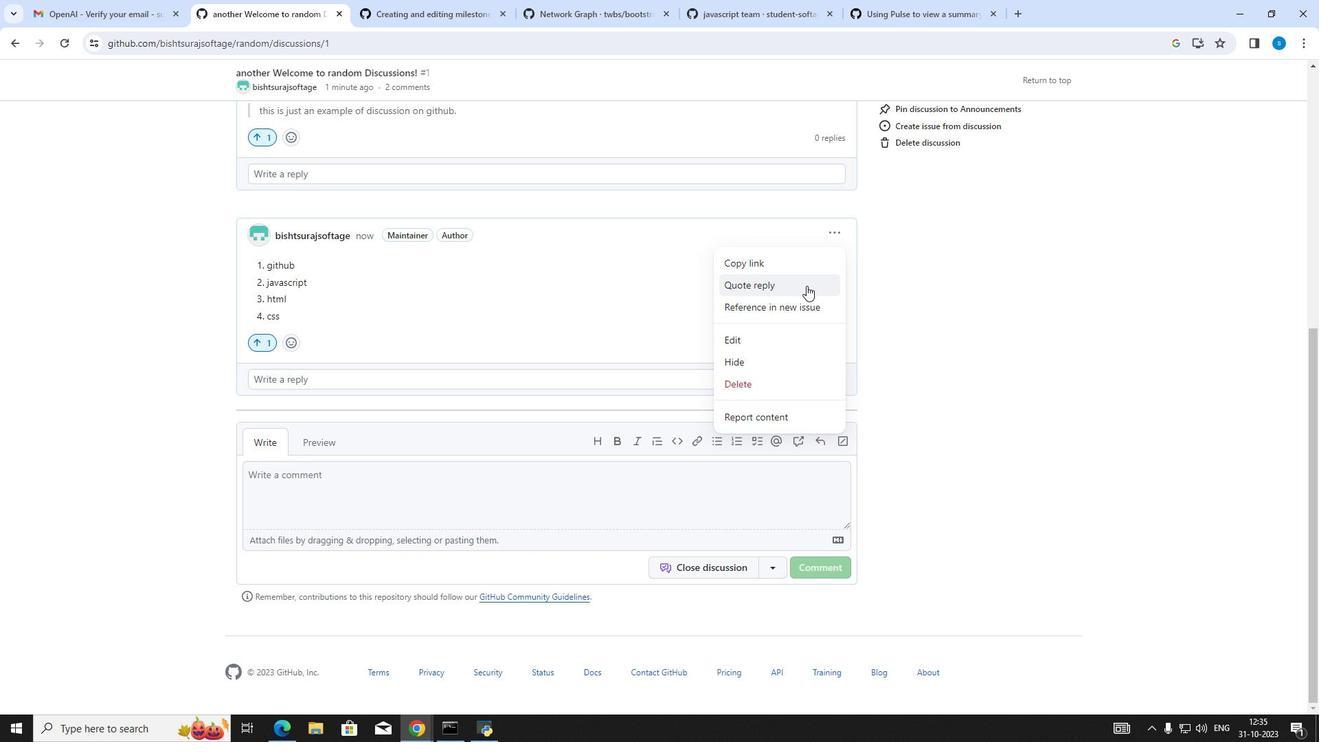
Action: Mouse pressed left at (806, 285)
Screenshot: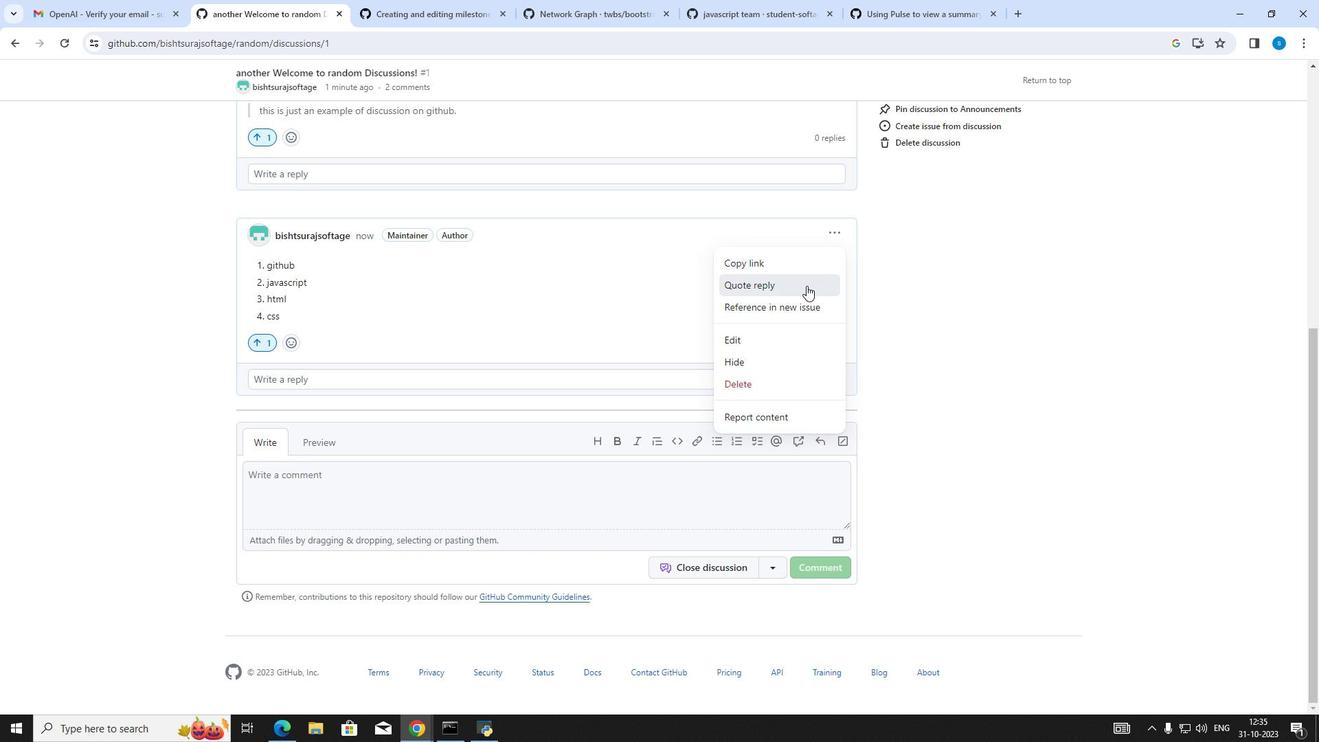 
Action: Mouse moved to (803, 286)
Screenshot: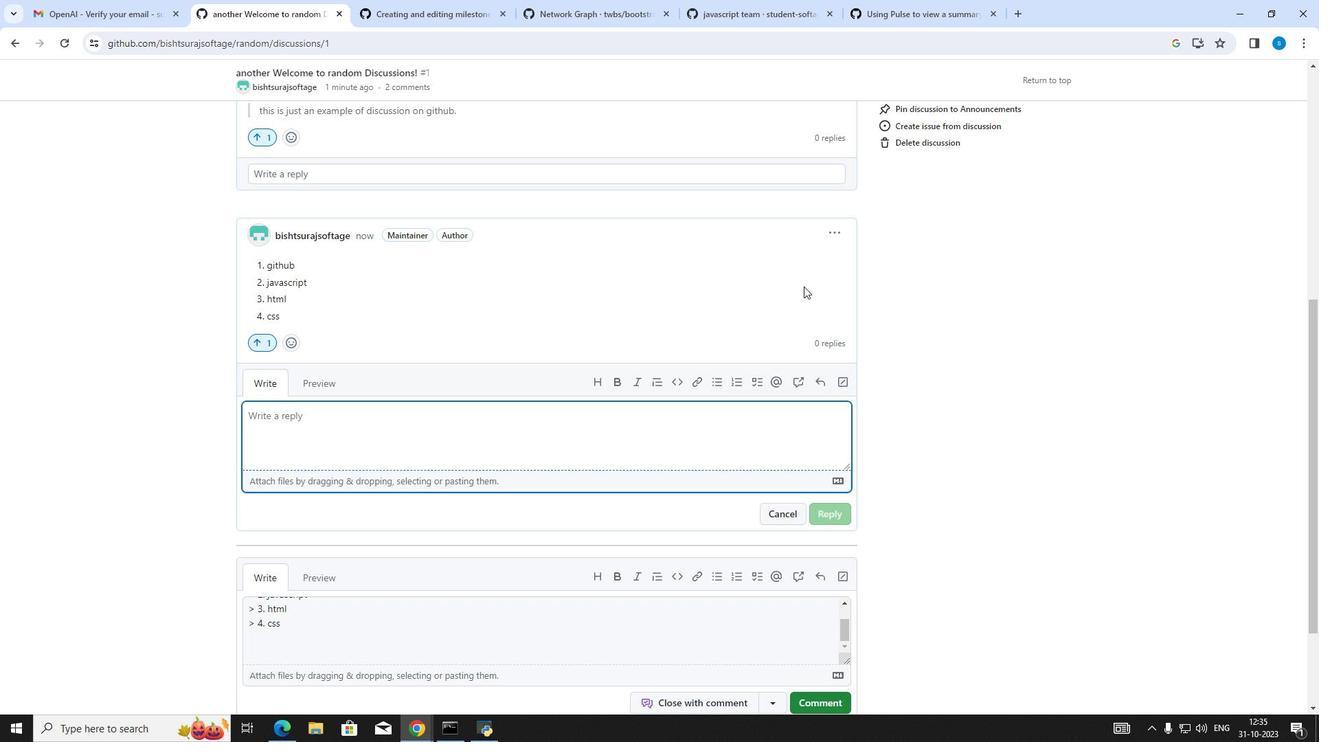 
Action: Key pressed ther<Key.backspace>se<Key.space>are<Key.space>great<Key.space>technologies<Key.space>to<Key.space>learn.
Screenshot: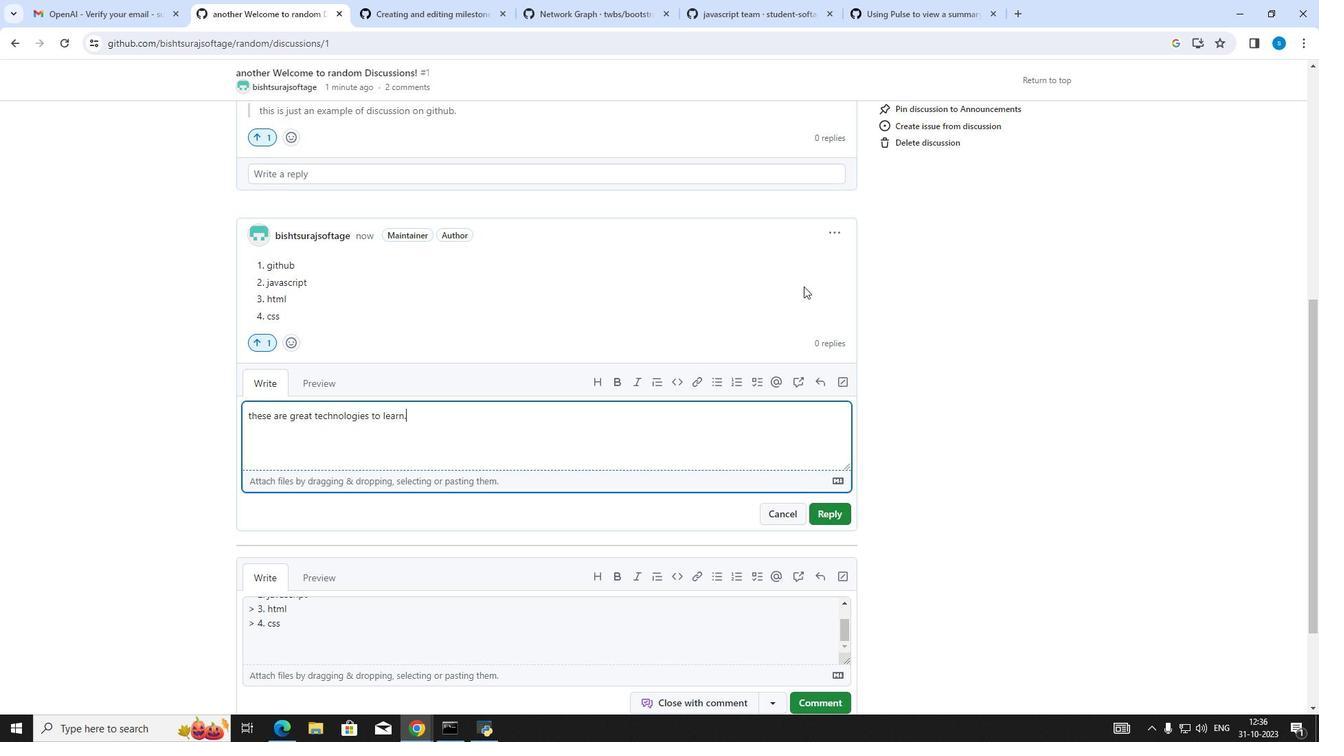
Action: Mouse moved to (826, 521)
Screenshot: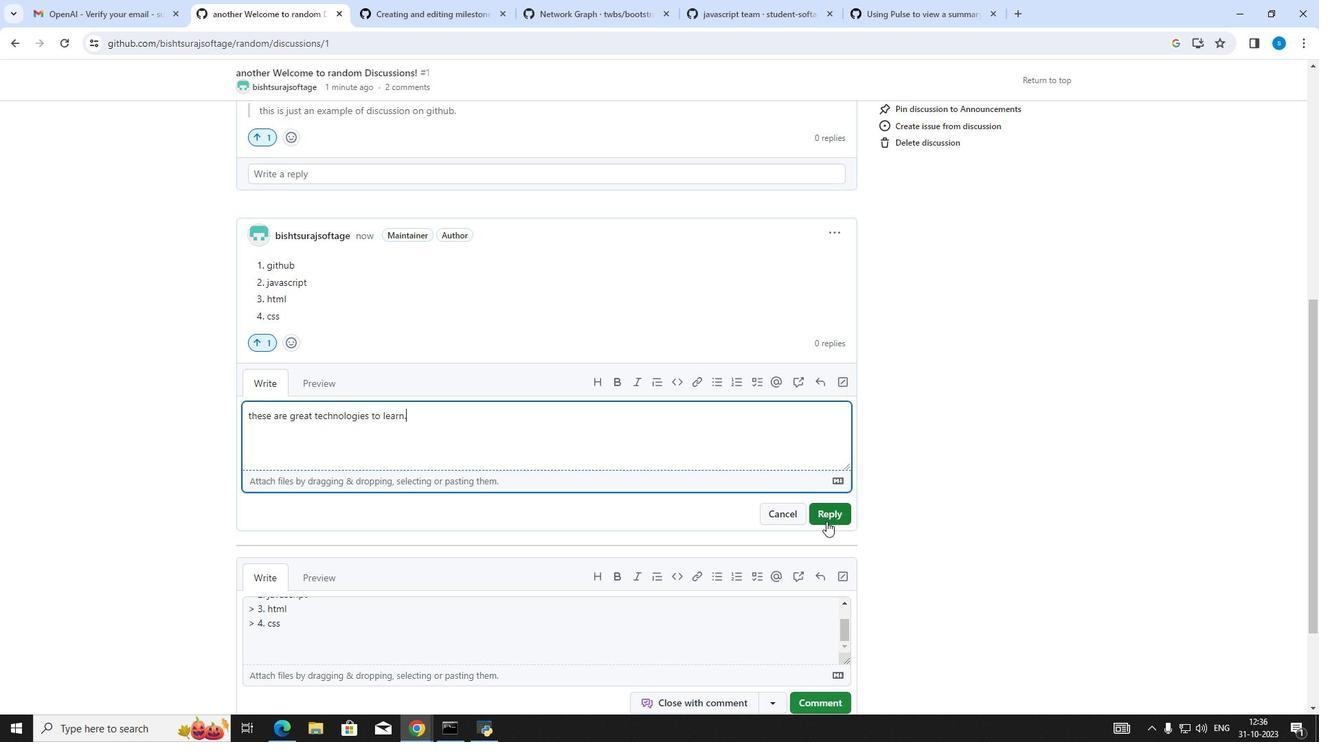 
Action: Mouse pressed left at (826, 521)
Screenshot: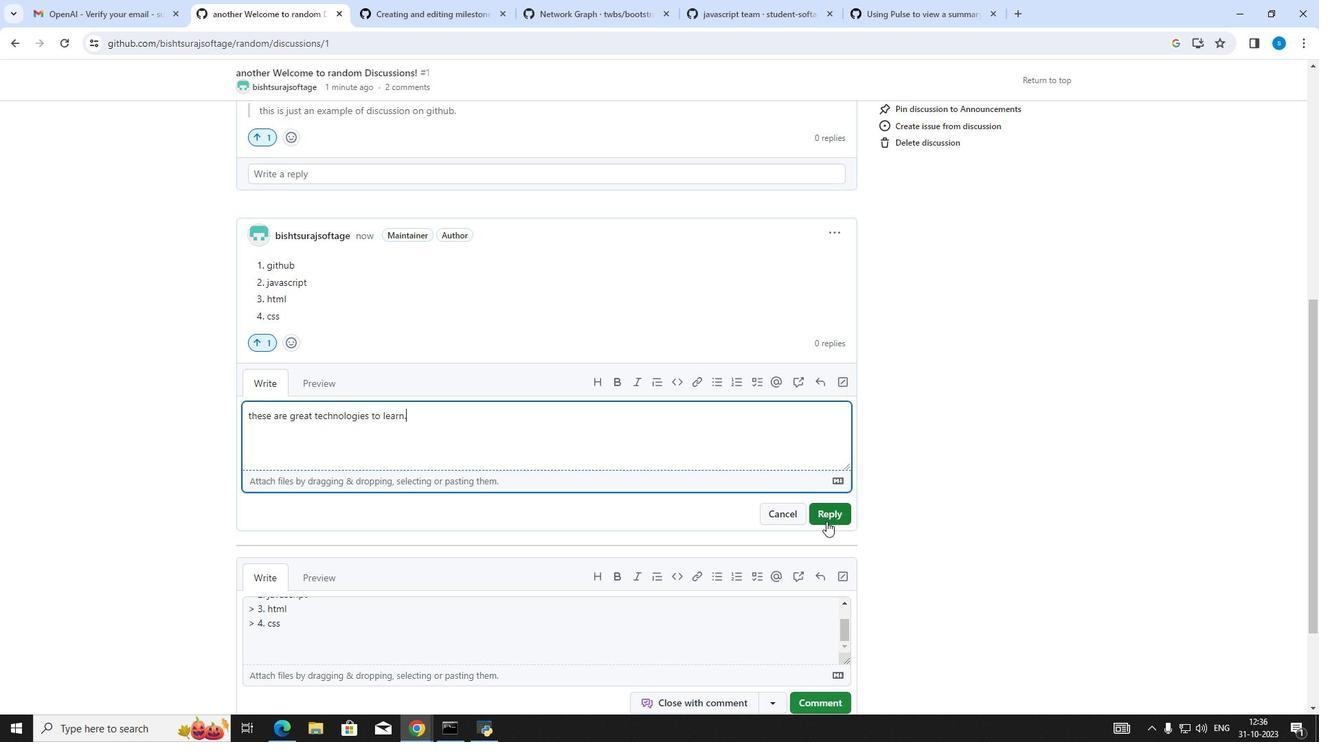 
Action: Mouse moved to (721, 413)
Screenshot: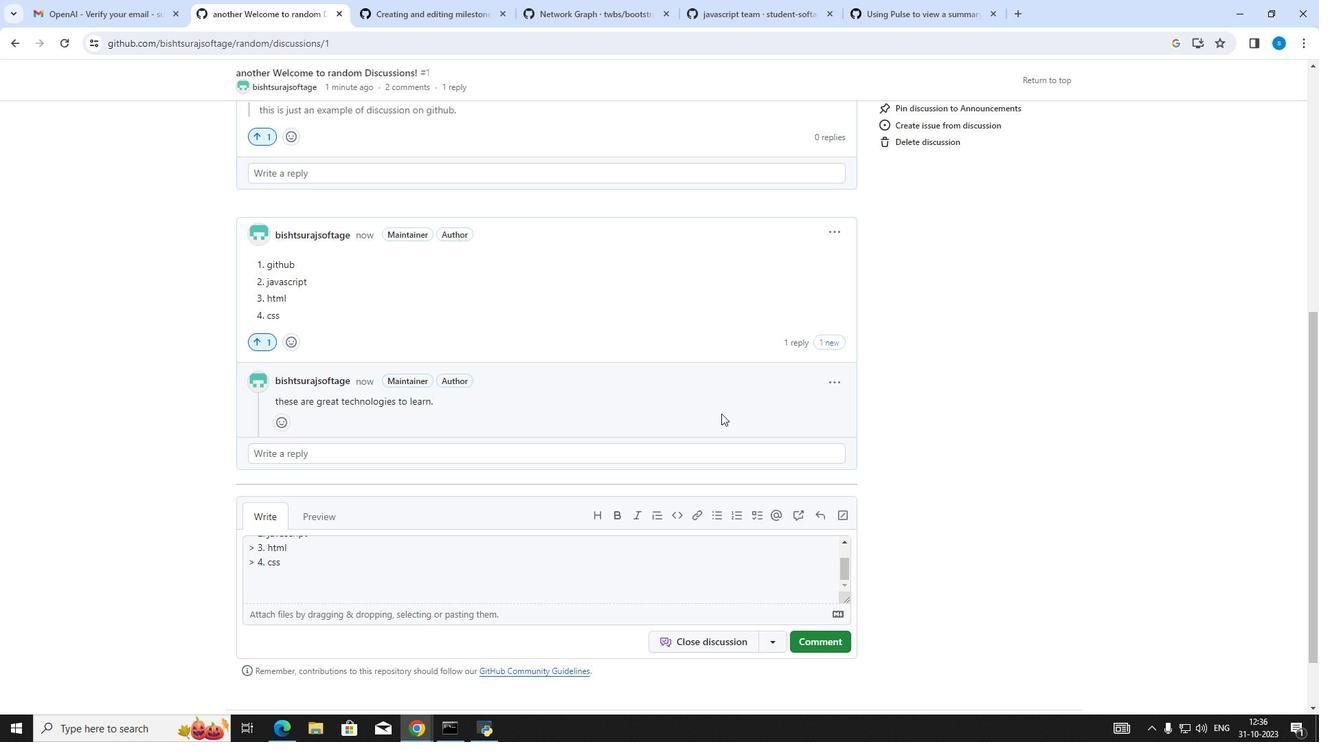 
Action: Mouse scrolled (721, 412) with delta (0, 0)
Screenshot: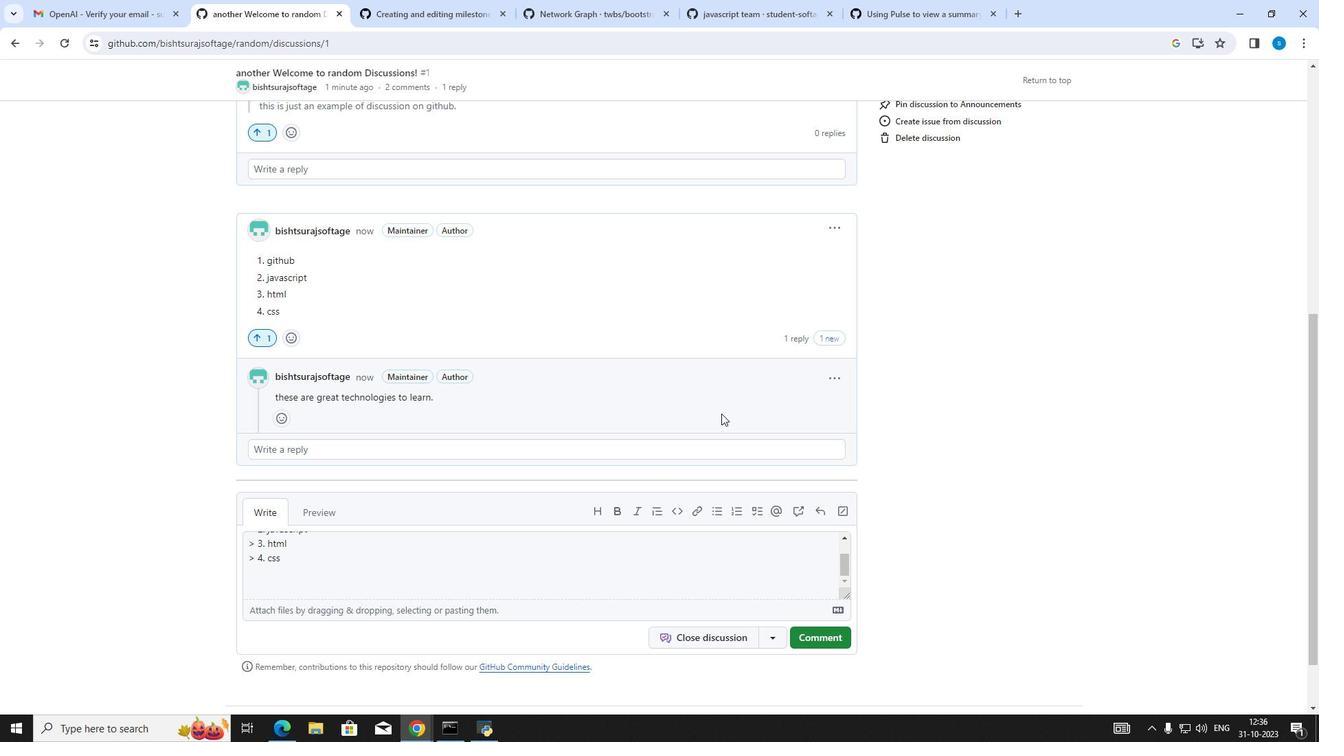 
Action: Mouse moved to (712, 573)
Screenshot: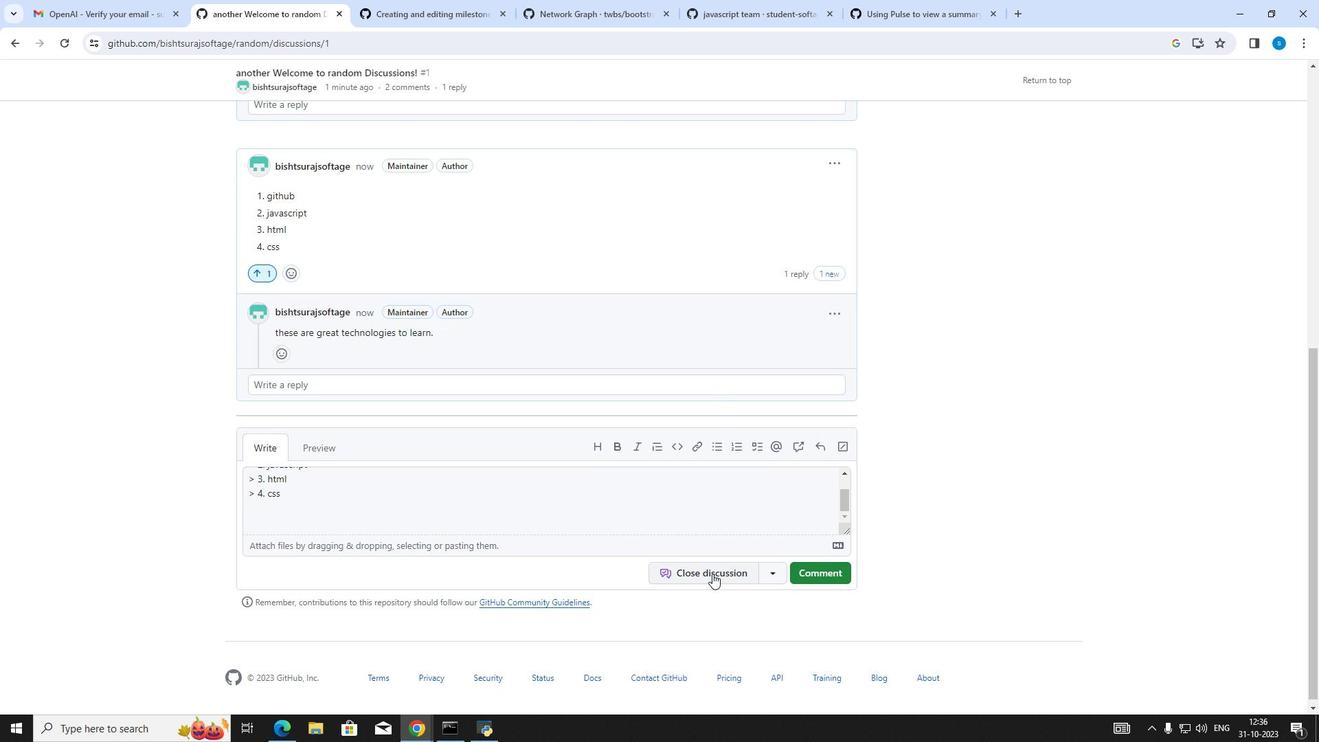 
Action: Mouse pressed left at (712, 573)
Screenshot: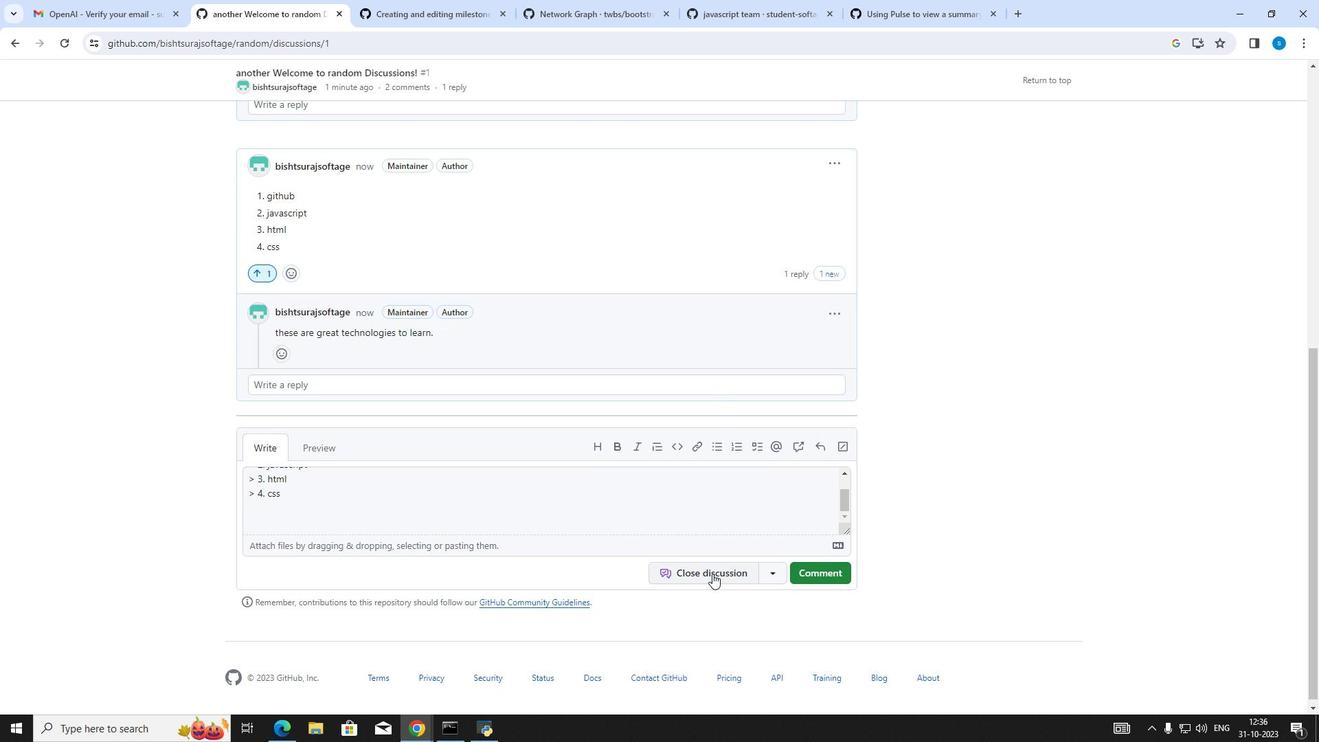 
Action: Mouse moved to (768, 305)
Screenshot: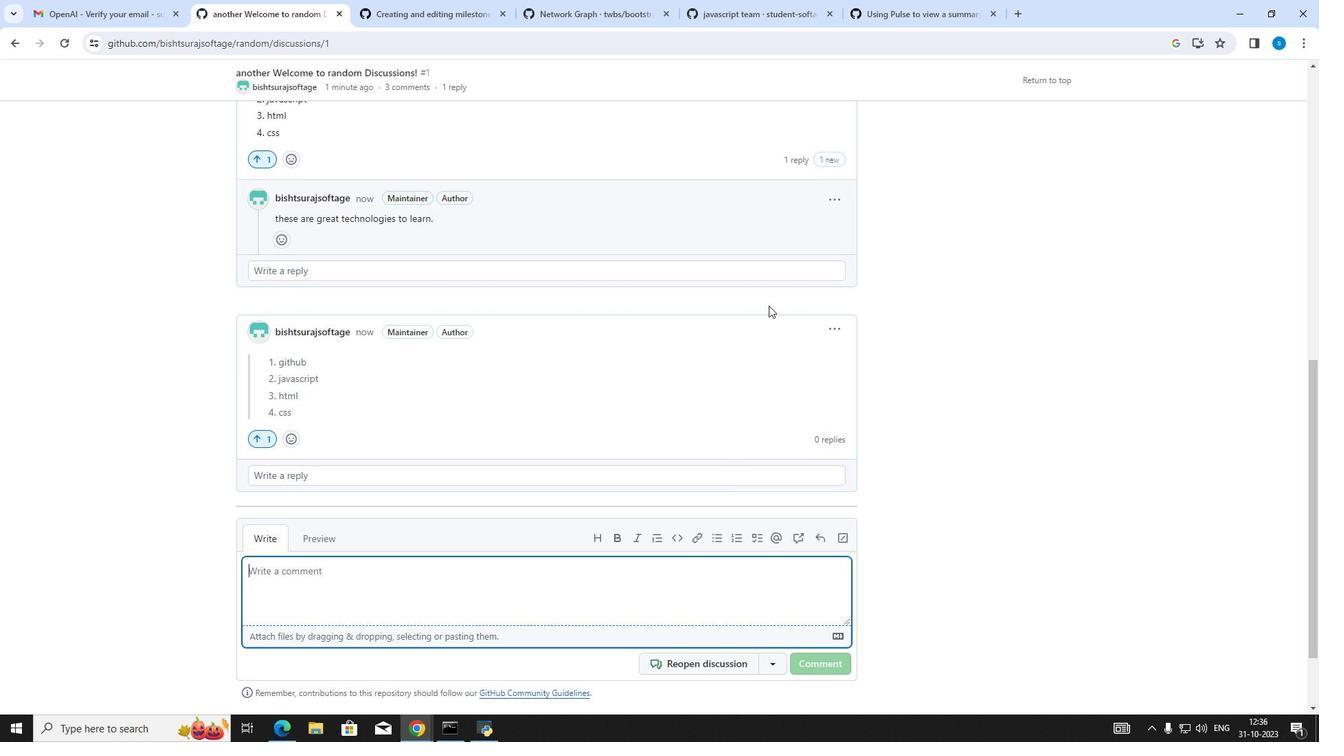 
Action: Mouse scrolled (768, 306) with delta (0, 0)
Screenshot: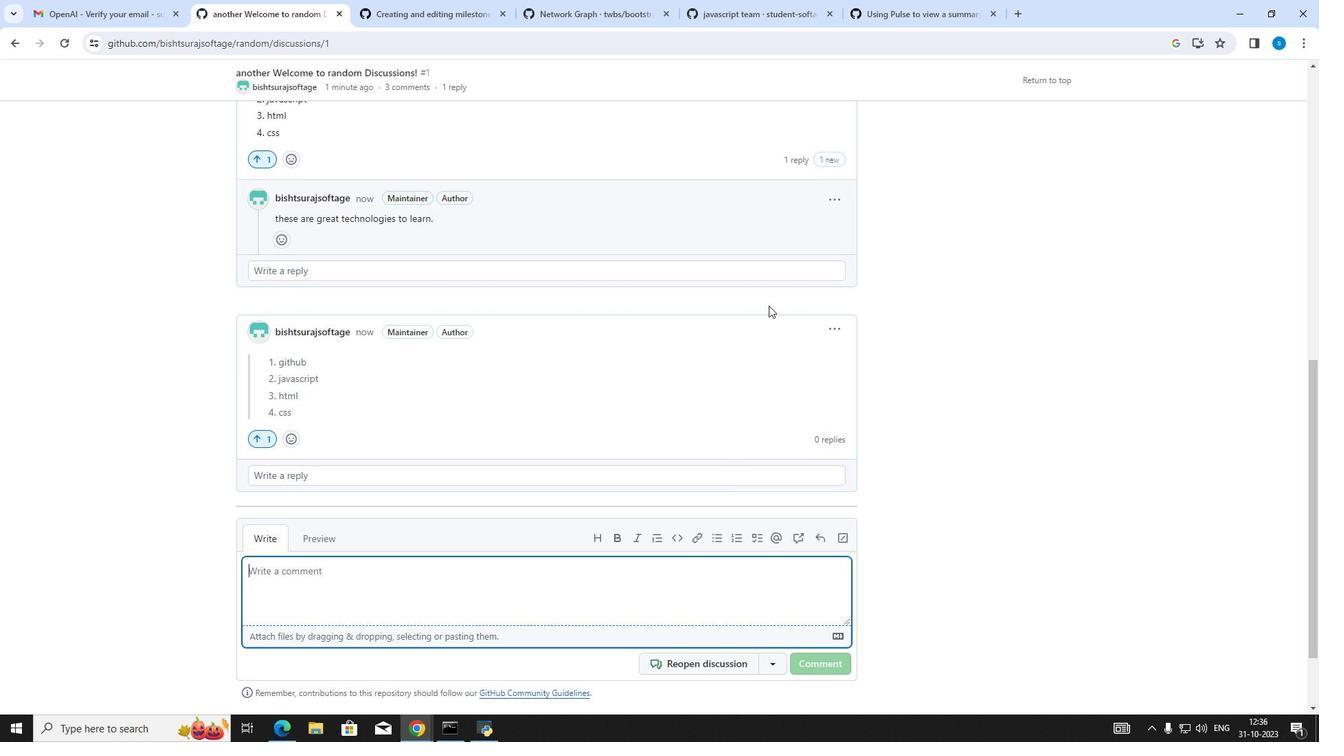
Action: Mouse scrolled (768, 306) with delta (0, 0)
Screenshot: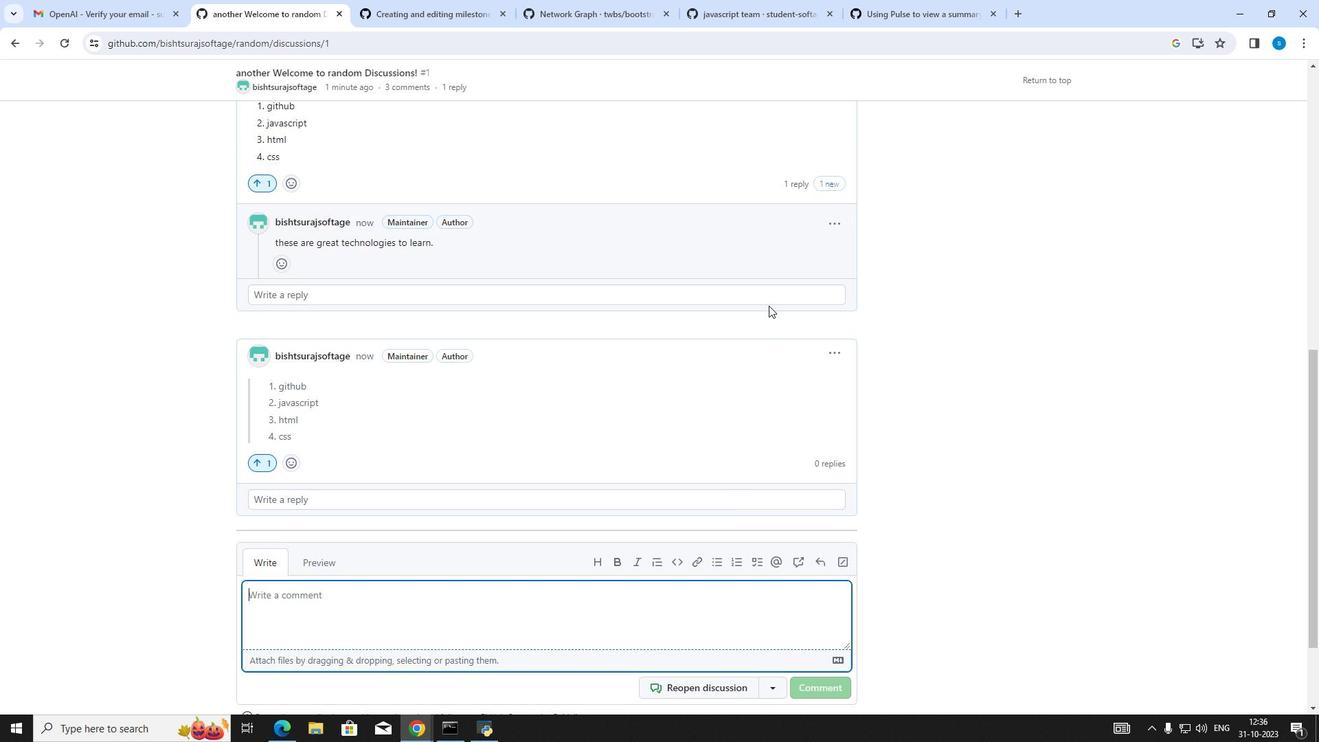 
Action: Mouse moved to (843, 179)
Screenshot: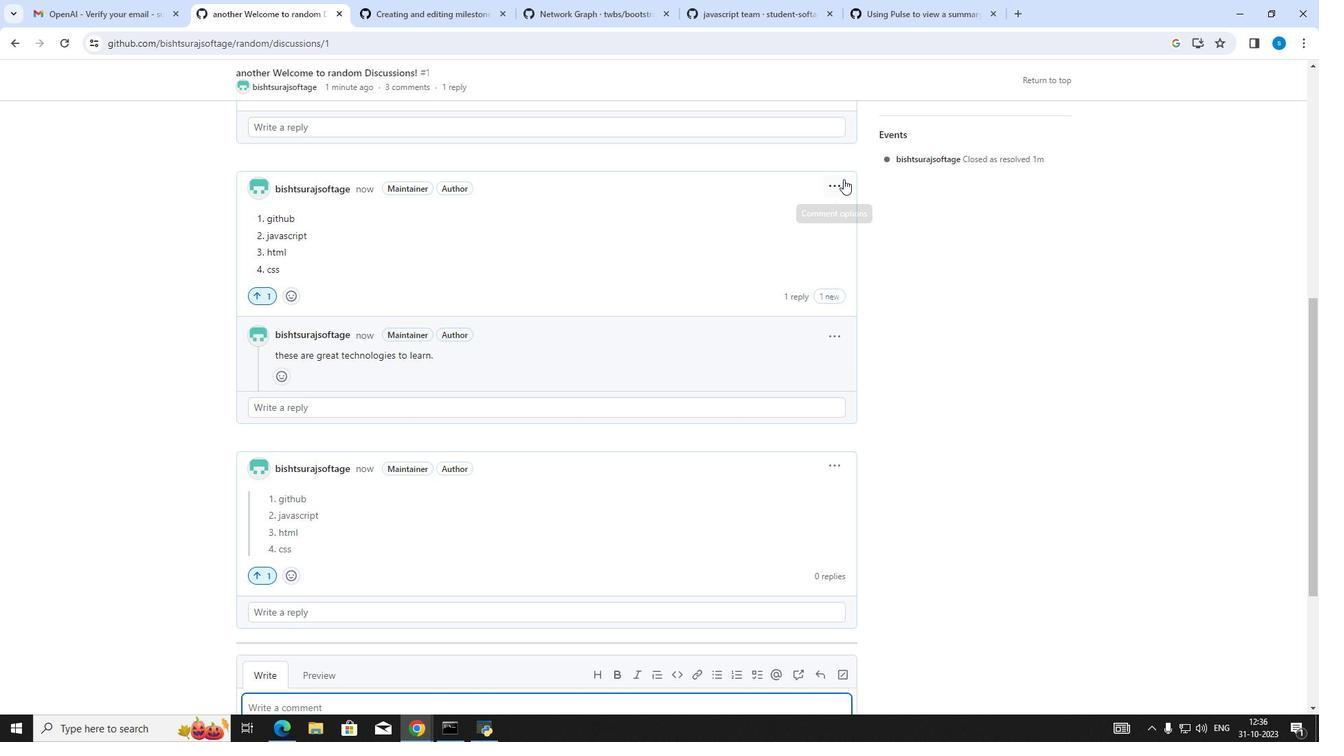 
Action: Mouse pressed left at (843, 179)
Screenshot: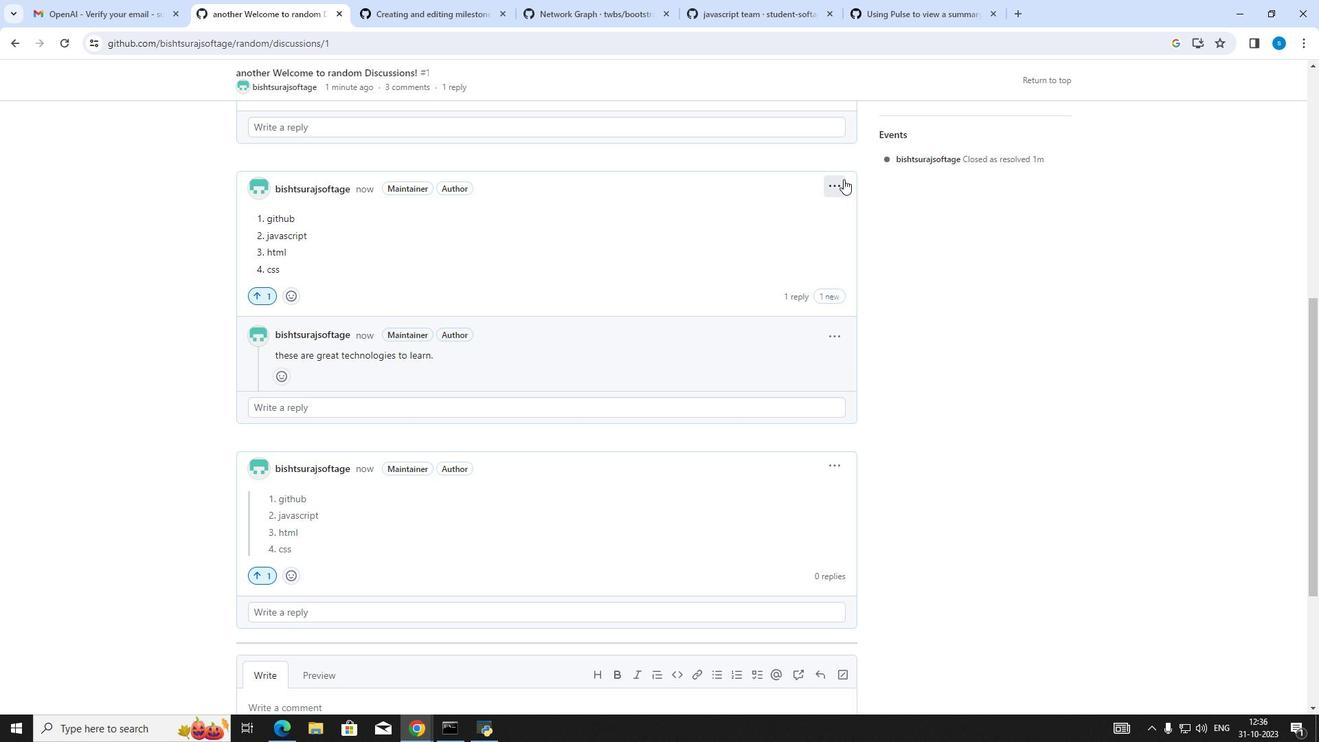 
Action: Mouse moved to (777, 309)
Screenshot: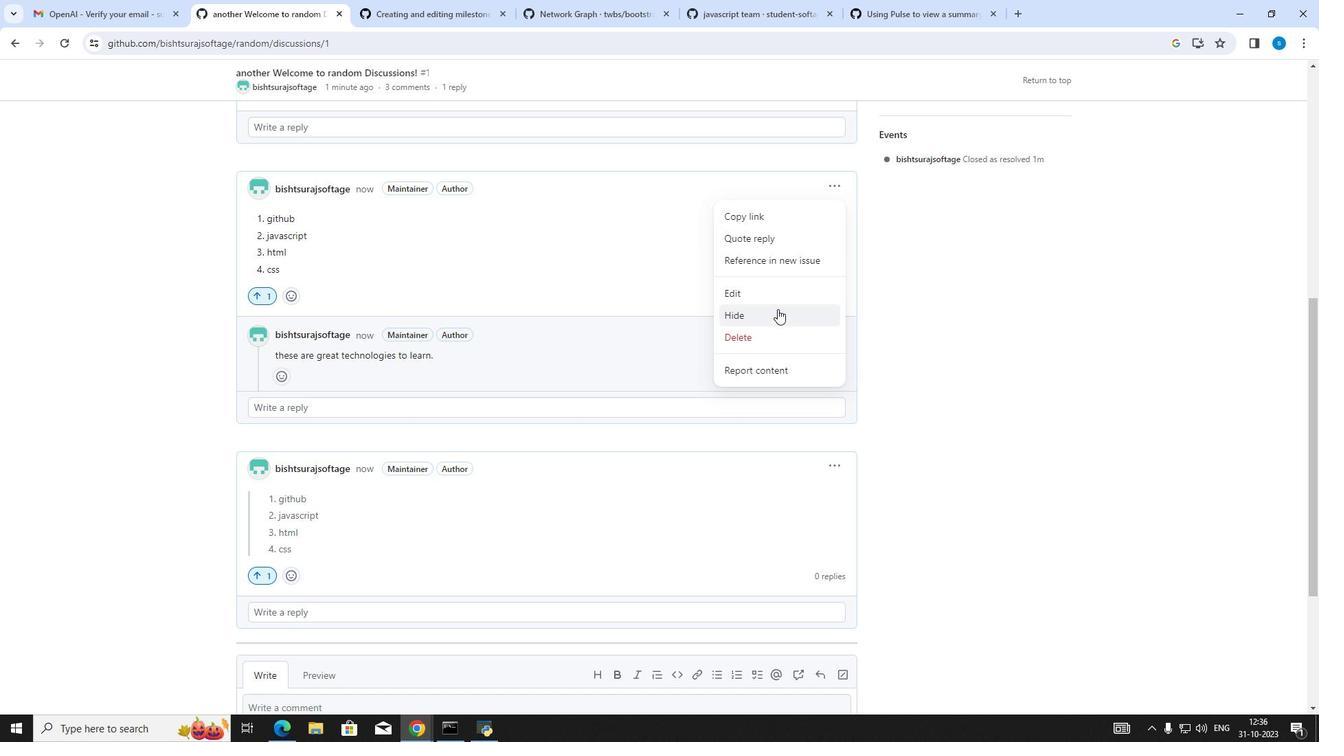
Action: Mouse pressed left at (777, 309)
Screenshot: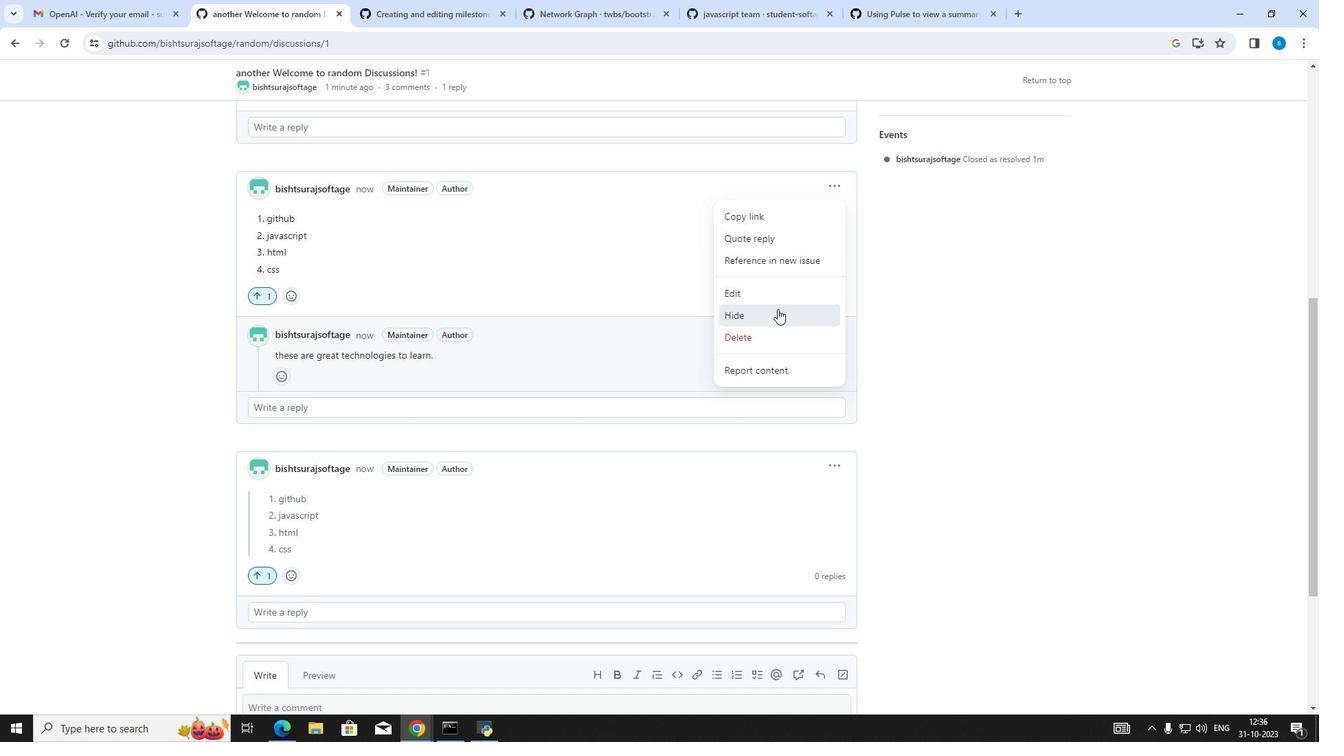 
Action: Mouse moved to (759, 448)
Screenshot: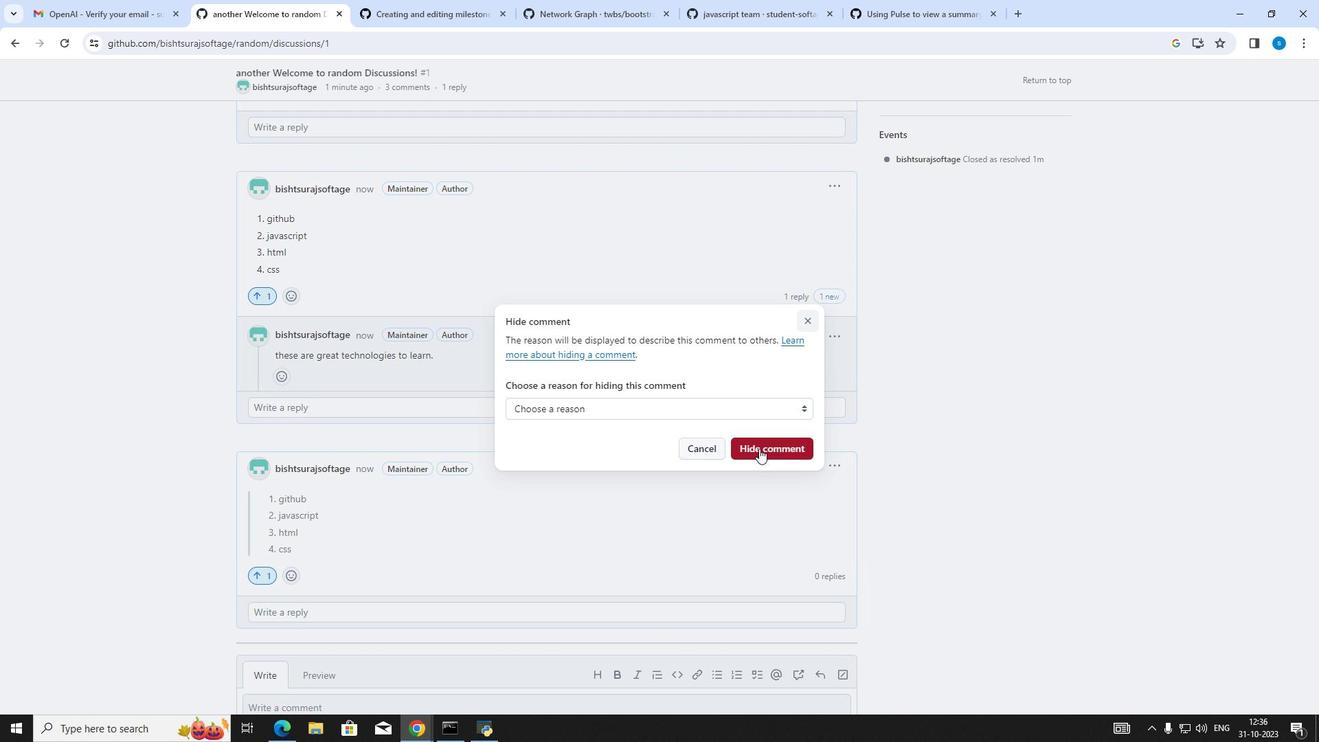 
Action: Mouse pressed left at (759, 448)
Screenshot: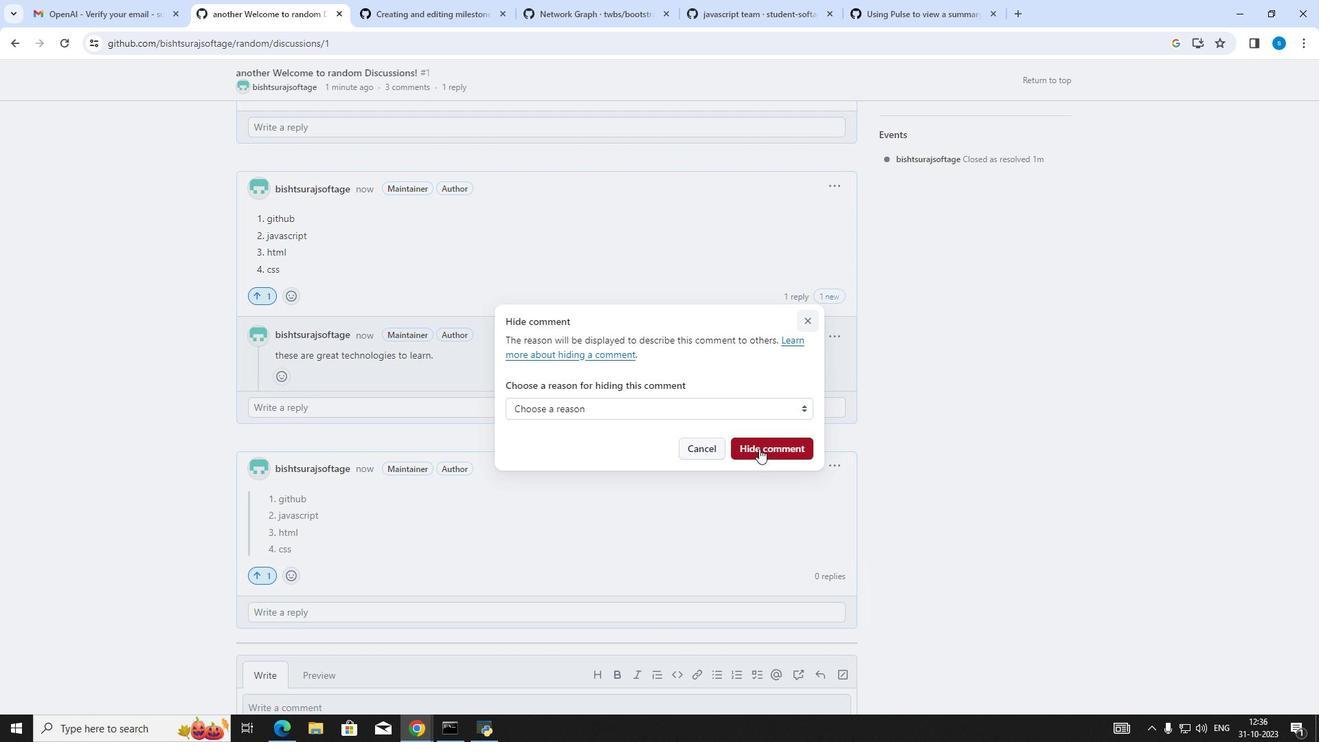 
Action: Mouse moved to (764, 406)
Screenshot: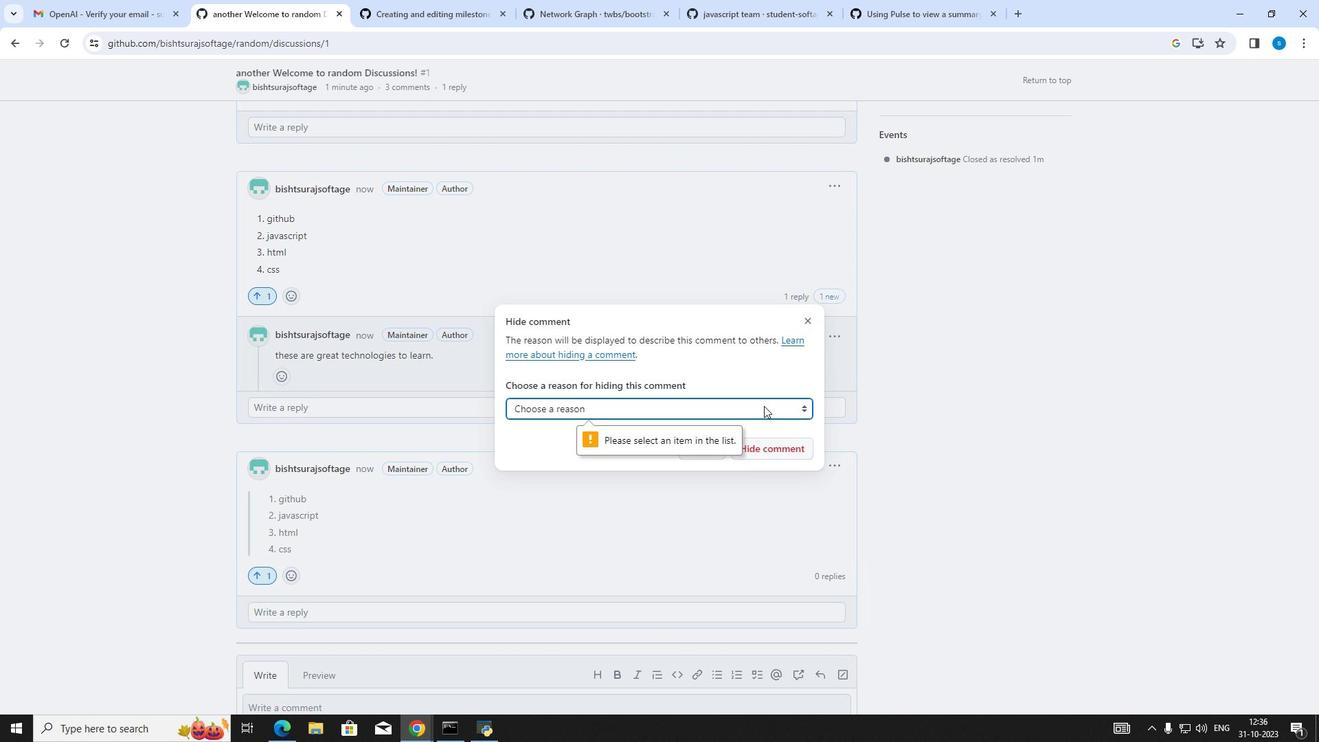 
Action: Mouse pressed left at (764, 406)
Screenshot: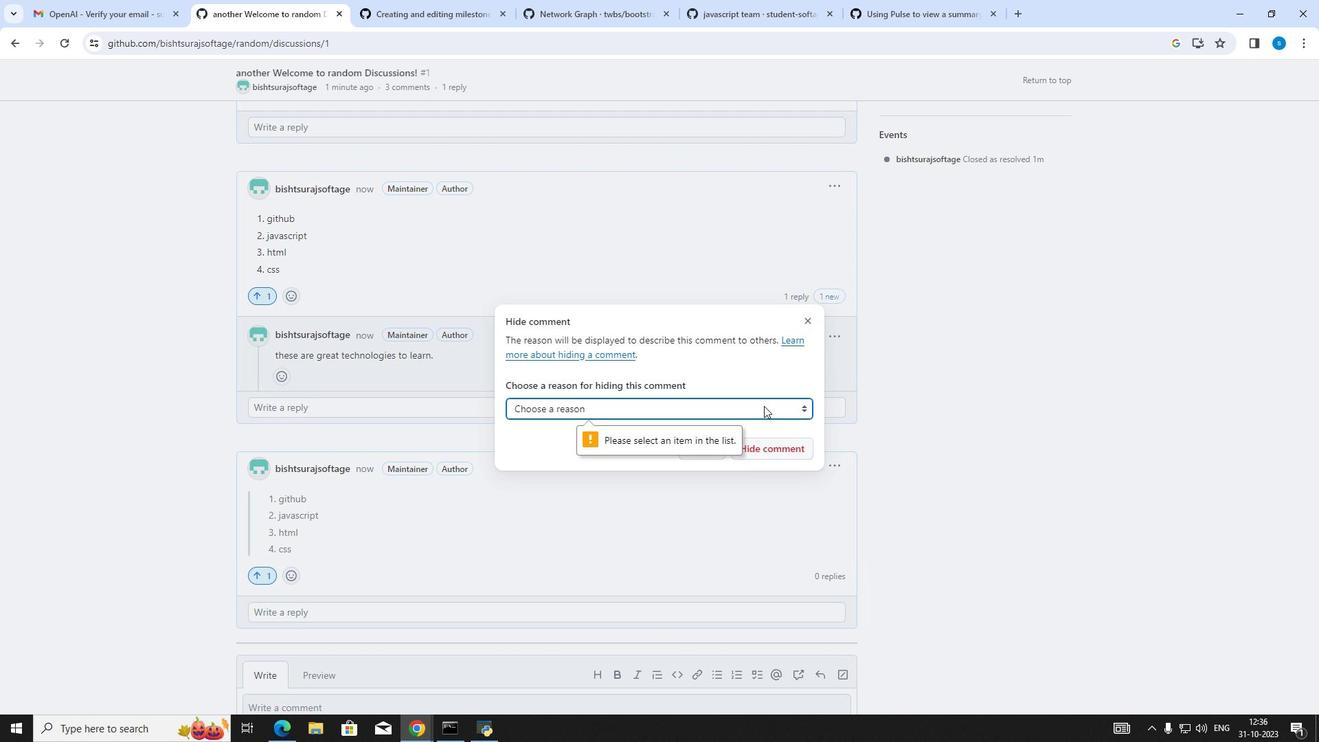 
Action: Mouse moved to (732, 436)
Screenshot: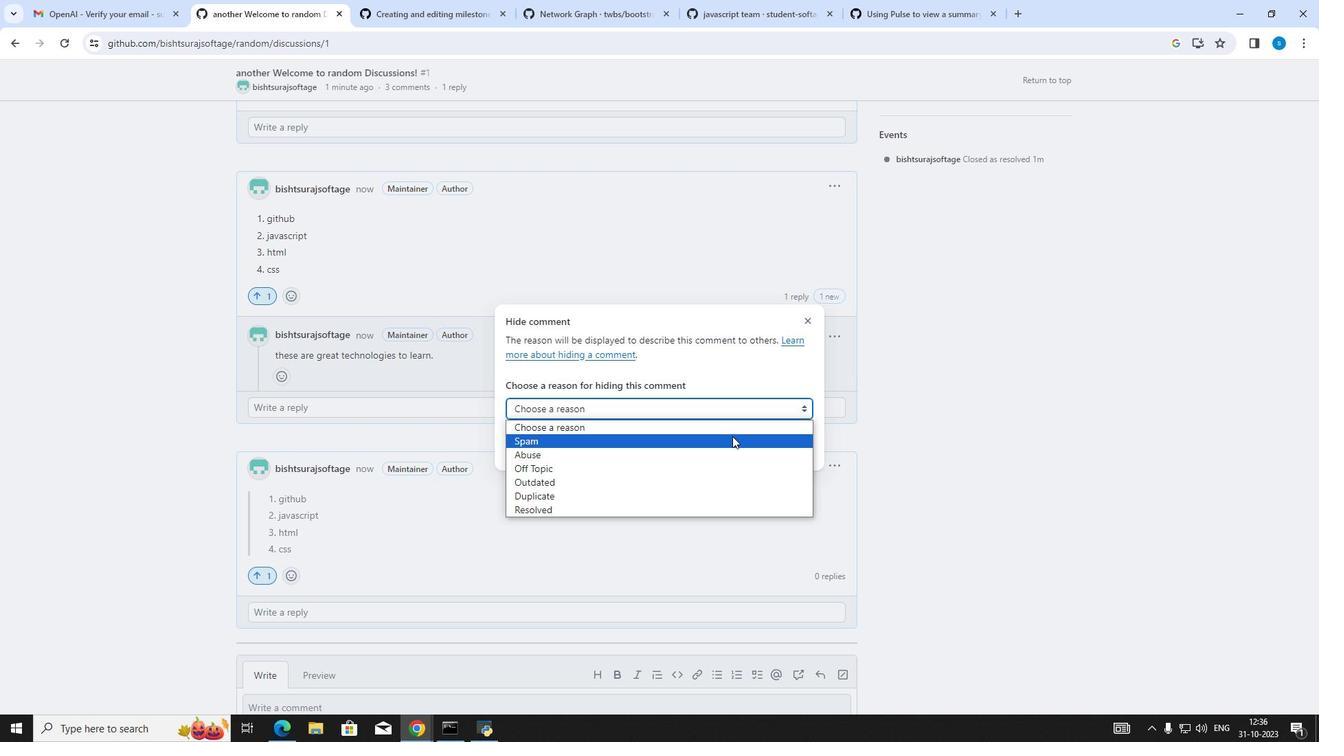 
Action: Mouse pressed left at (732, 436)
Screenshot: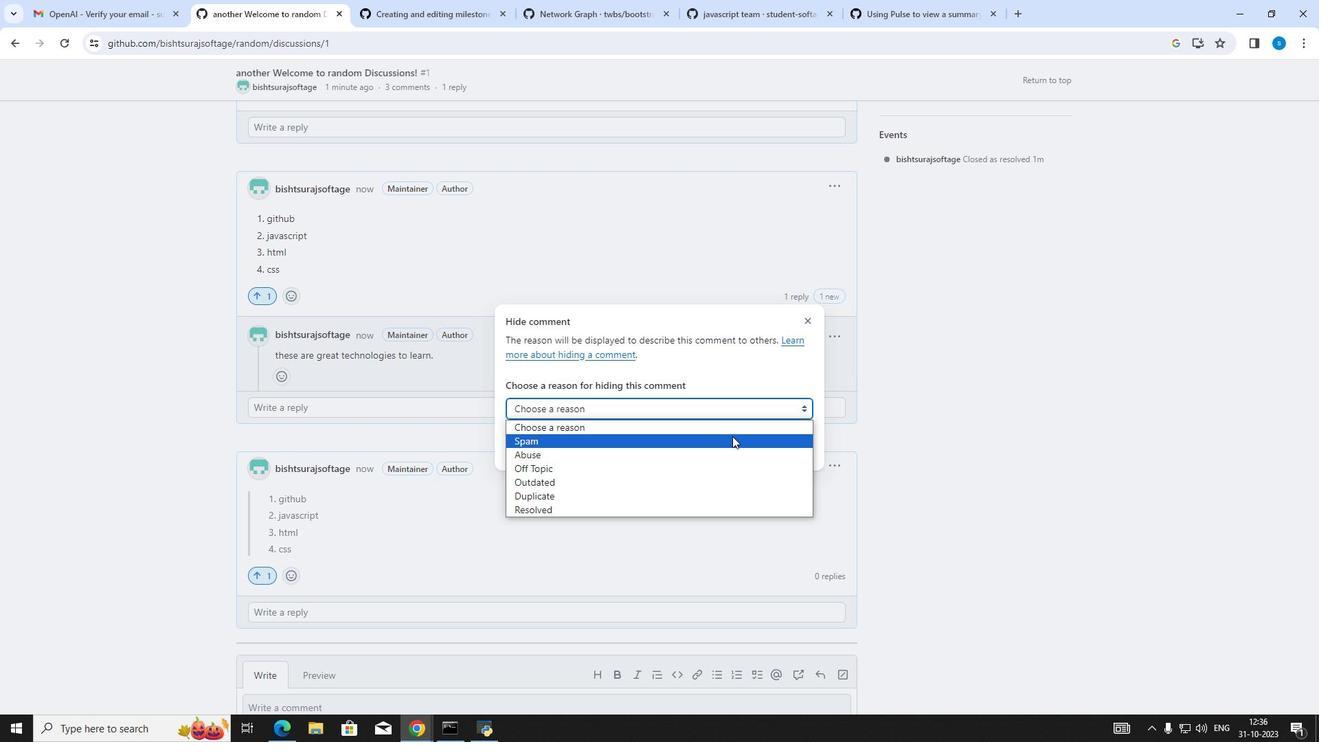 
Action: Mouse moved to (755, 447)
Screenshot: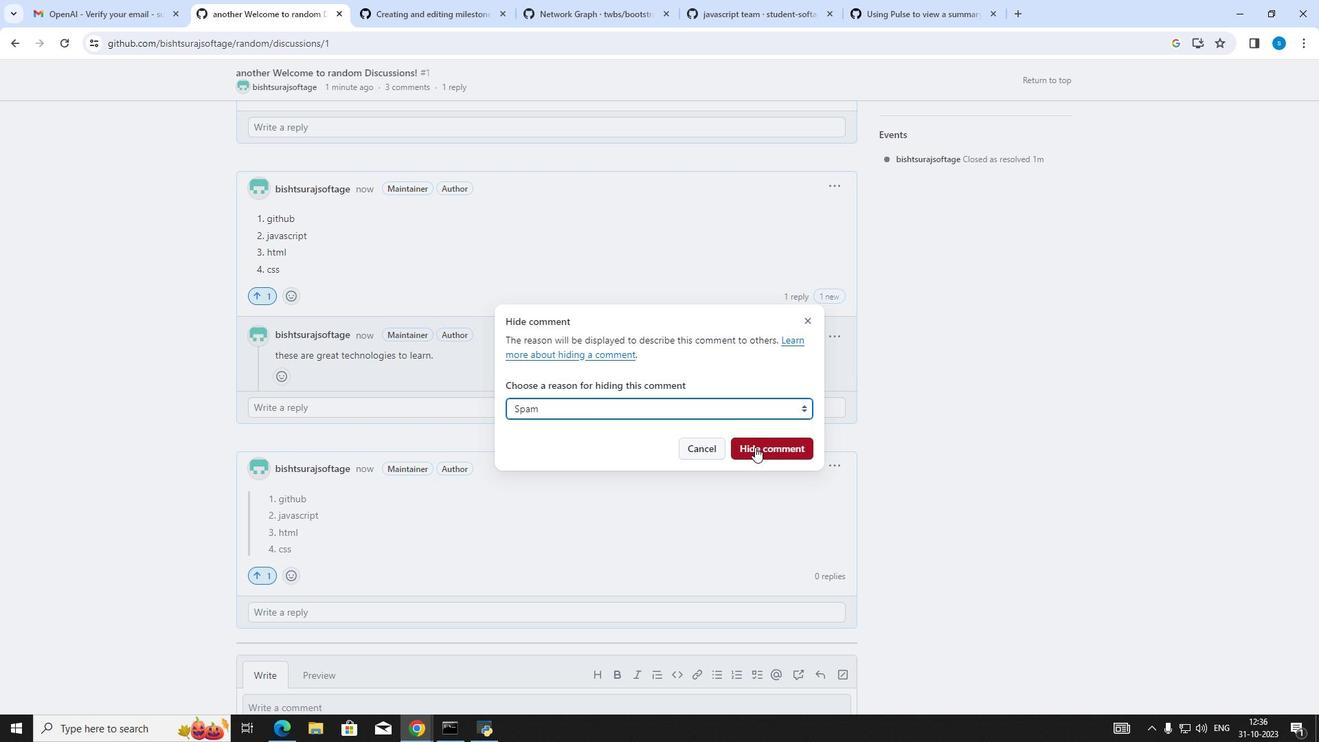 
Action: Mouse pressed left at (755, 447)
Screenshot: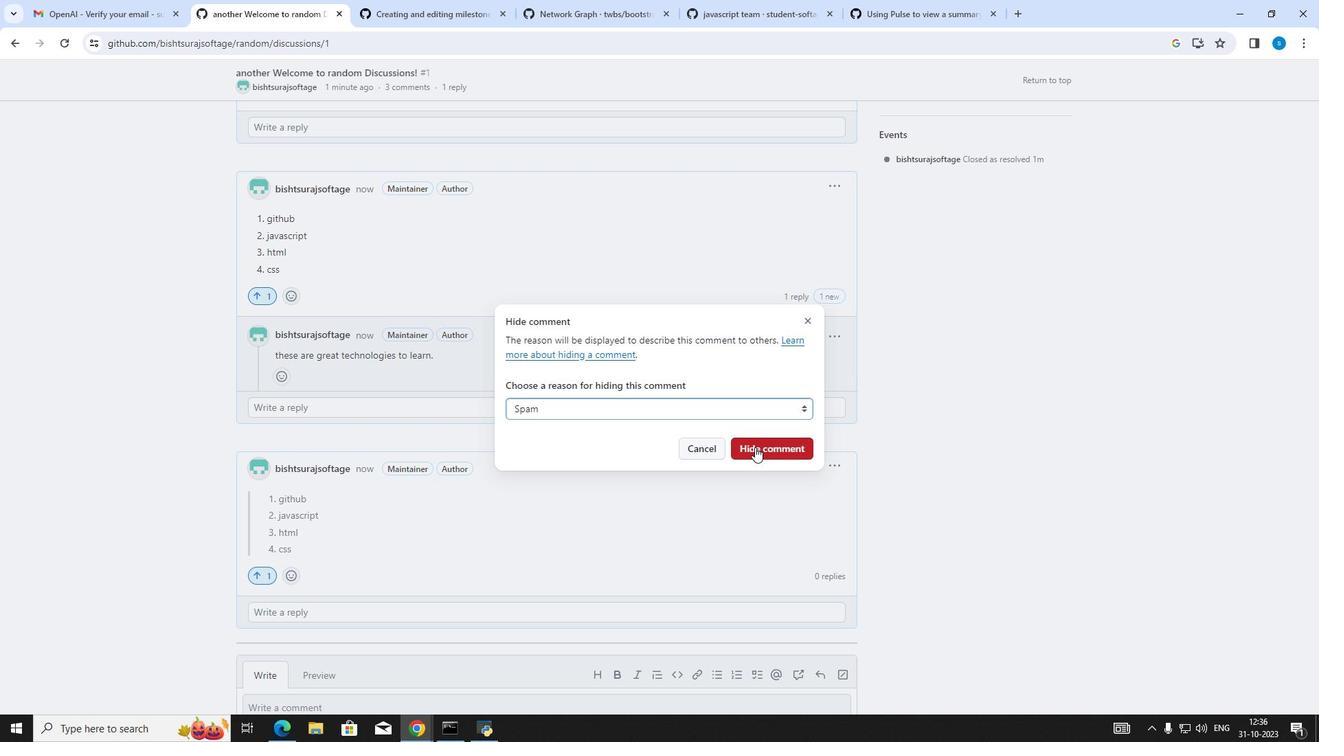 
Action: Mouse moved to (760, 446)
Screenshot: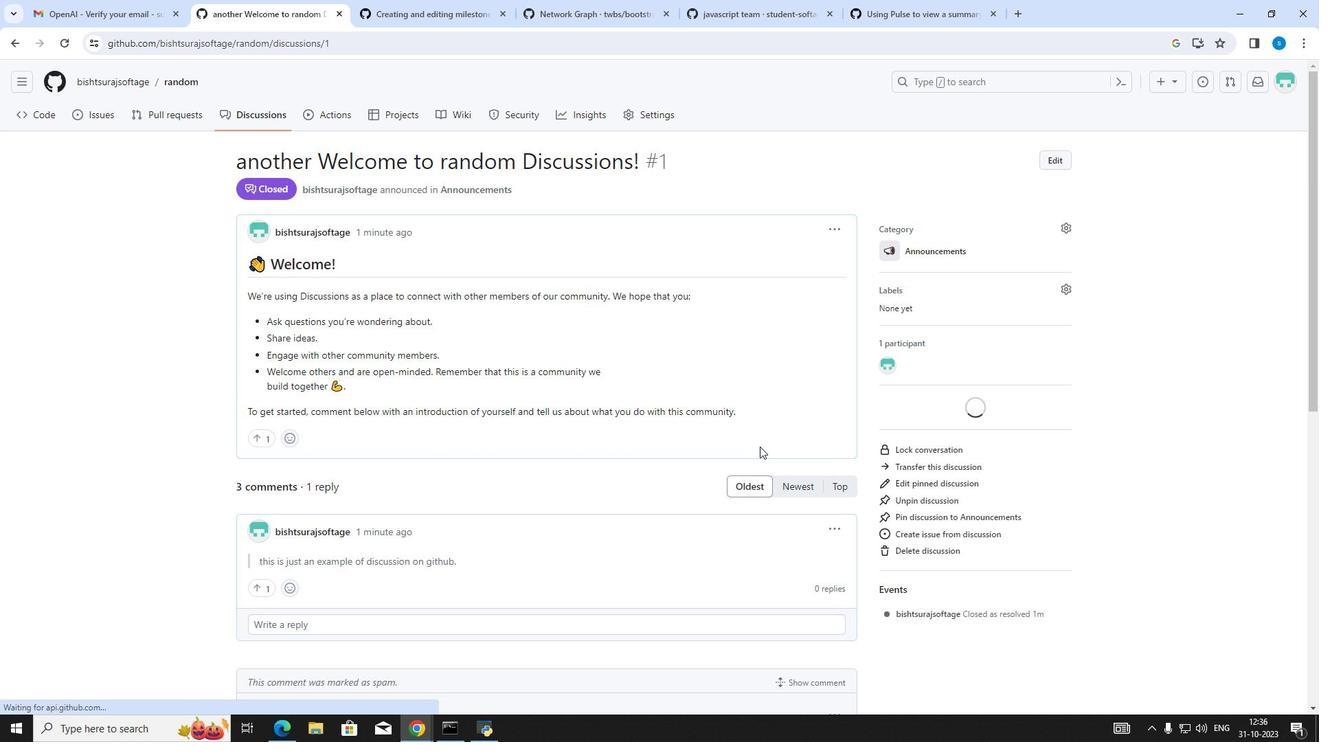 
Action: Mouse scrolled (760, 445) with delta (0, 0)
Screenshot: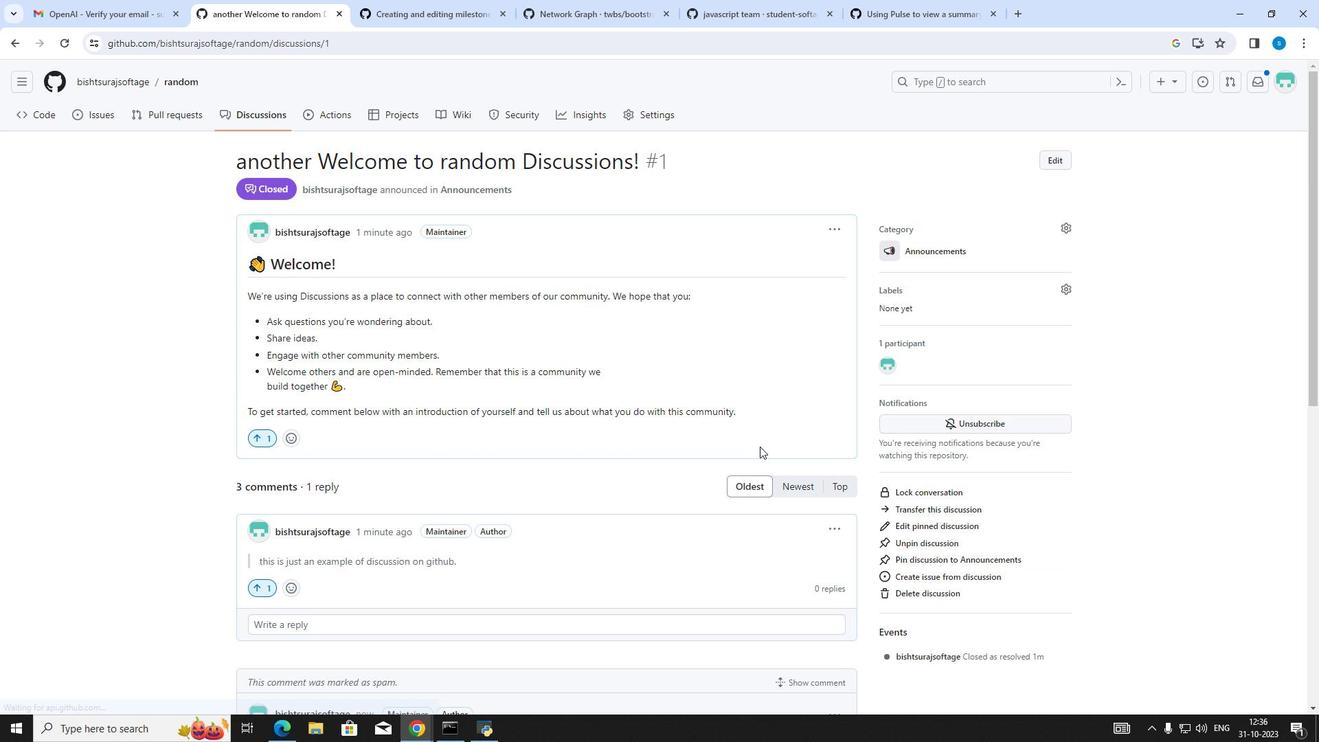 
Action: Mouse scrolled (760, 445) with delta (0, 0)
Screenshot: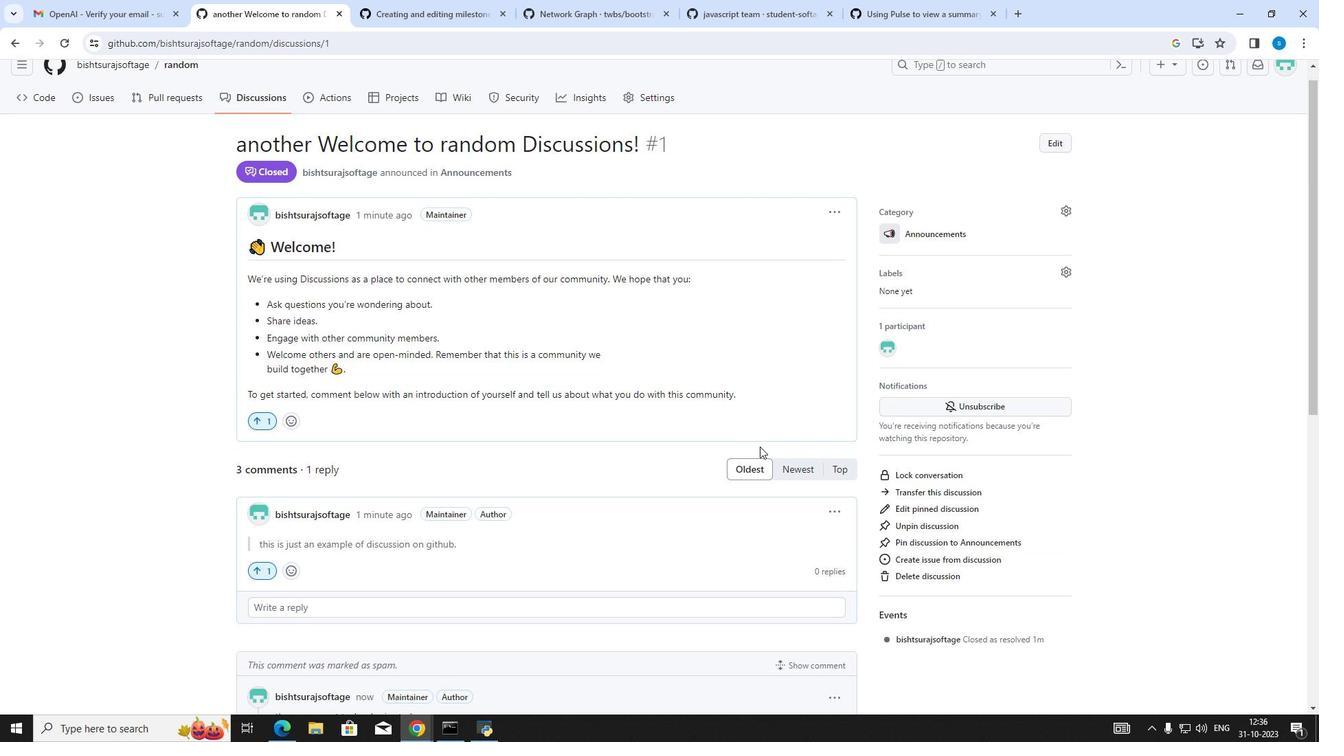 
Action: Mouse scrolled (760, 445) with delta (0, 0)
Screenshot: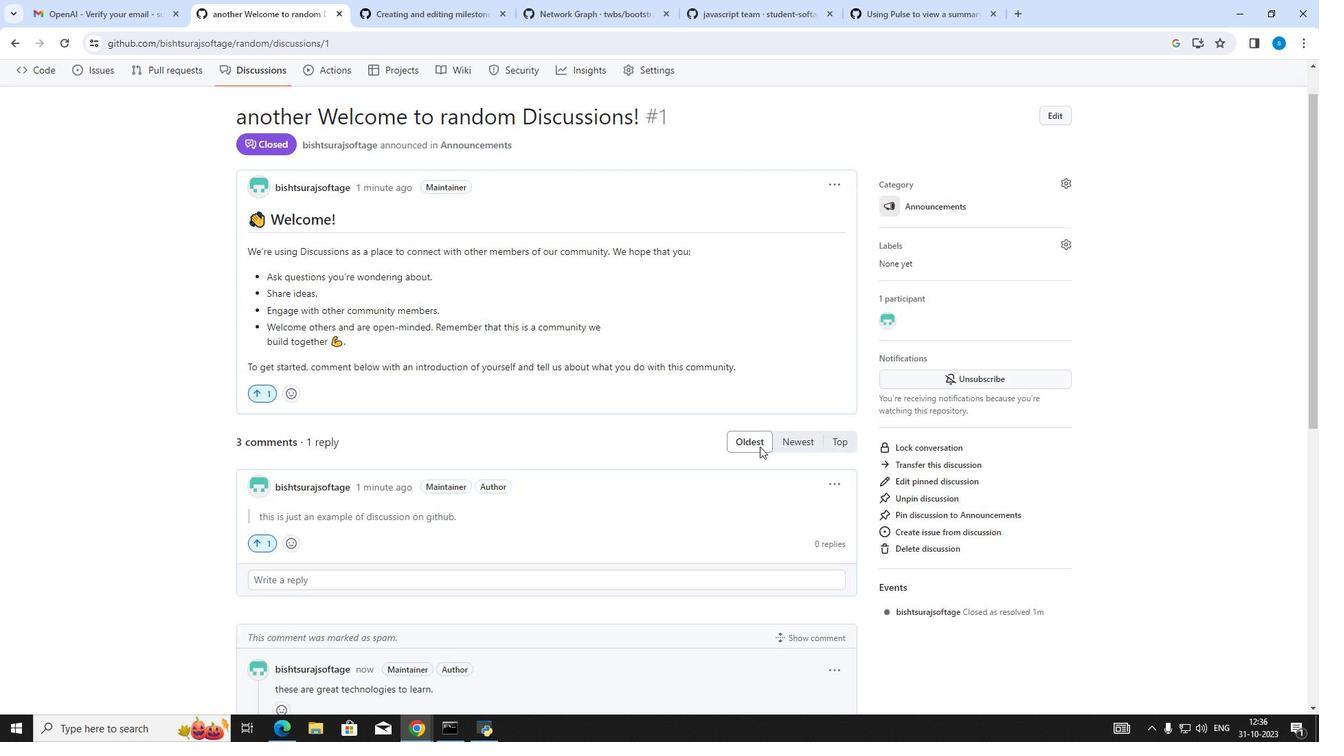
Action: Mouse moved to (834, 326)
Screenshot: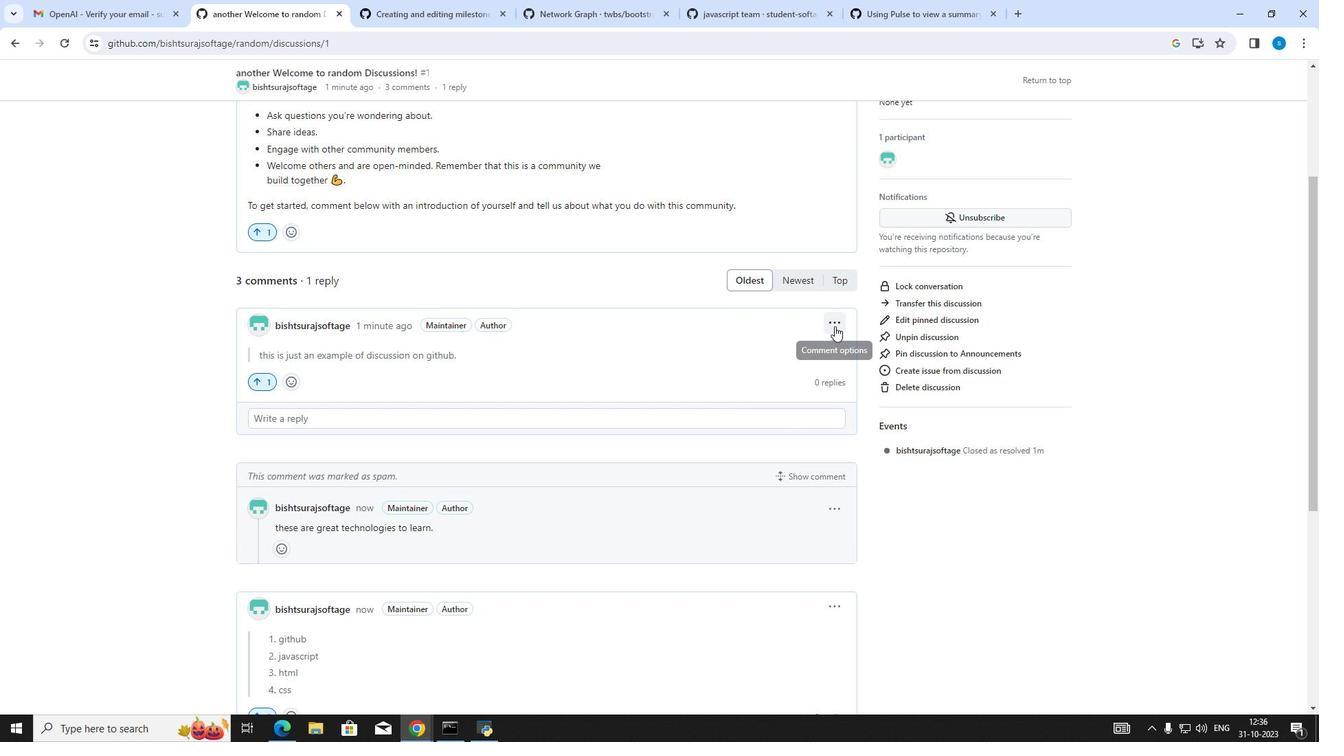 
Action: Mouse pressed left at (834, 326)
Screenshot: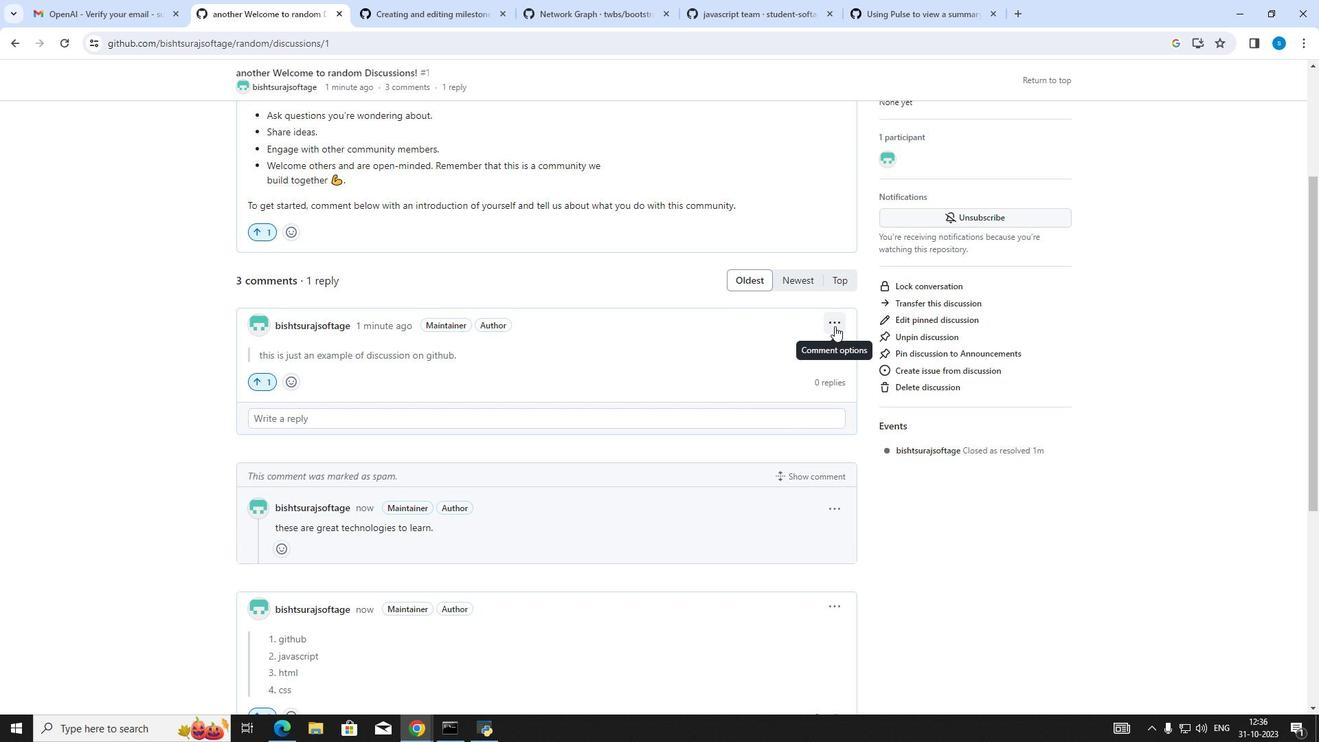 
Action: Mouse moved to (773, 473)
Screenshot: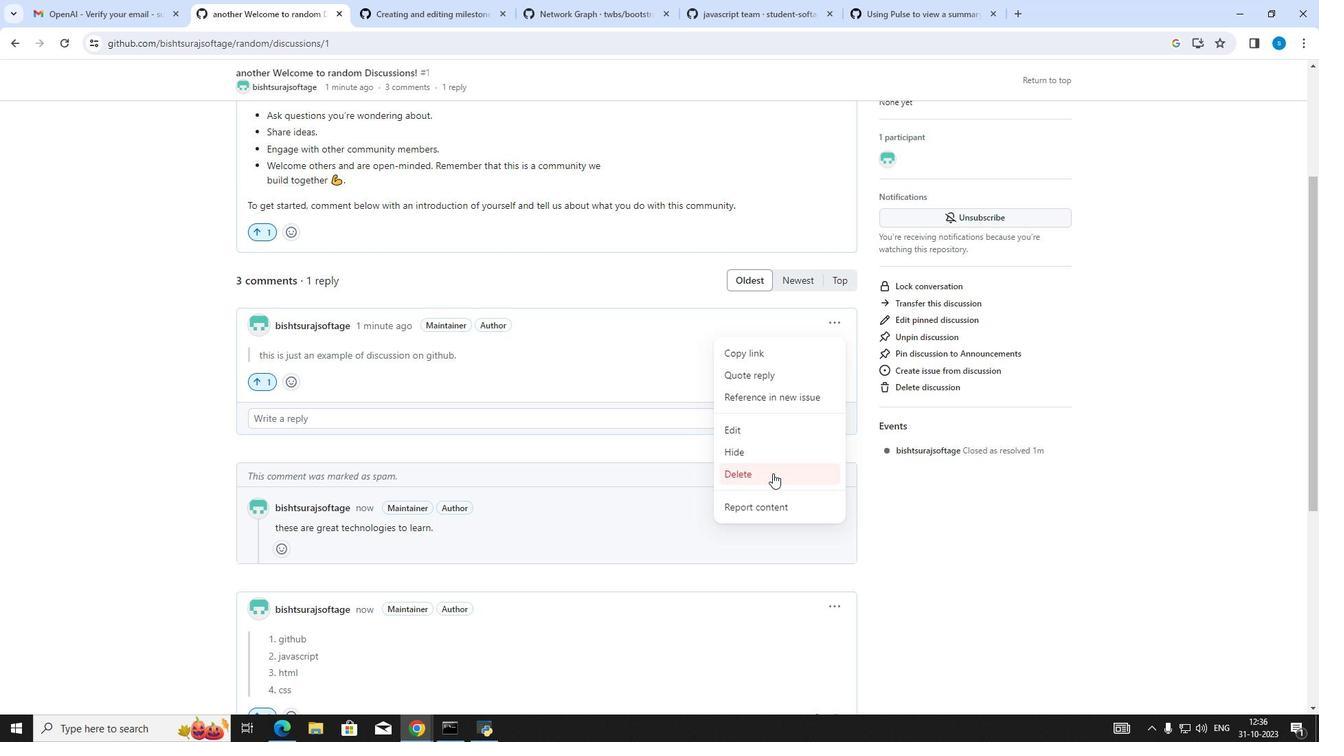 
Action: Mouse pressed left at (773, 473)
Screenshot: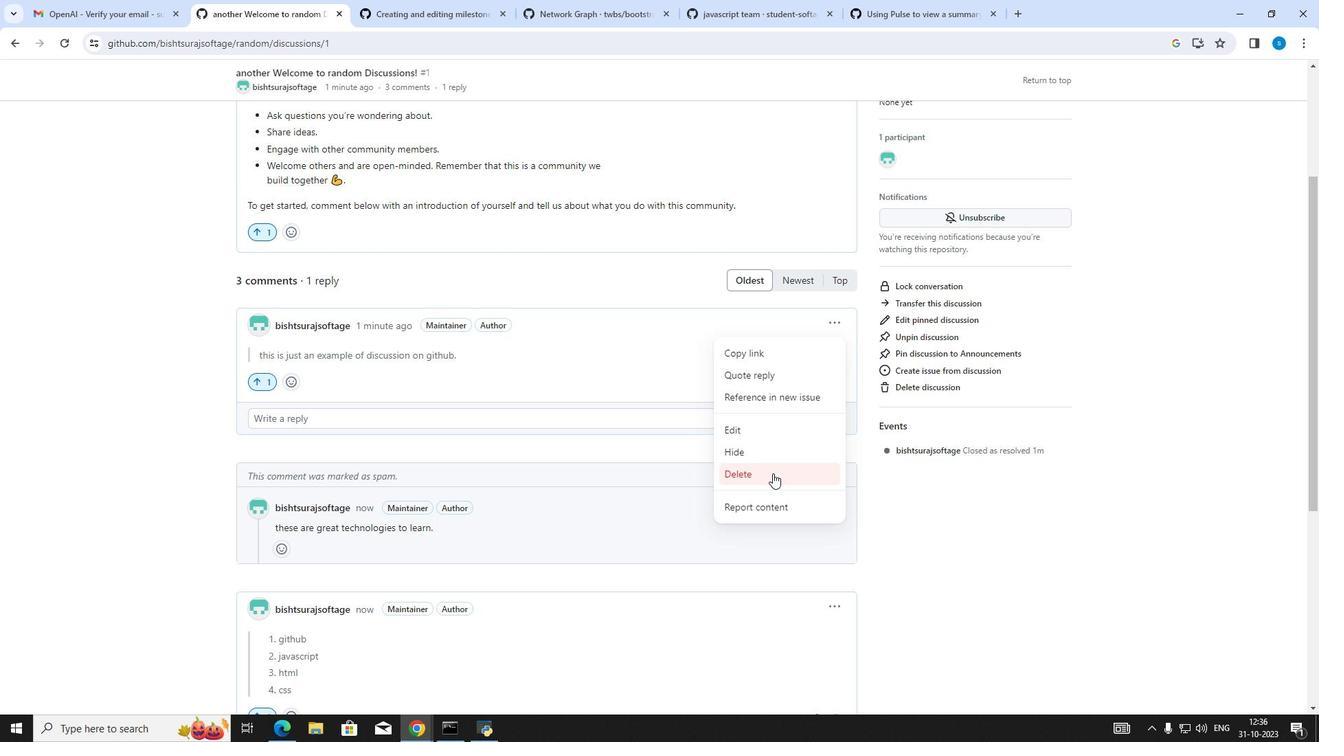 
Action: Mouse moved to (700, 418)
Screenshot: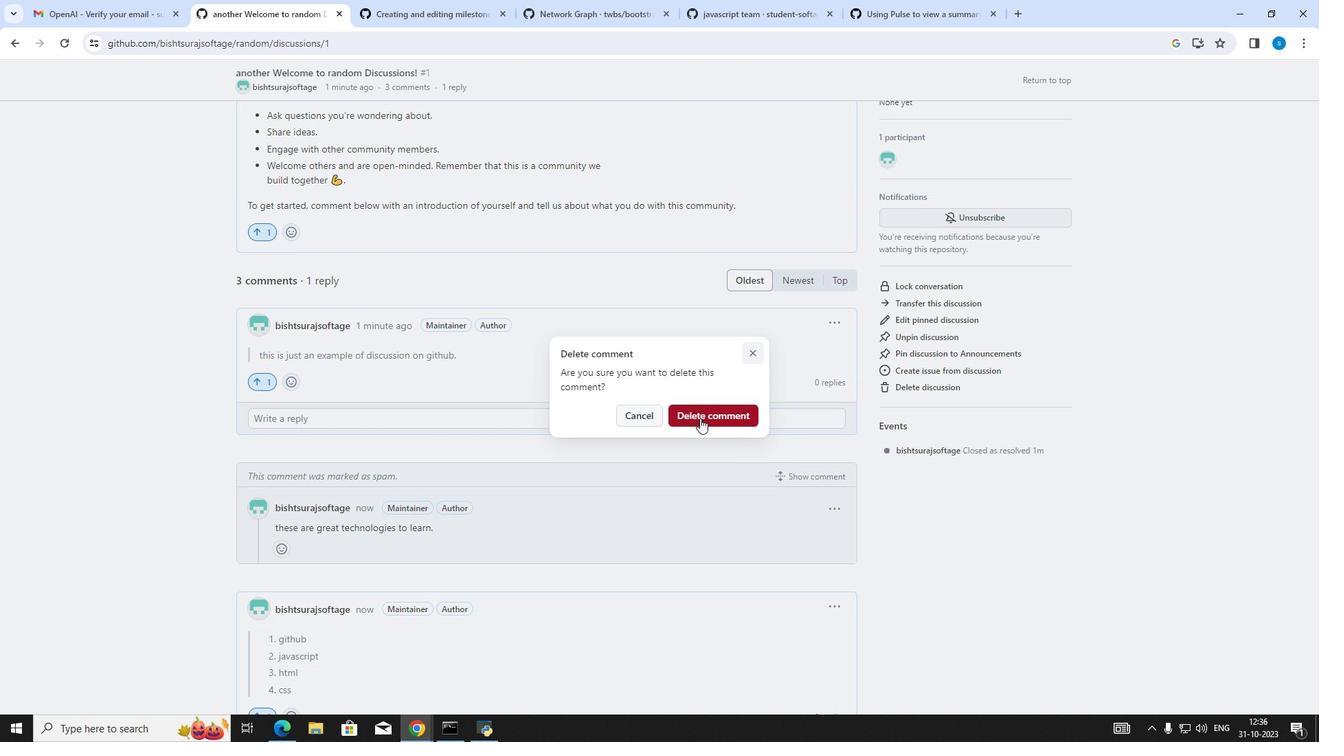 
Action: Mouse pressed left at (700, 418)
Screenshot: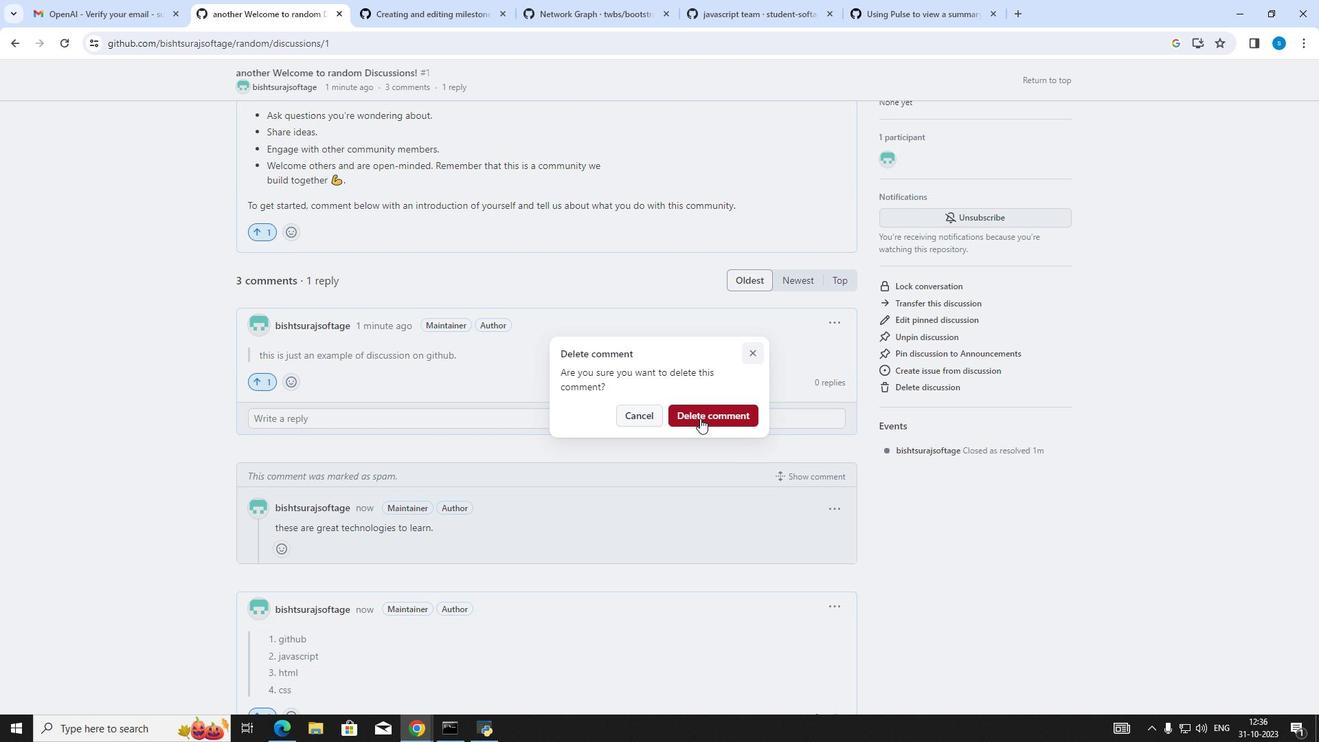 
